 Task: Forward email with the signature Cameron White with the subject Follow-up on a complaint from softage.1@softage.net to softage.10@softage.net with the message I wanted to confirm the delivery schedule for the new equipment order., select last sentence, change the font of the message to Garamond and change the font typography to italics Send the email
Action: Mouse moved to (983, 87)
Screenshot: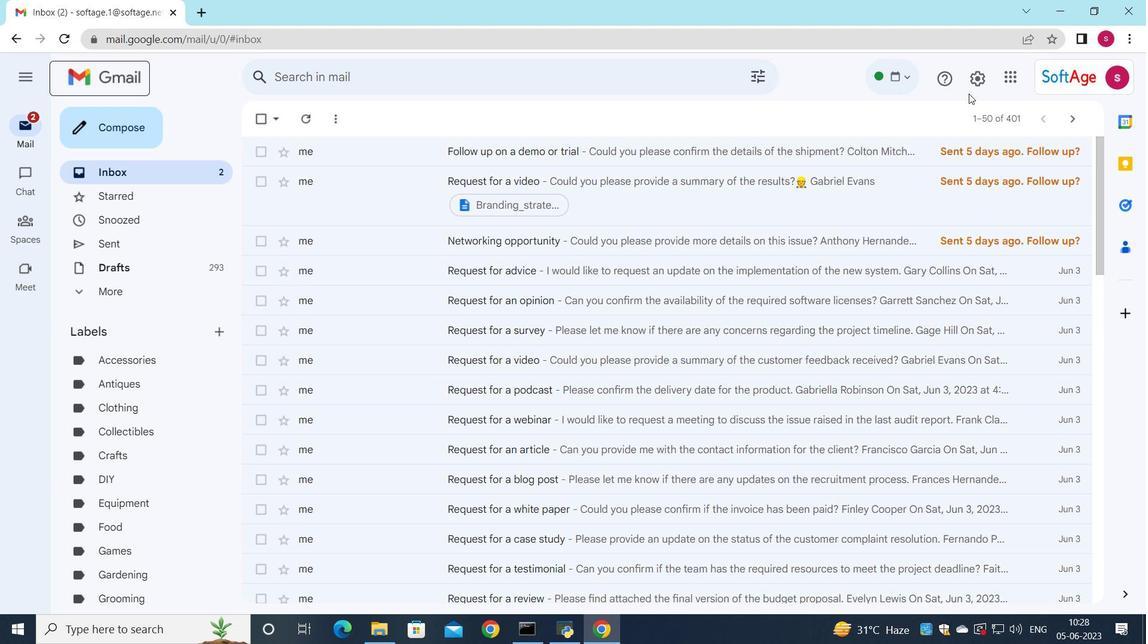 
Action: Mouse pressed left at (983, 87)
Screenshot: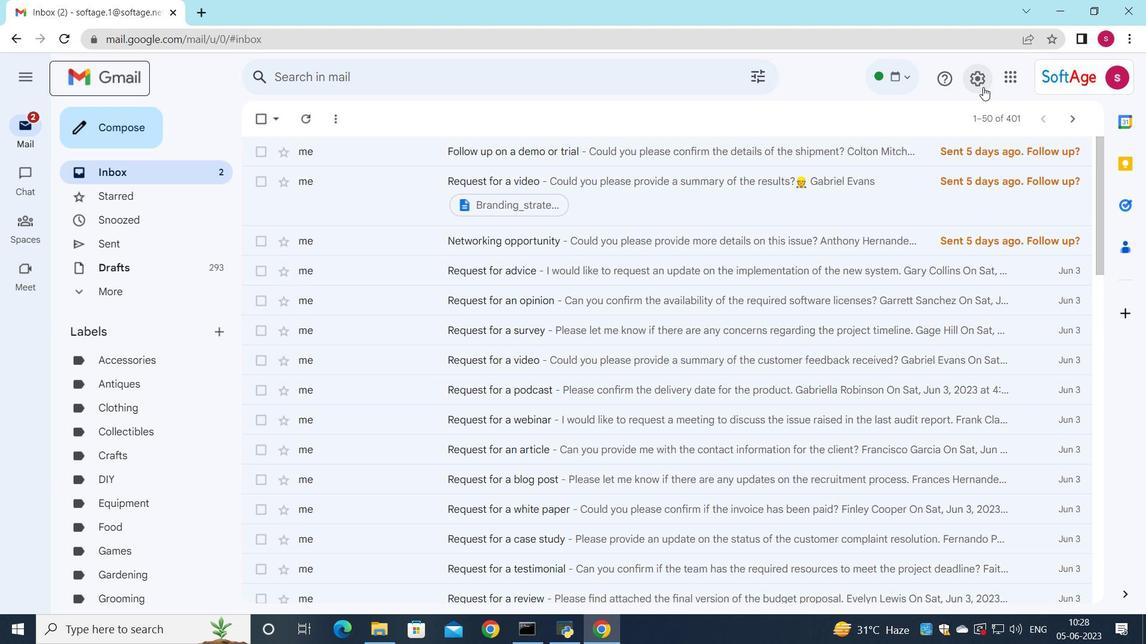 
Action: Mouse moved to (980, 145)
Screenshot: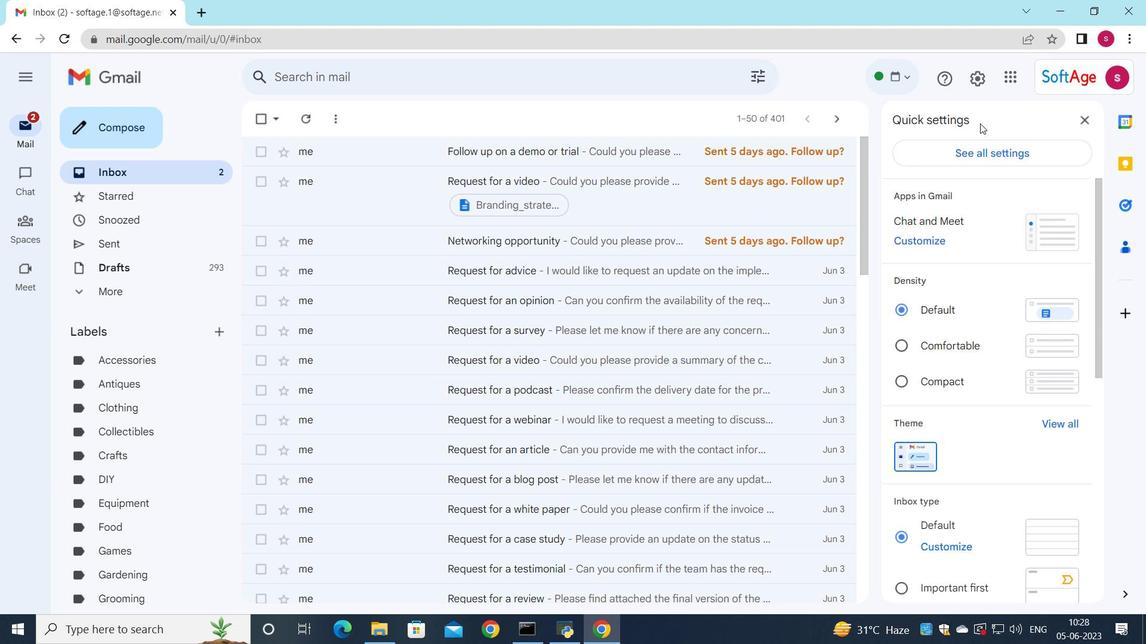 
Action: Mouse pressed left at (980, 145)
Screenshot: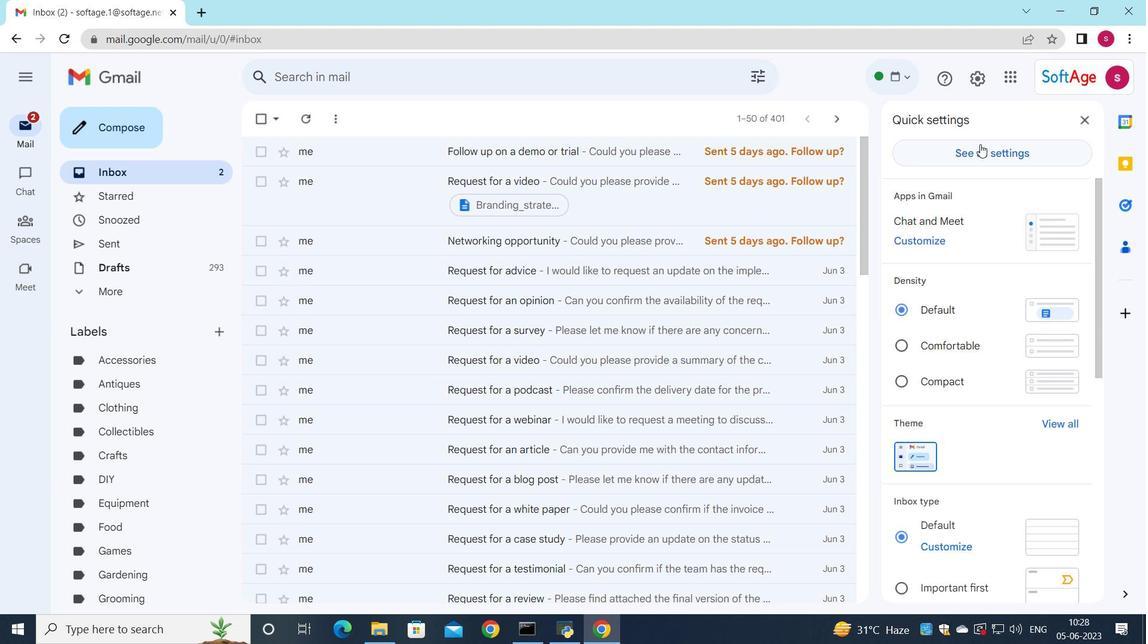 
Action: Mouse moved to (601, 238)
Screenshot: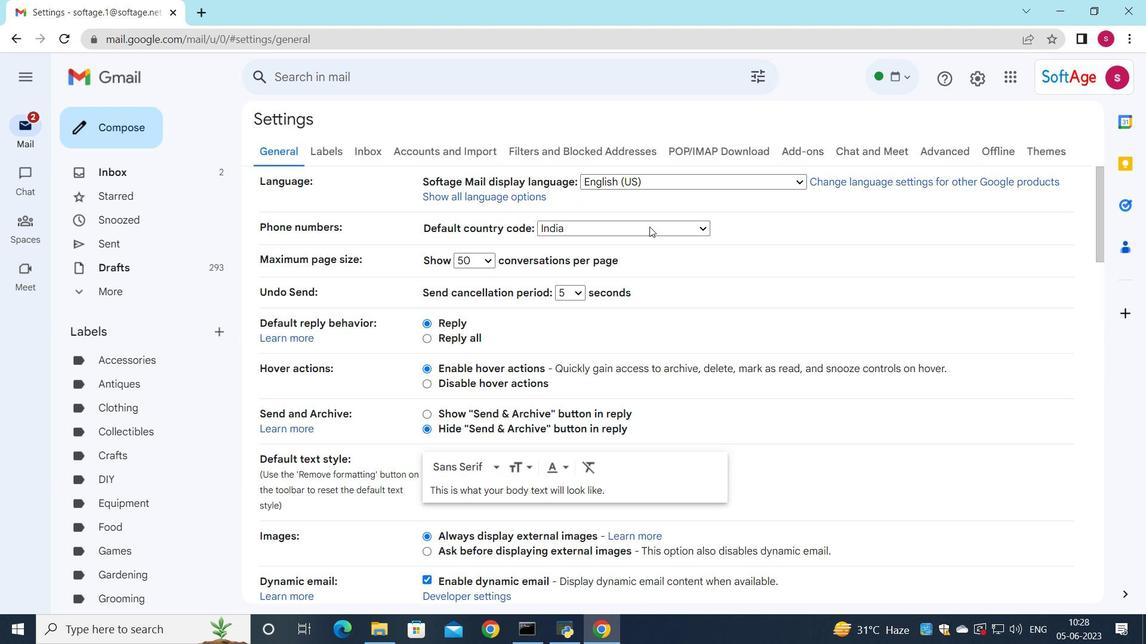 
Action: Mouse scrolled (601, 237) with delta (0, 0)
Screenshot: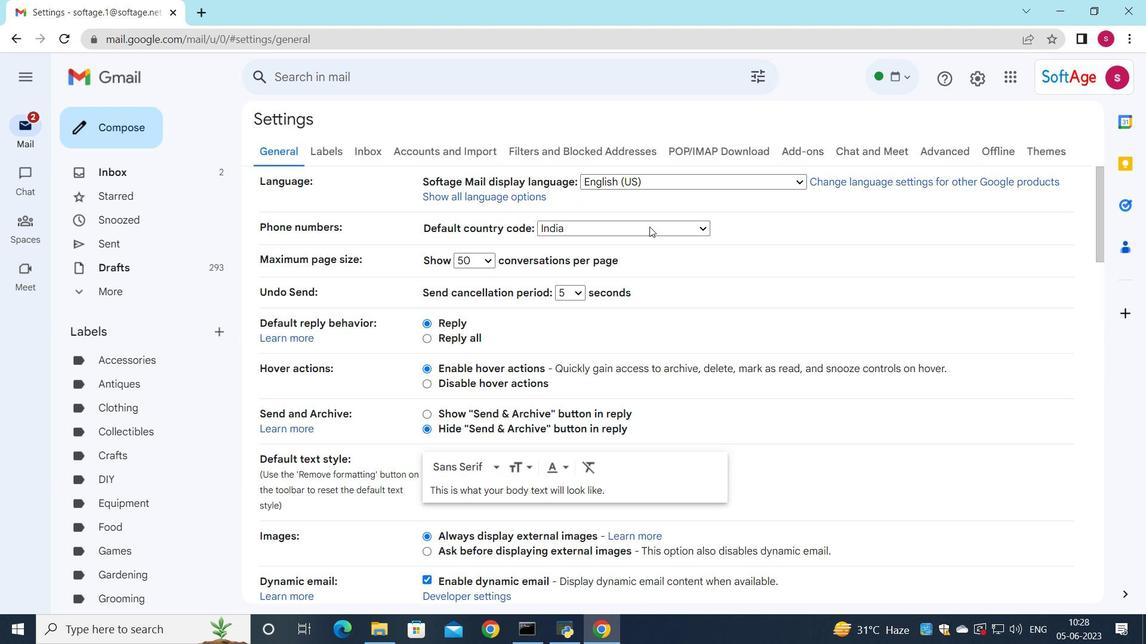 
Action: Mouse moved to (601, 238)
Screenshot: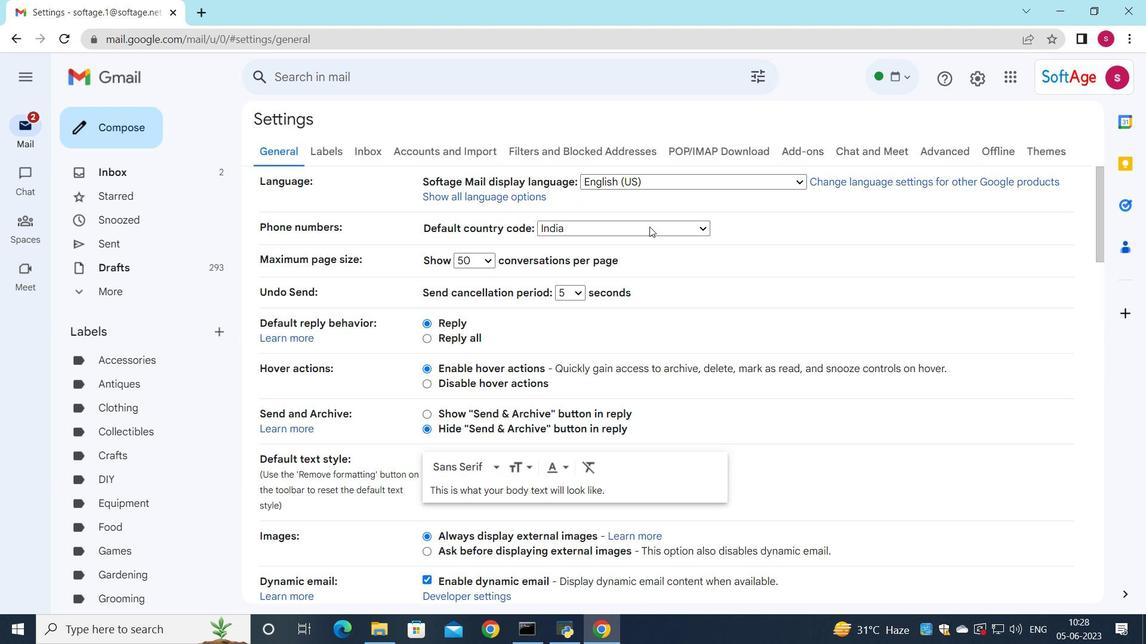 
Action: Mouse scrolled (601, 238) with delta (0, 0)
Screenshot: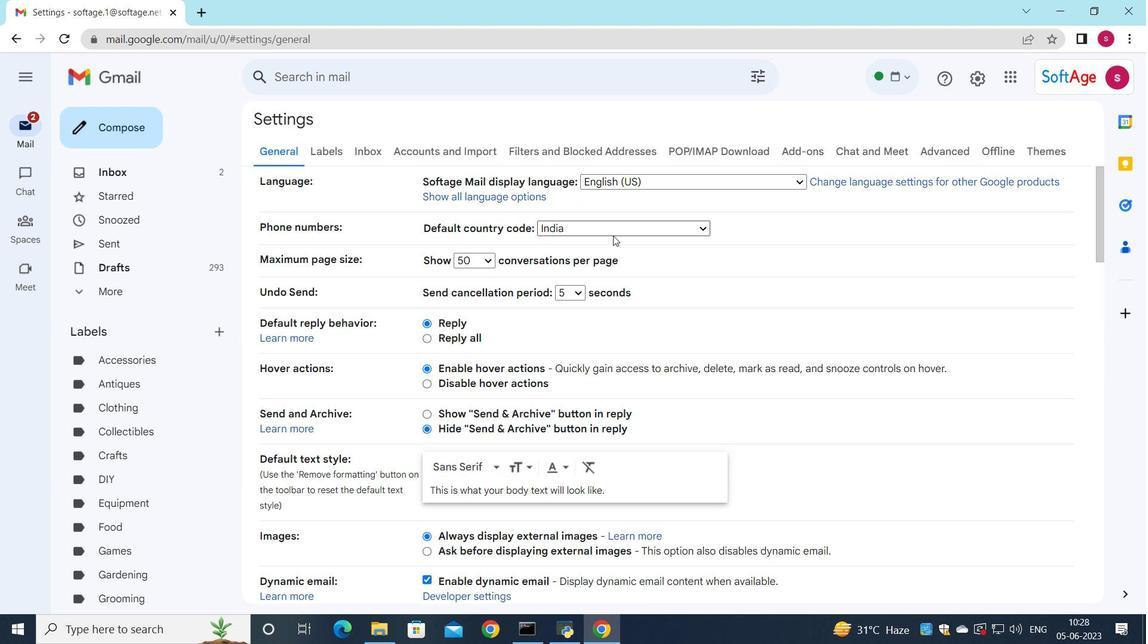 
Action: Mouse scrolled (601, 238) with delta (0, 0)
Screenshot: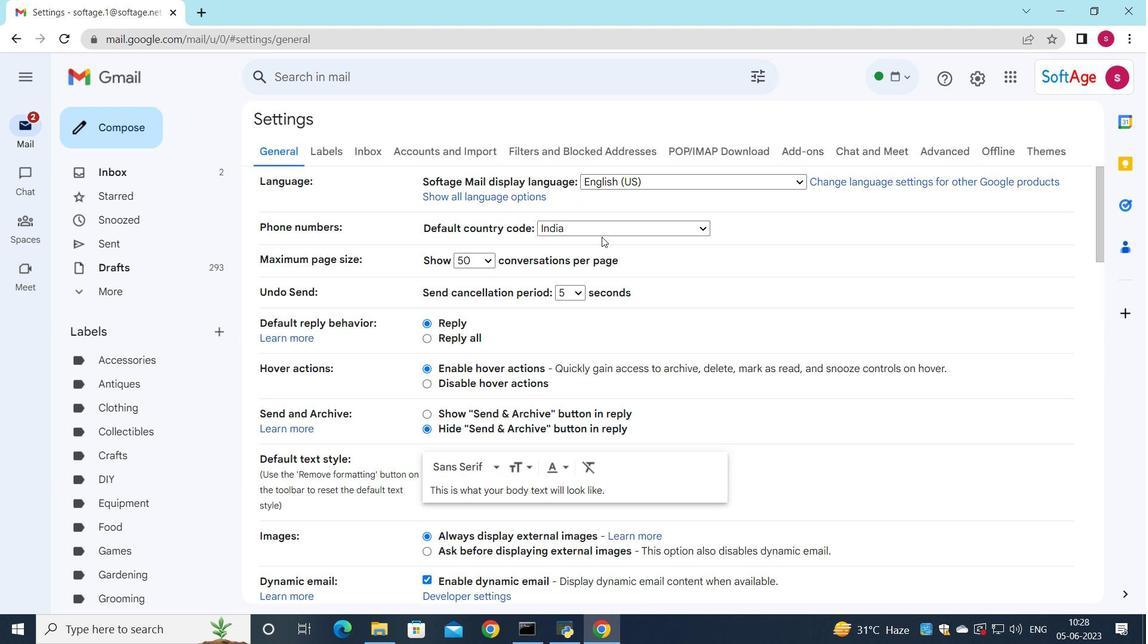 
Action: Mouse scrolled (601, 238) with delta (0, 0)
Screenshot: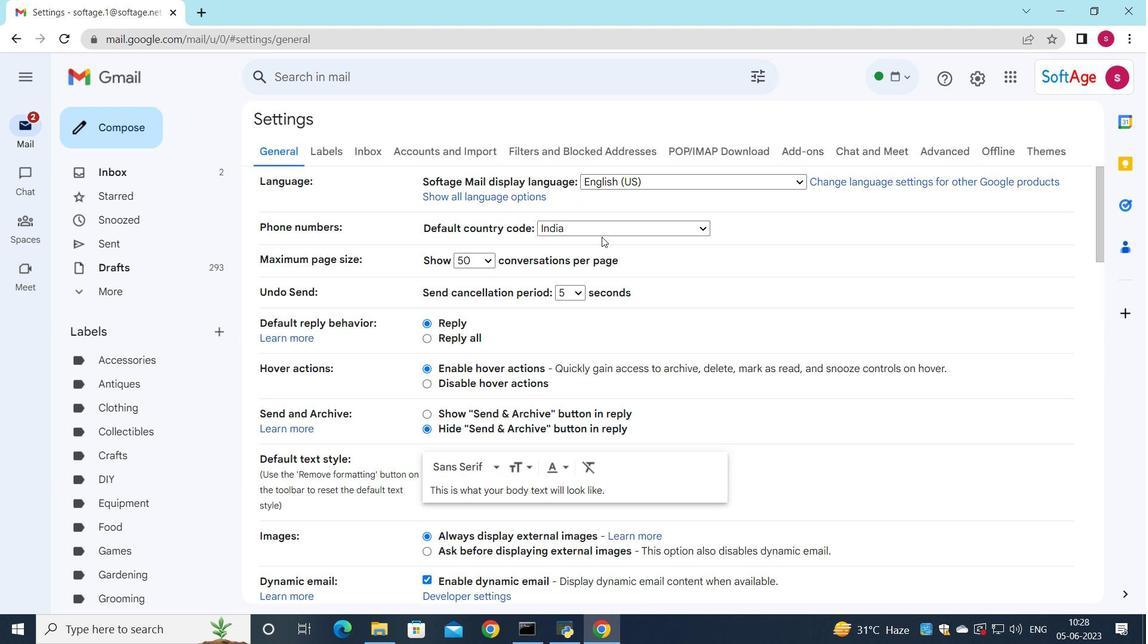 
Action: Mouse scrolled (601, 238) with delta (0, 0)
Screenshot: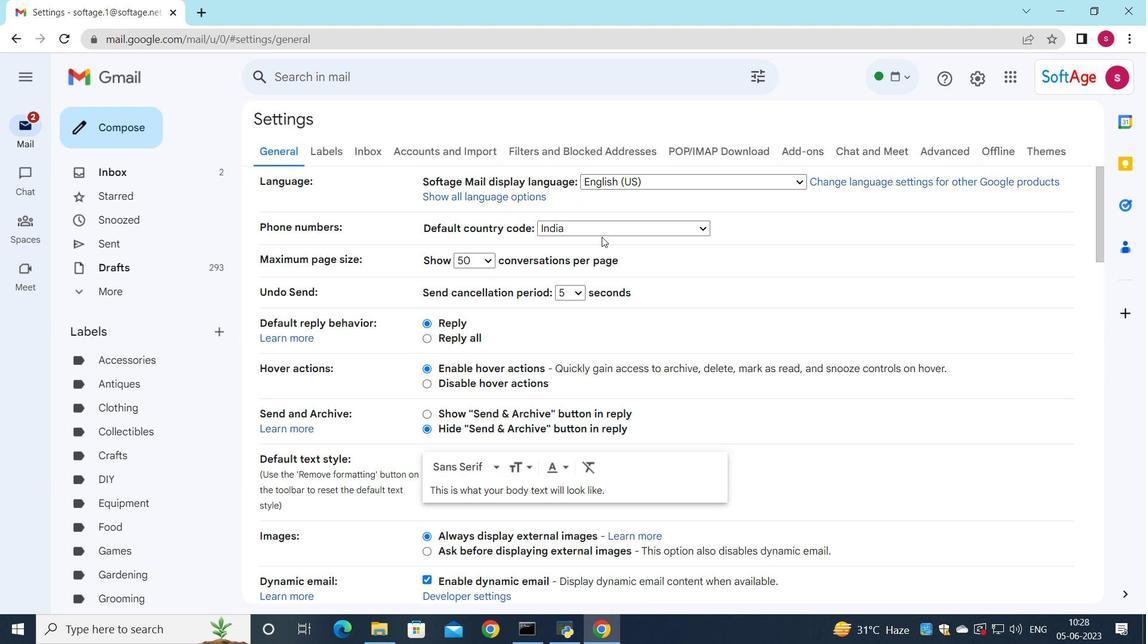 
Action: Mouse moved to (583, 239)
Screenshot: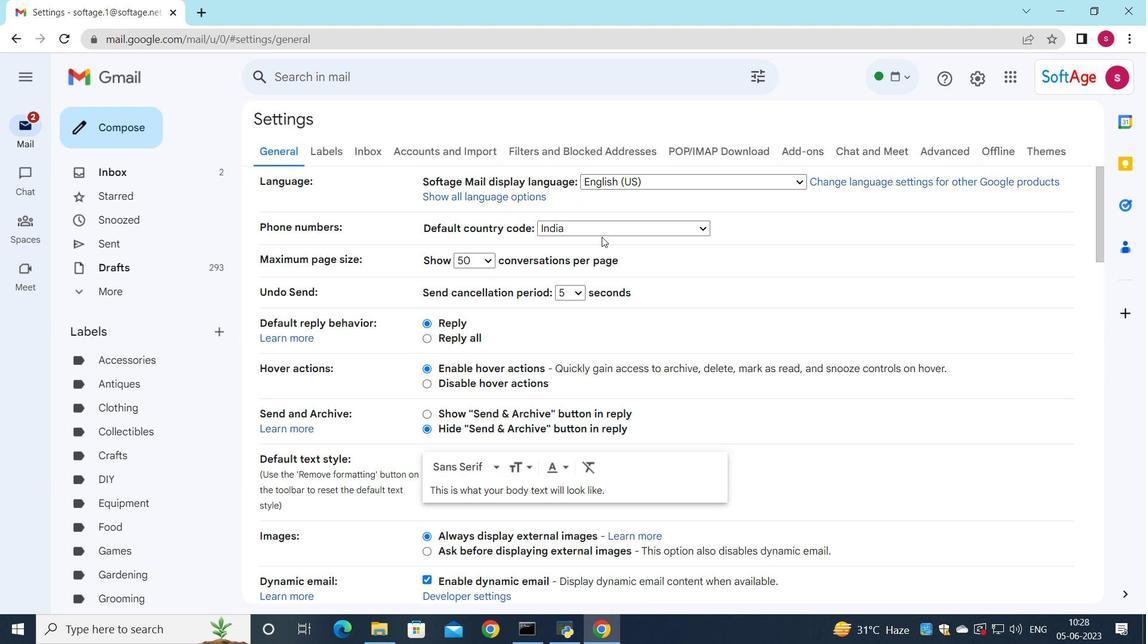 
Action: Mouse scrolled (591, 238) with delta (0, 0)
Screenshot: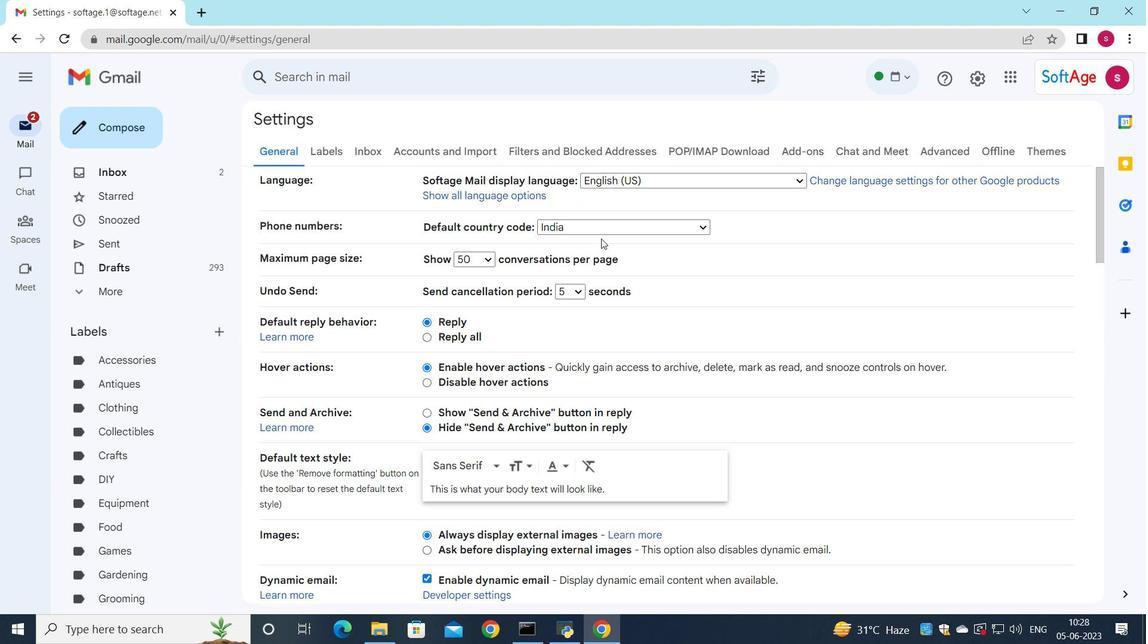 
Action: Mouse moved to (521, 239)
Screenshot: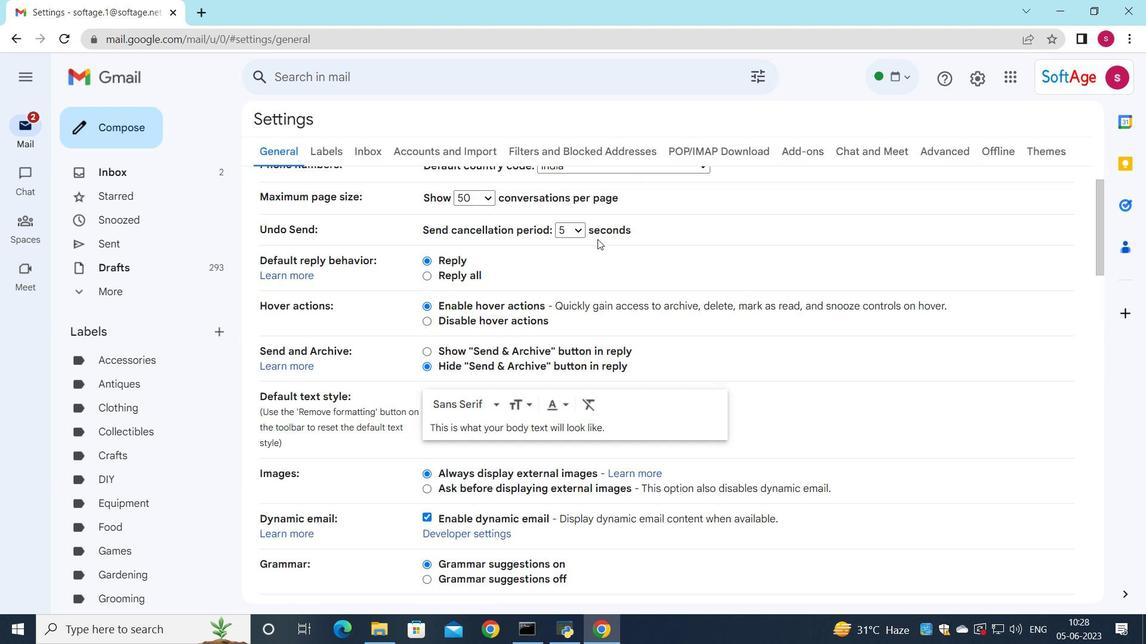 
Action: Mouse scrolled (521, 239) with delta (0, 0)
Screenshot: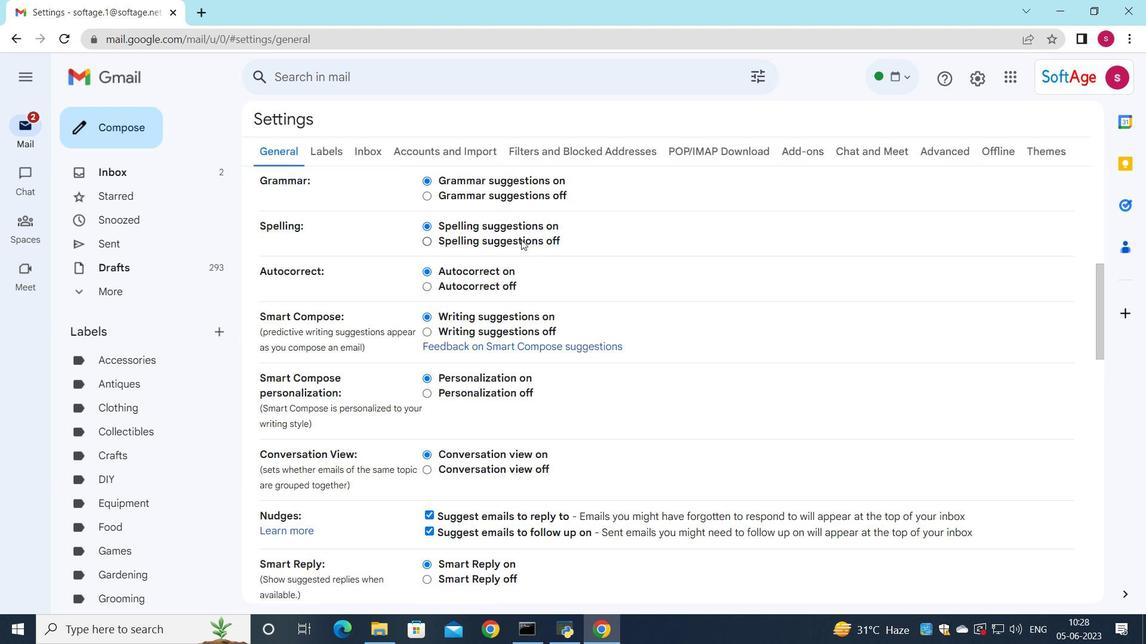 
Action: Mouse scrolled (521, 239) with delta (0, 0)
Screenshot: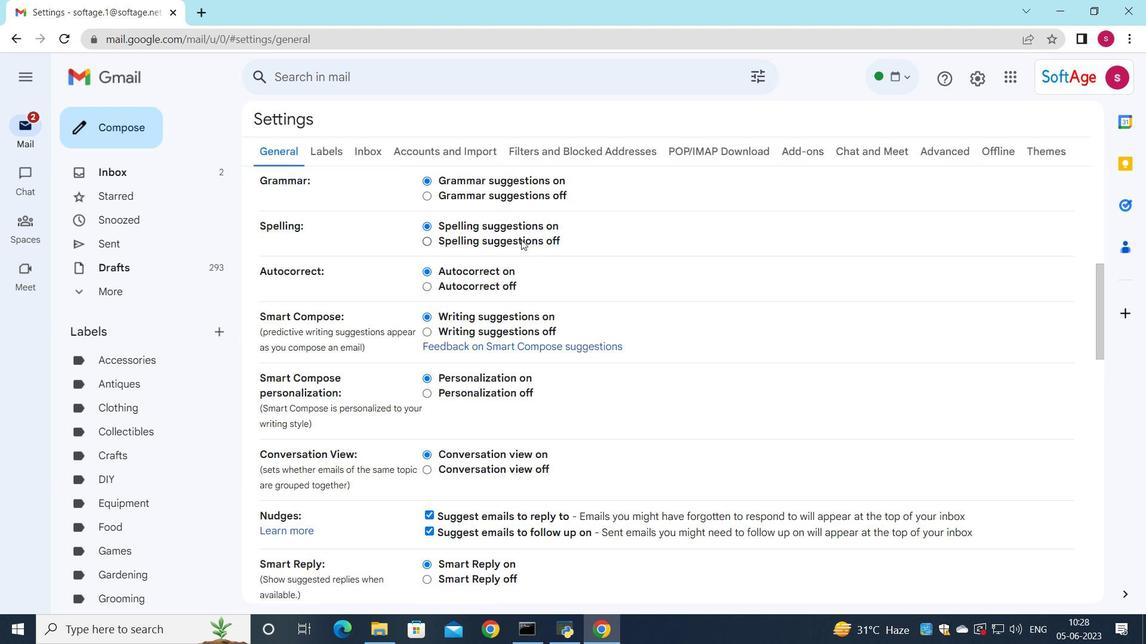 
Action: Mouse scrolled (521, 239) with delta (0, 0)
Screenshot: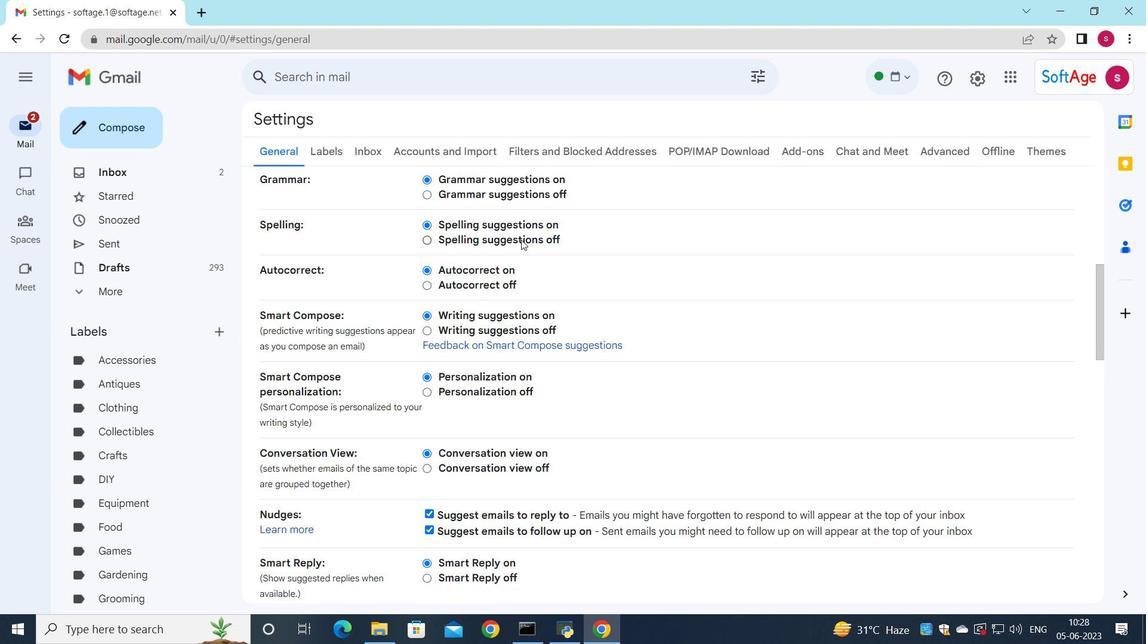 
Action: Mouse scrolled (521, 239) with delta (0, 0)
Screenshot: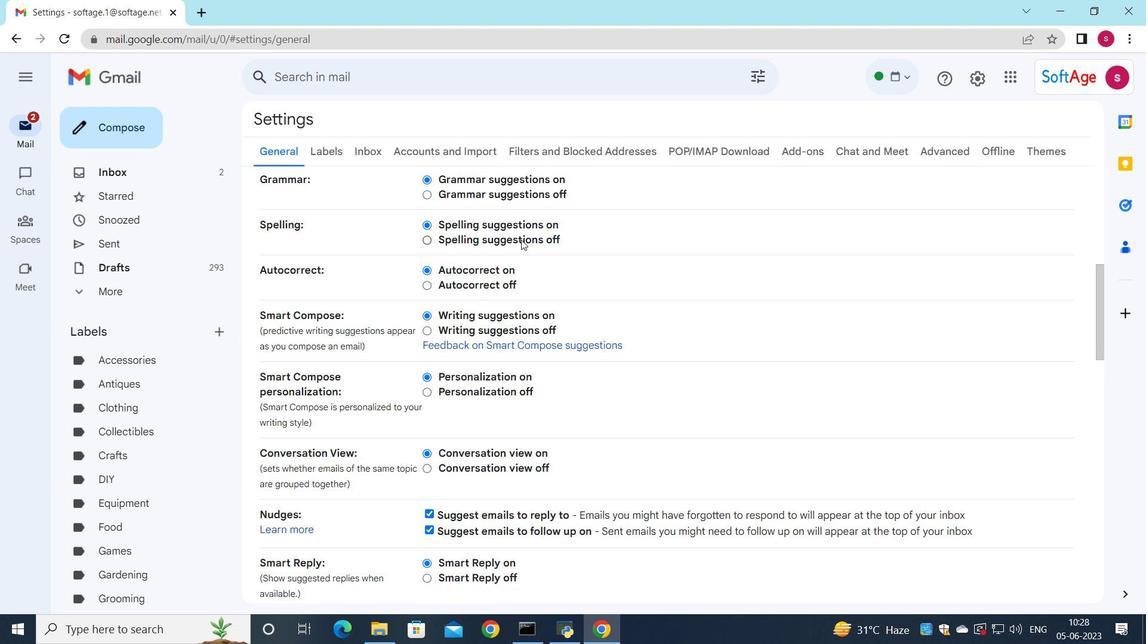 
Action: Mouse moved to (523, 238)
Screenshot: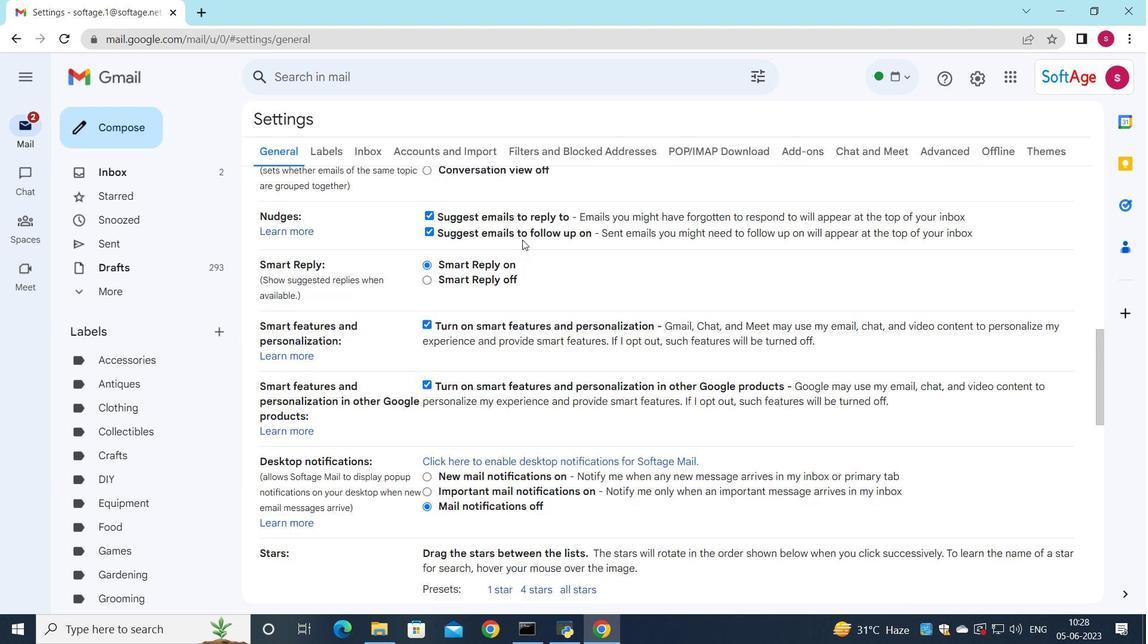 
Action: Mouse scrolled (523, 238) with delta (0, 0)
Screenshot: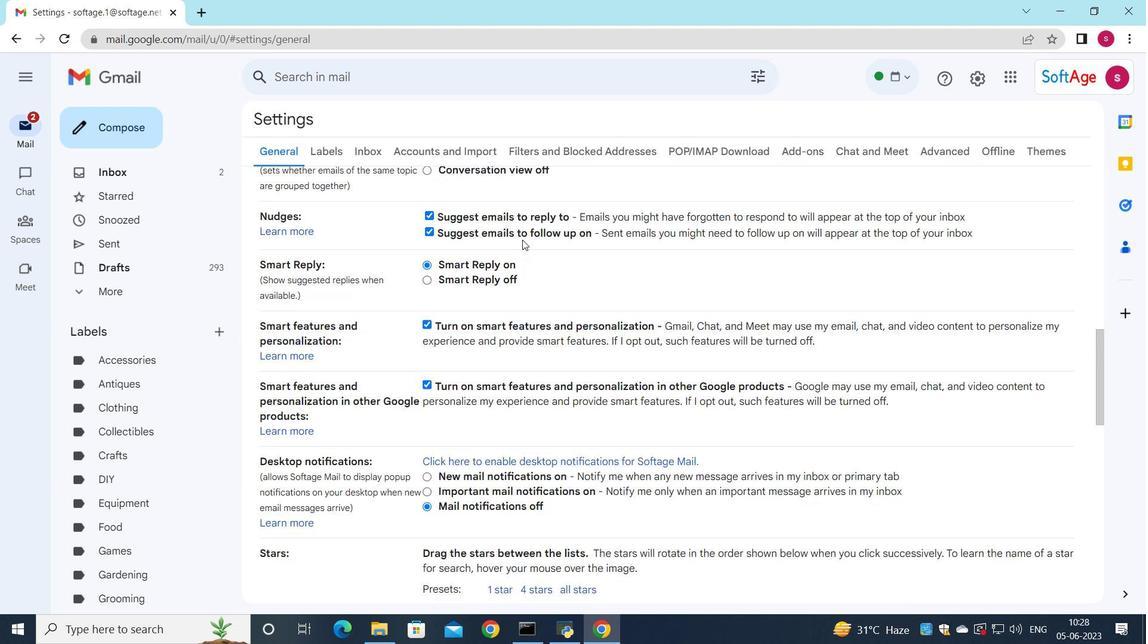 
Action: Mouse scrolled (523, 238) with delta (0, 0)
Screenshot: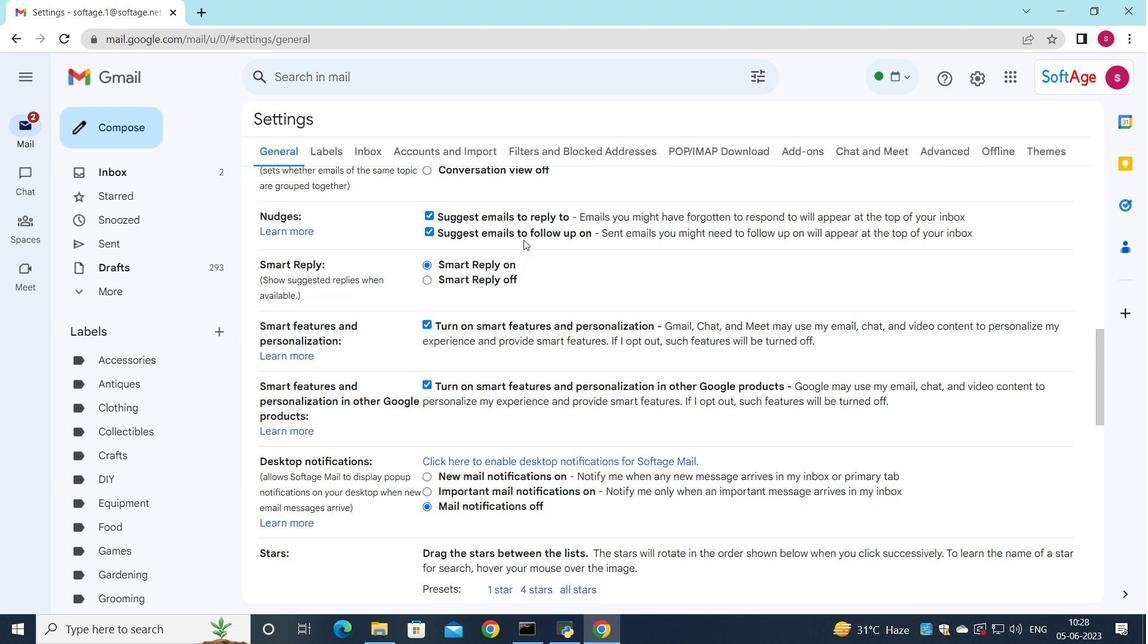 
Action: Mouse scrolled (523, 238) with delta (0, 0)
Screenshot: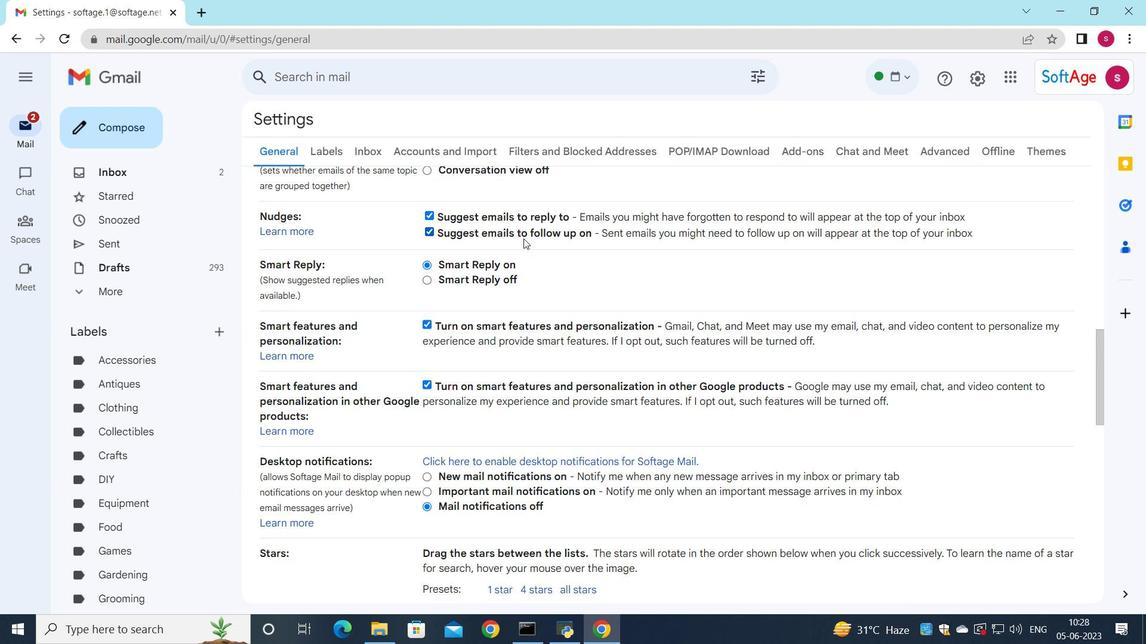 
Action: Mouse scrolled (523, 238) with delta (0, 0)
Screenshot: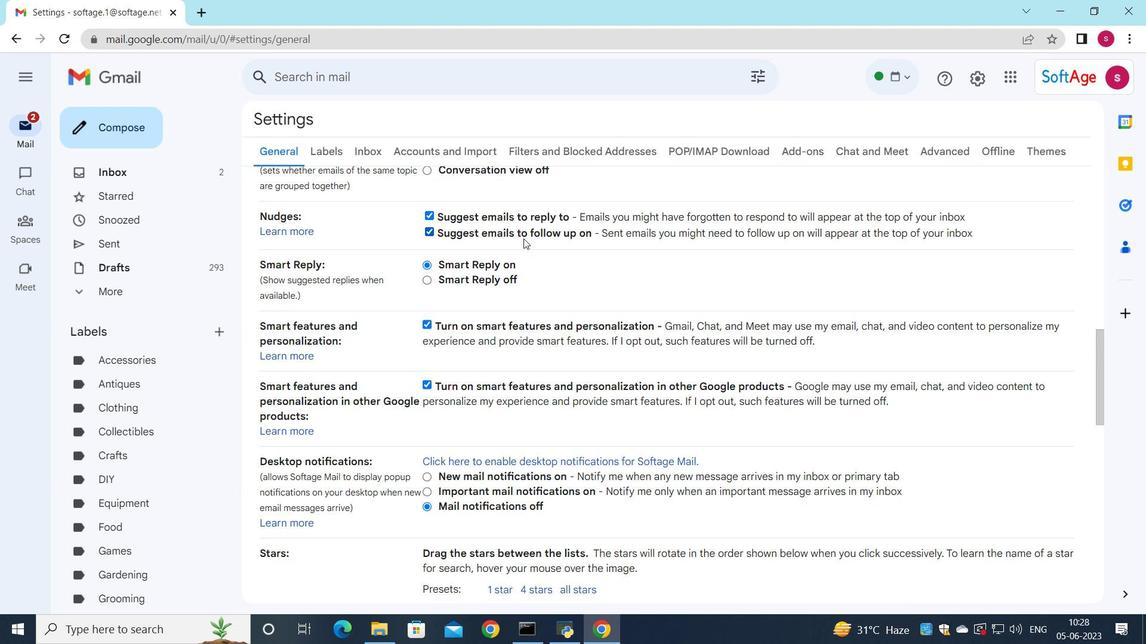 
Action: Mouse scrolled (523, 238) with delta (0, 0)
Screenshot: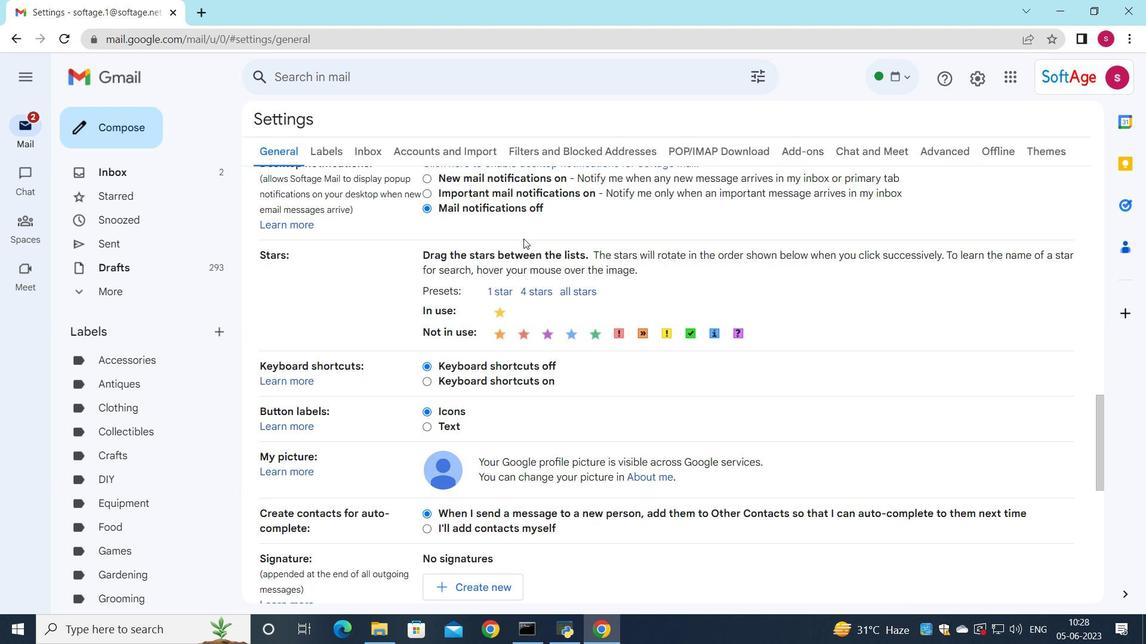 
Action: Mouse moved to (523, 241)
Screenshot: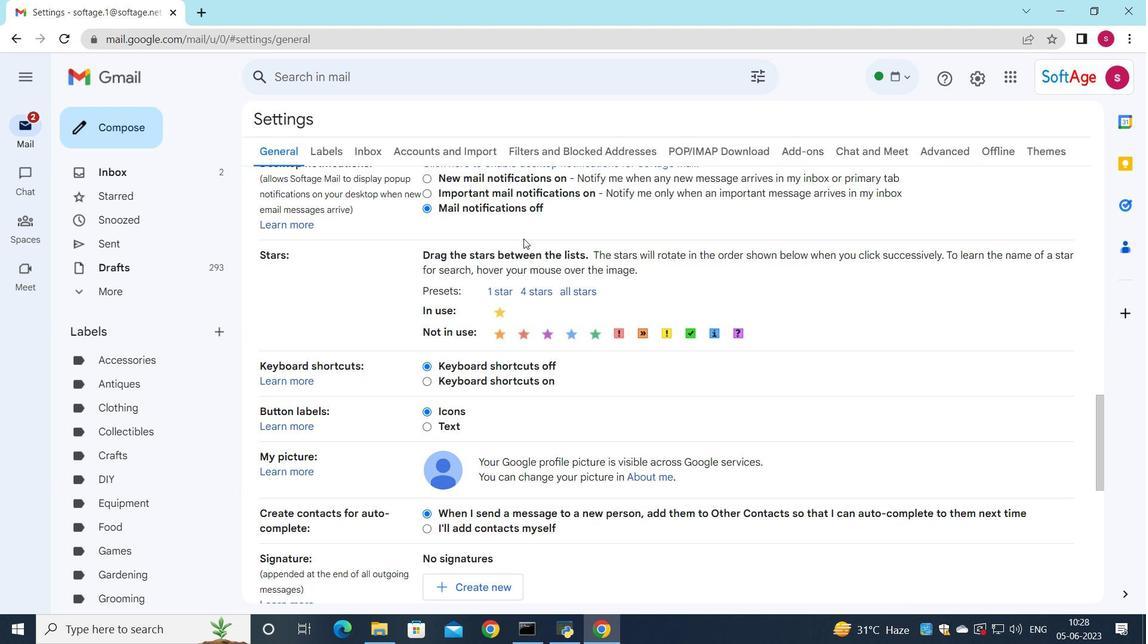 
Action: Mouse scrolled (523, 241) with delta (0, 0)
Screenshot: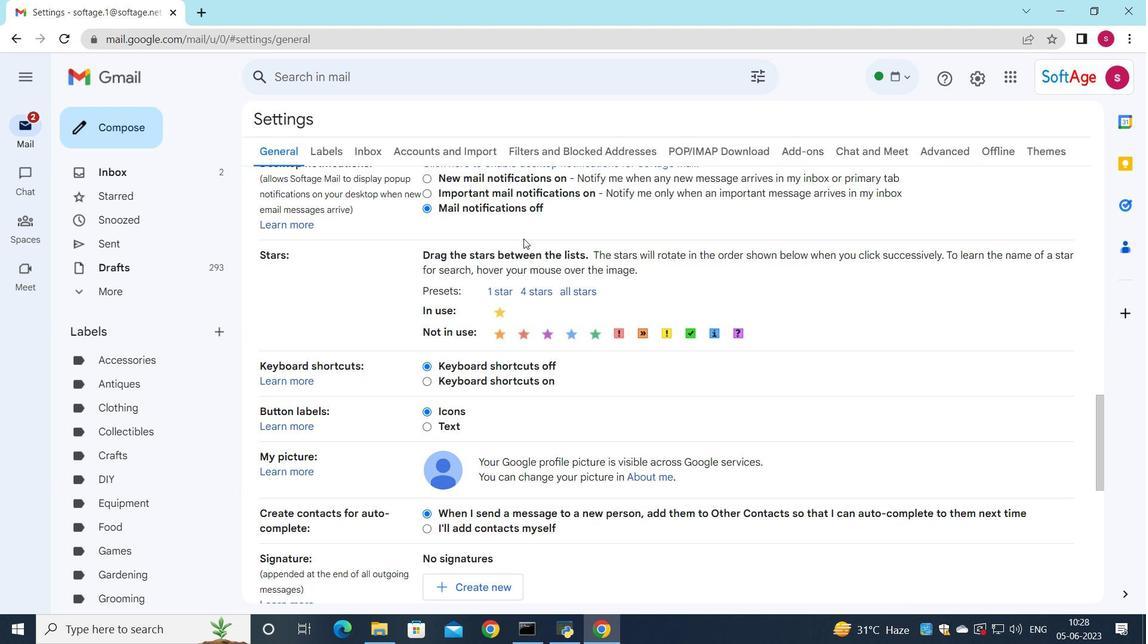 
Action: Mouse moved to (524, 245)
Screenshot: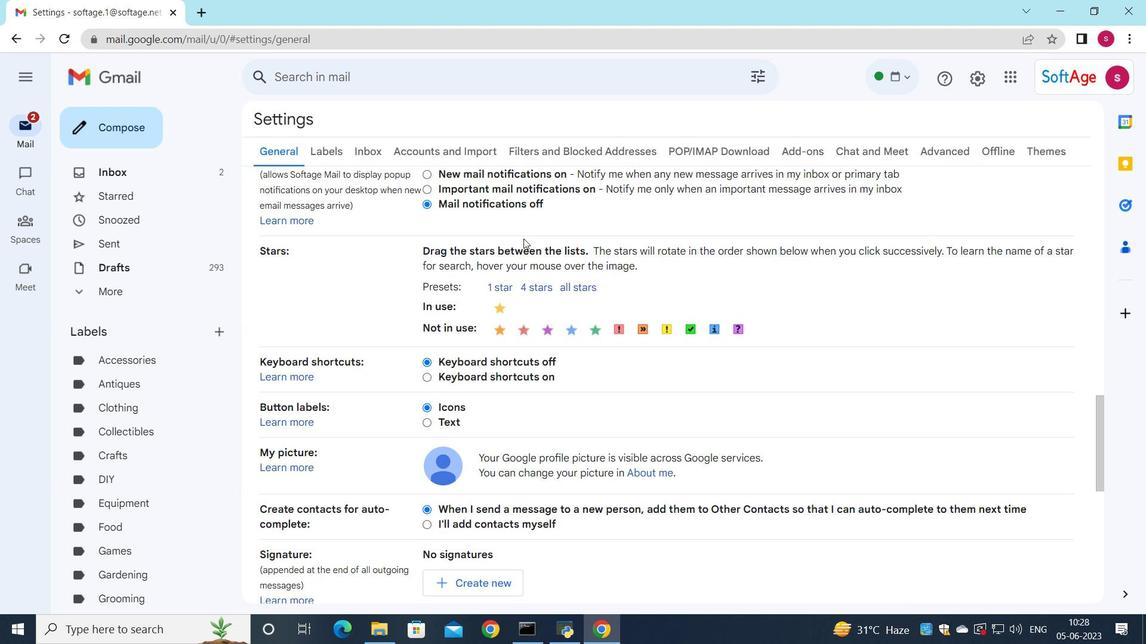 
Action: Mouse scrolled (524, 244) with delta (0, 0)
Screenshot: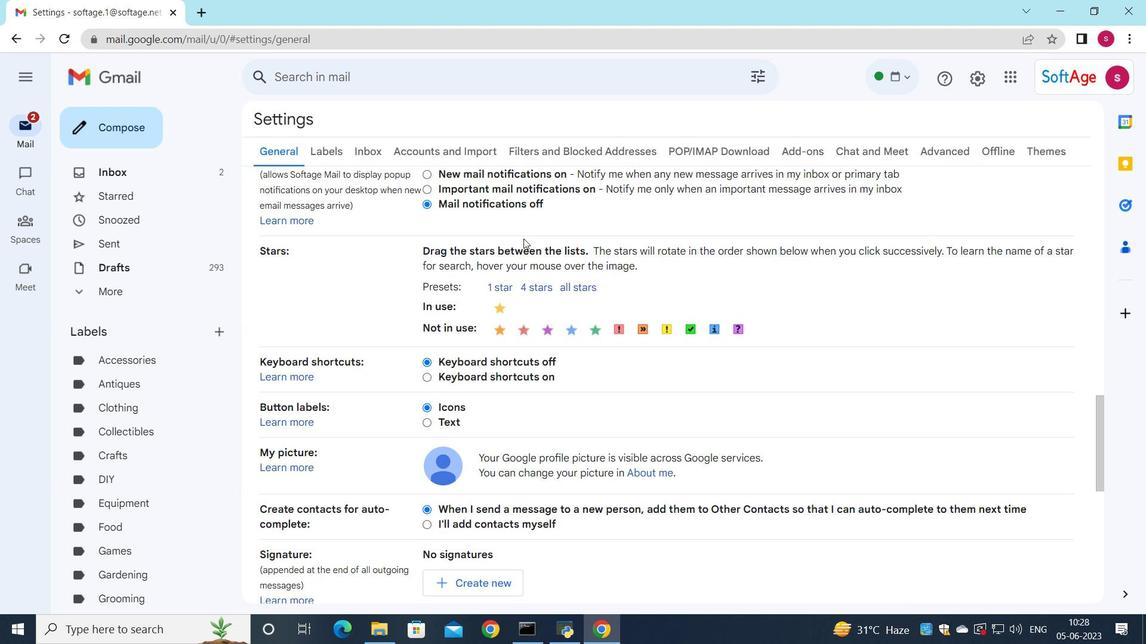 
Action: Mouse moved to (524, 248)
Screenshot: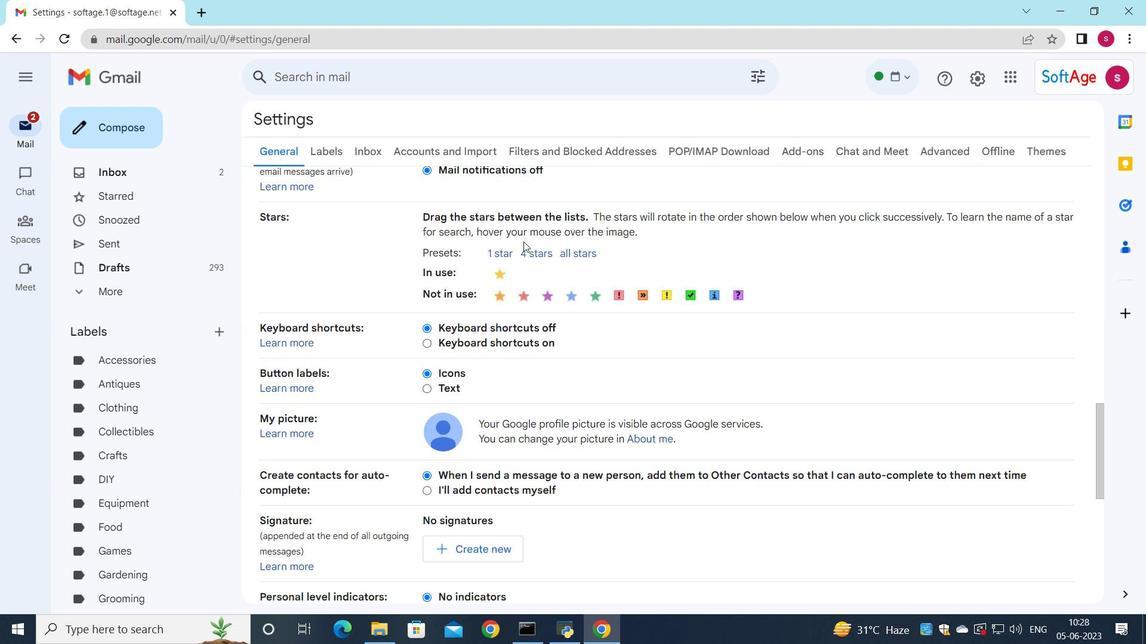 
Action: Mouse scrolled (524, 247) with delta (0, 0)
Screenshot: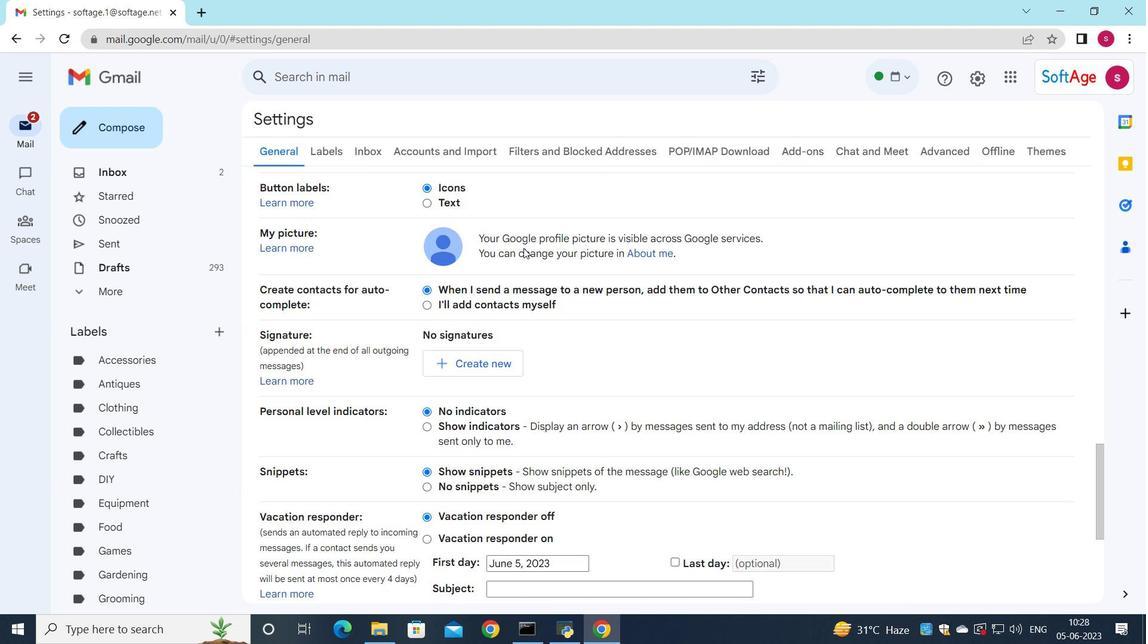 
Action: Mouse scrolled (524, 247) with delta (0, 0)
Screenshot: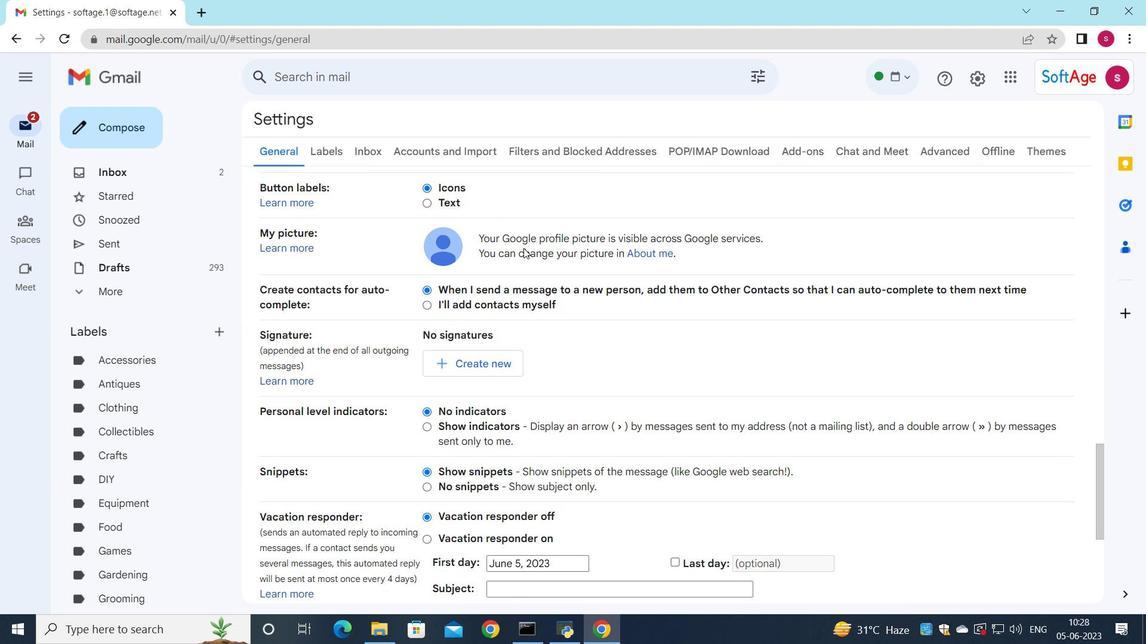 
Action: Mouse moved to (475, 212)
Screenshot: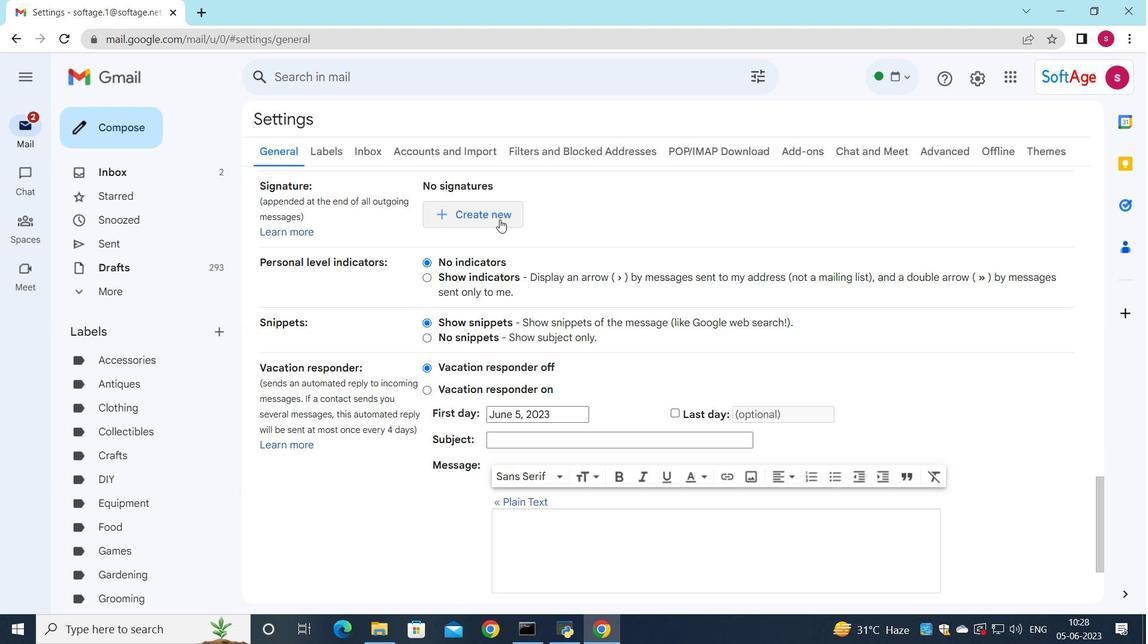
Action: Mouse pressed left at (475, 212)
Screenshot: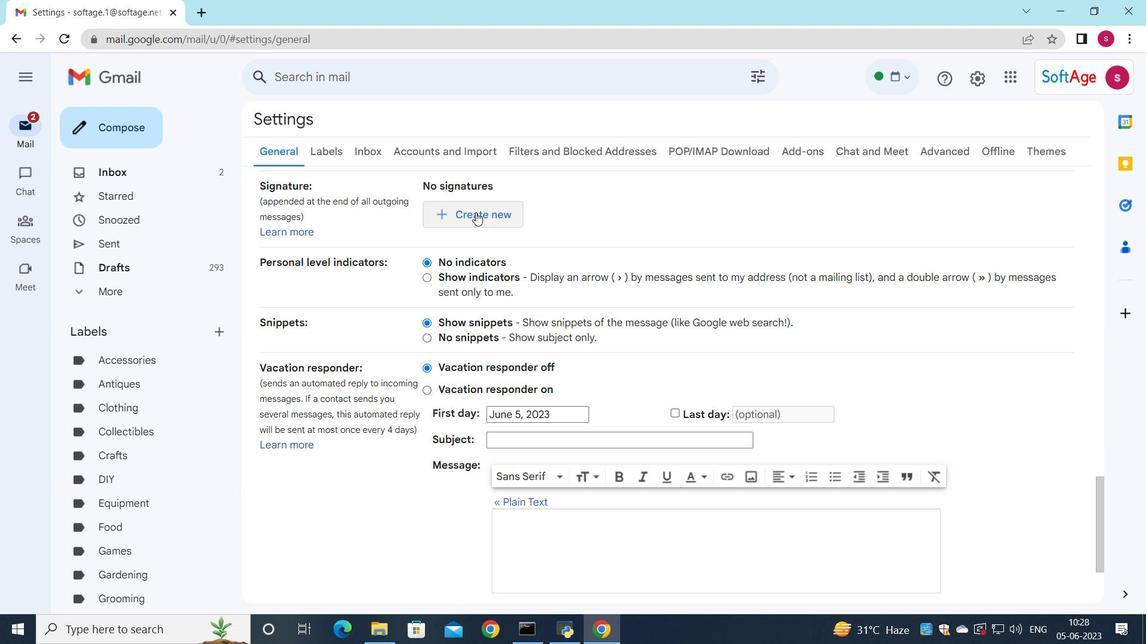 
Action: Mouse moved to (610, 253)
Screenshot: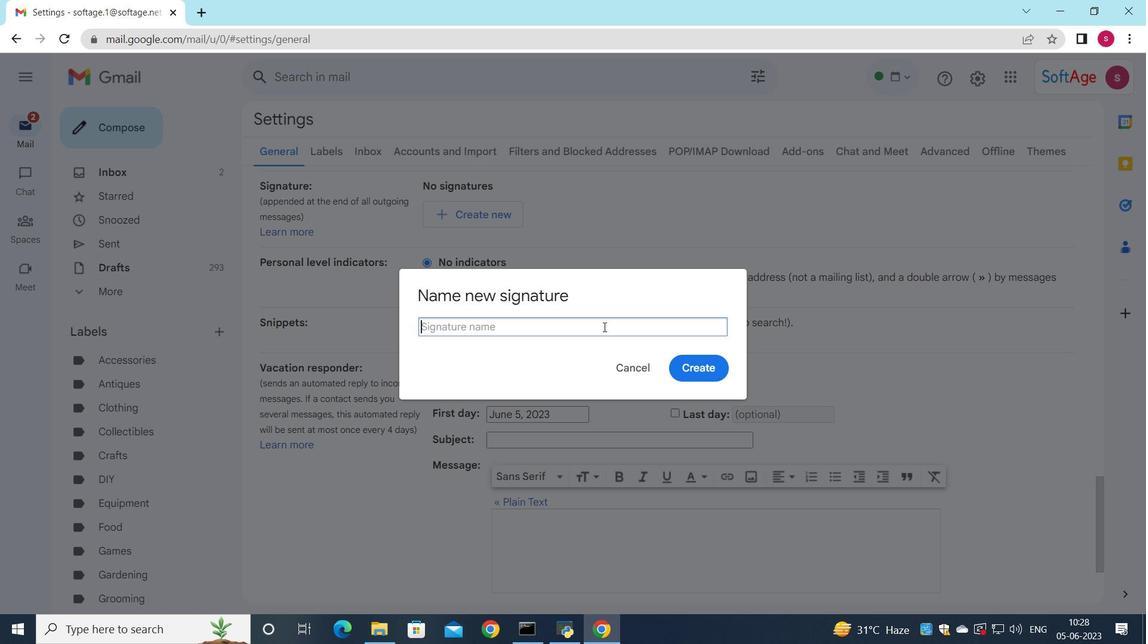 
Action: Key pressed <Key.shift>Cameron<Key.space><Key.shift>White
Screenshot: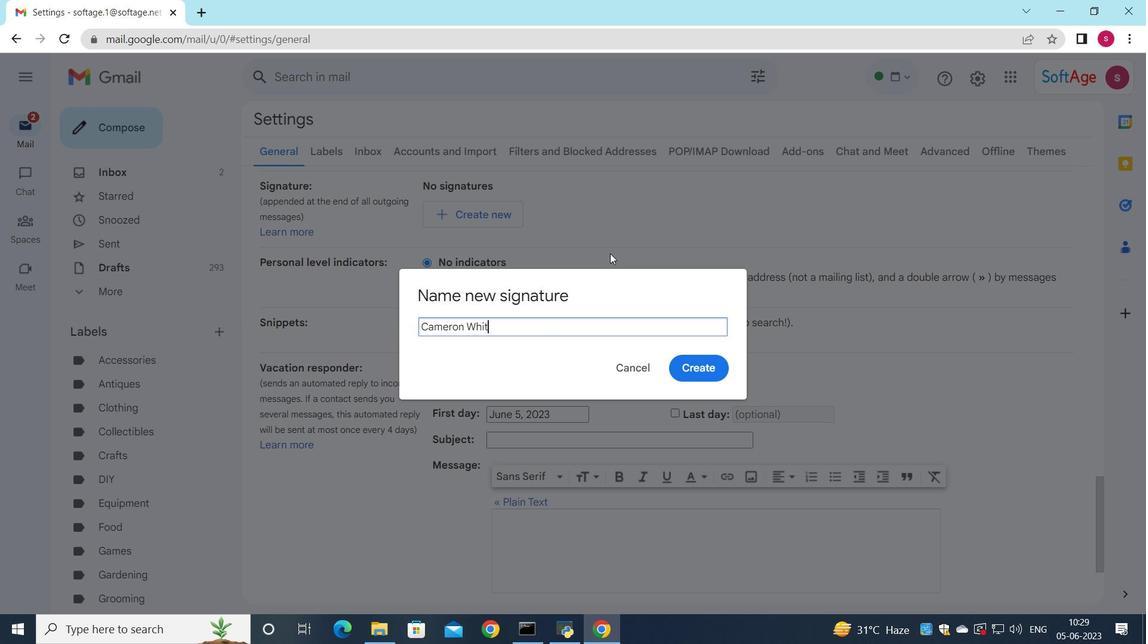 
Action: Mouse moved to (704, 372)
Screenshot: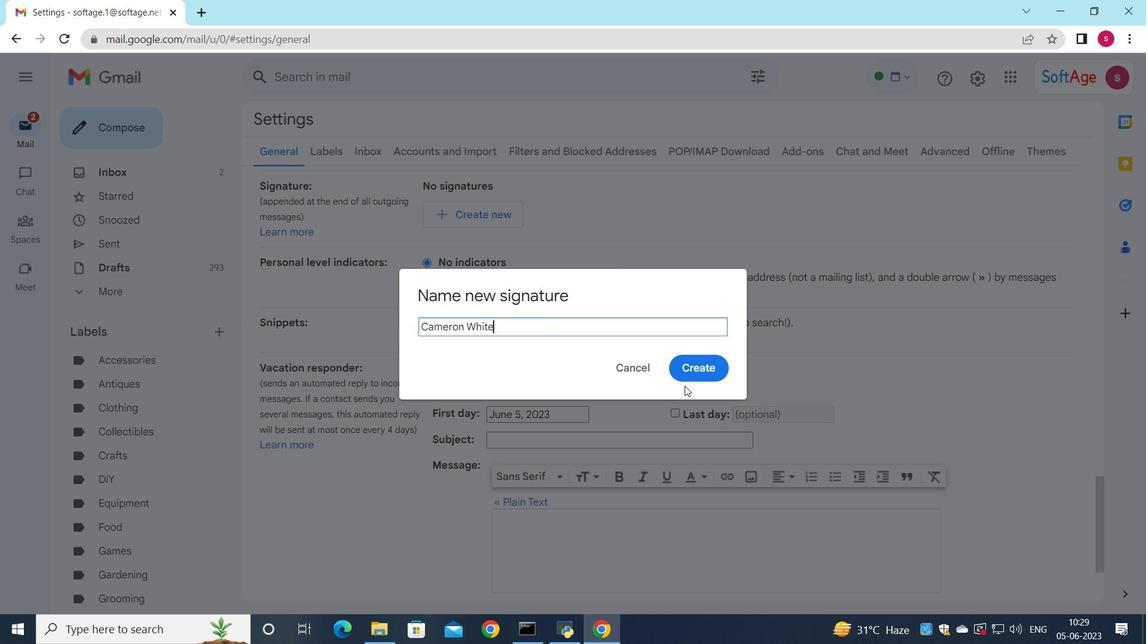 
Action: Mouse pressed left at (704, 372)
Screenshot: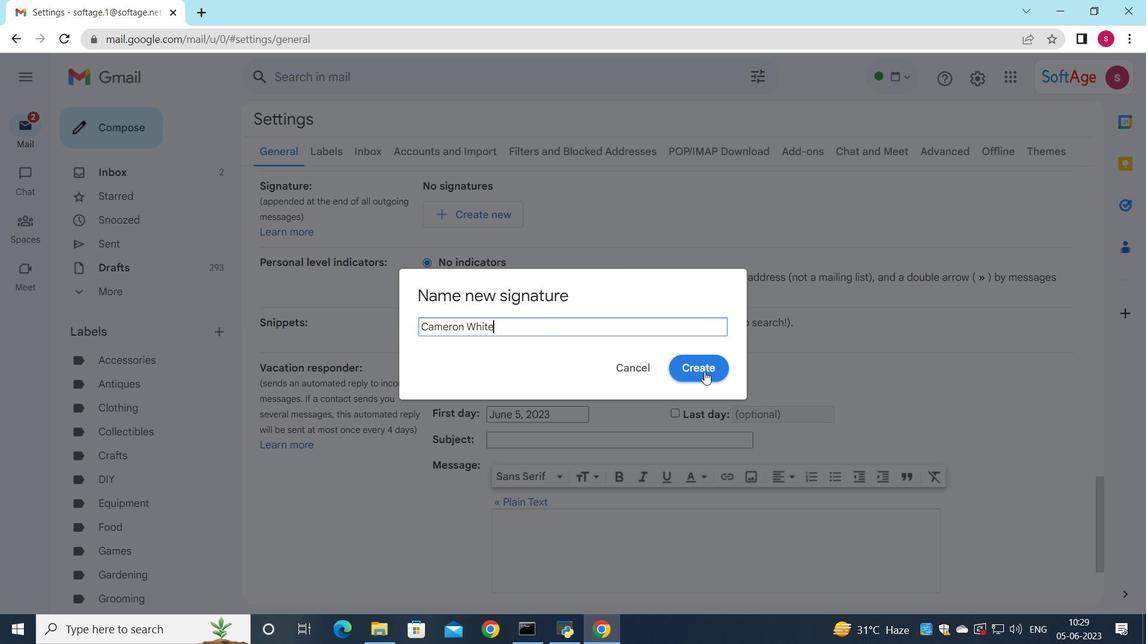 
Action: Mouse moved to (712, 266)
Screenshot: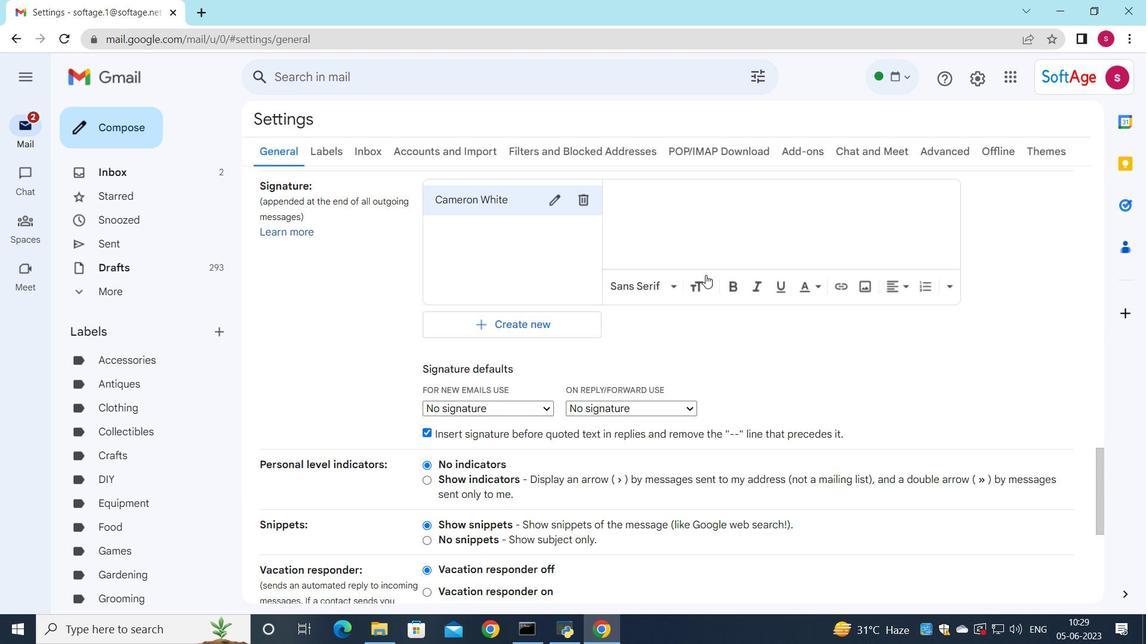 
Action: Mouse pressed left at (712, 266)
Screenshot: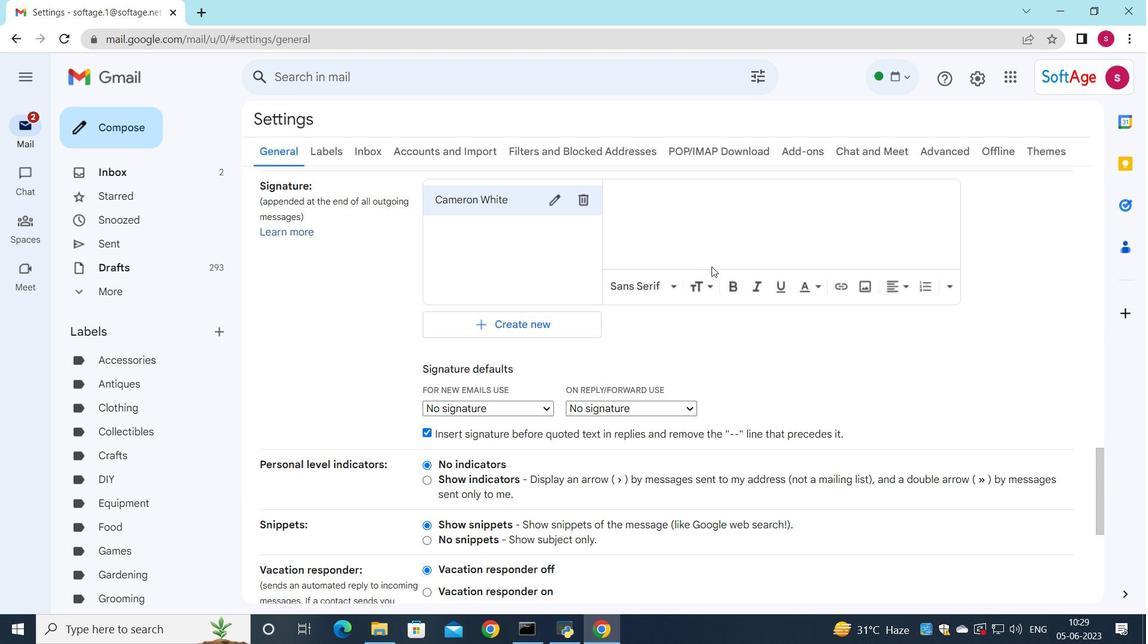 
Action: Mouse moved to (711, 258)
Screenshot: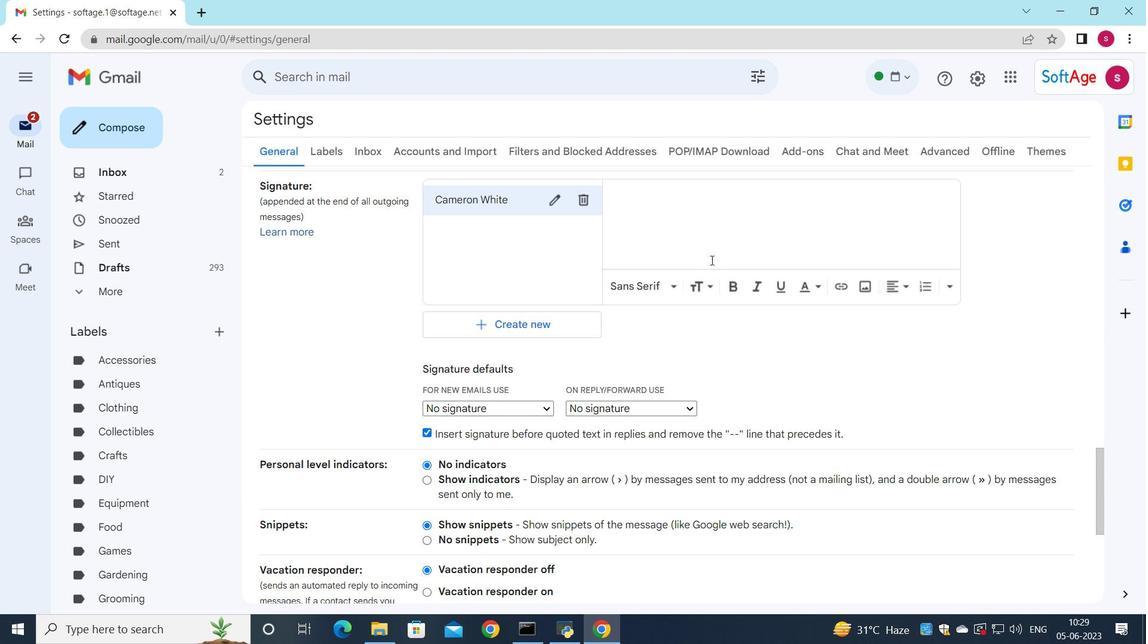 
Action: Mouse pressed left at (711, 258)
Screenshot: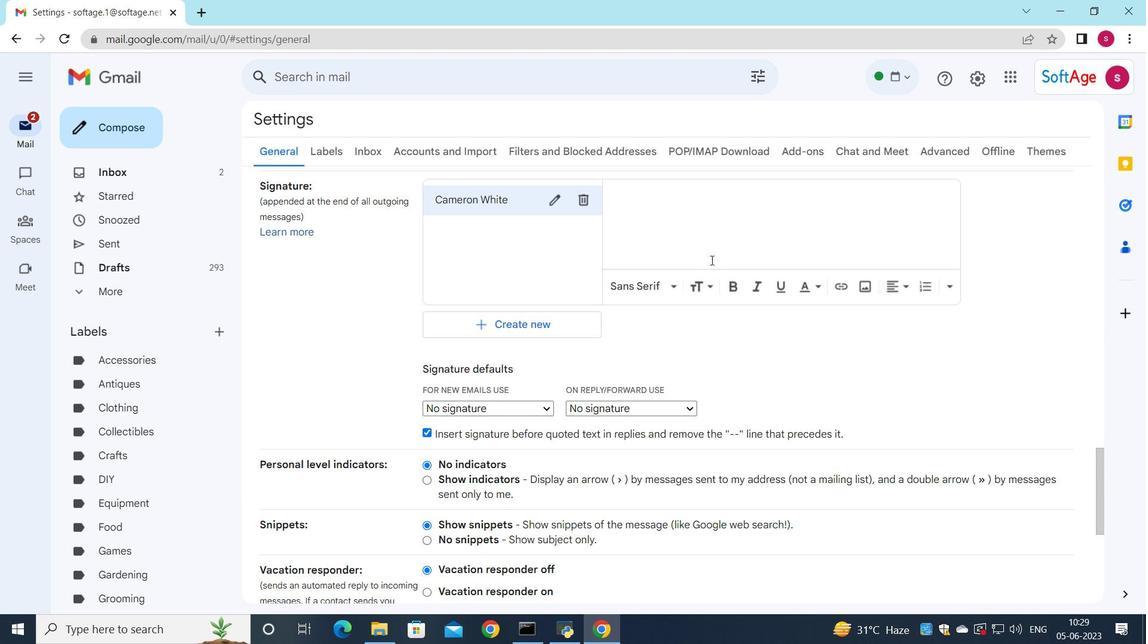 
Action: Mouse moved to (709, 258)
Screenshot: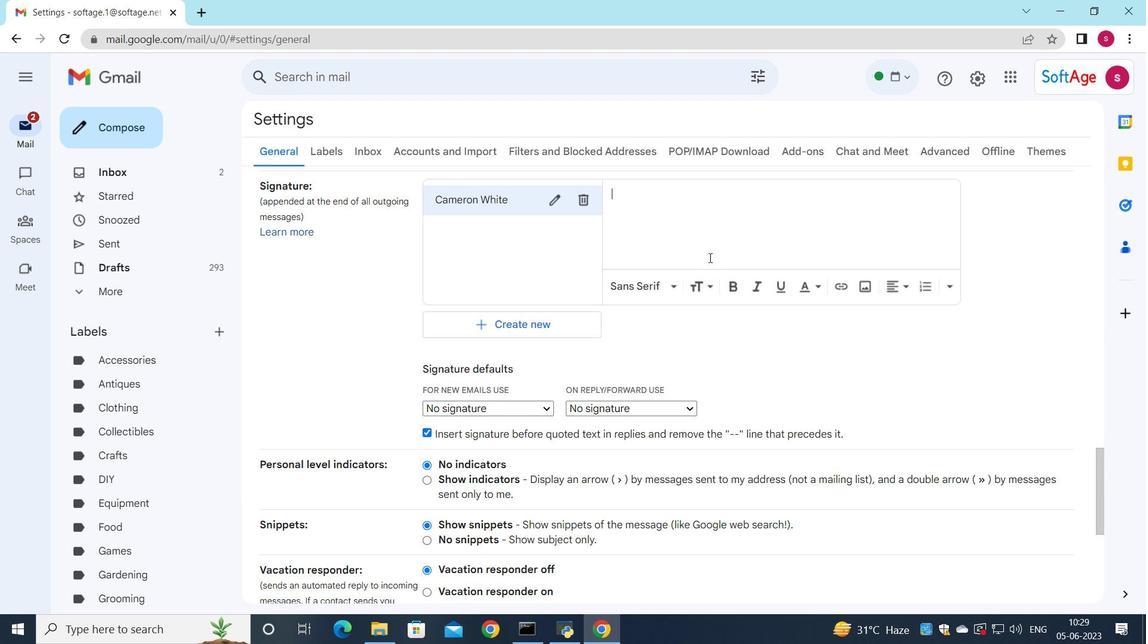 
Action: Key pressed <Key.shift>Cameron<Key.space><Key.shift>White
Screenshot: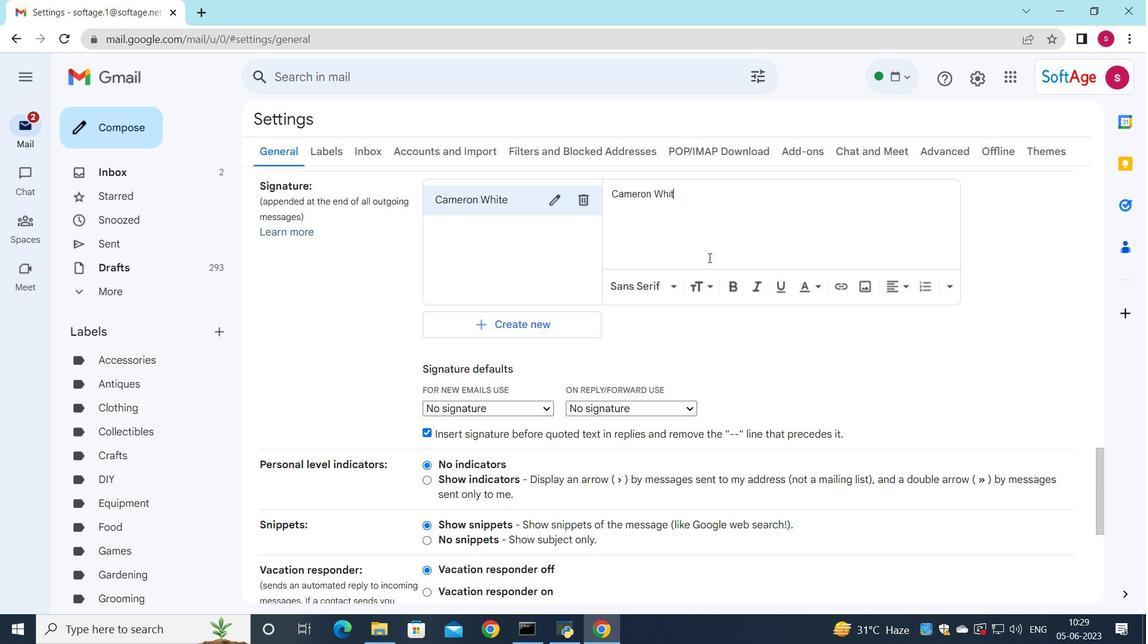 
Action: Mouse moved to (631, 277)
Screenshot: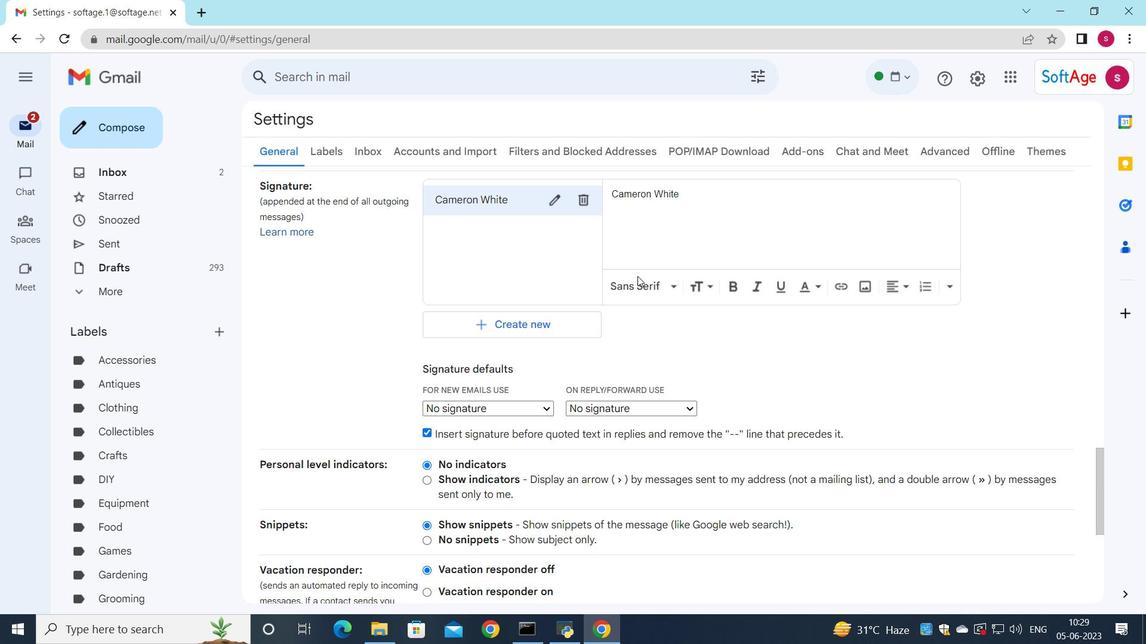 
Action: Mouse scrolled (631, 277) with delta (0, 0)
Screenshot: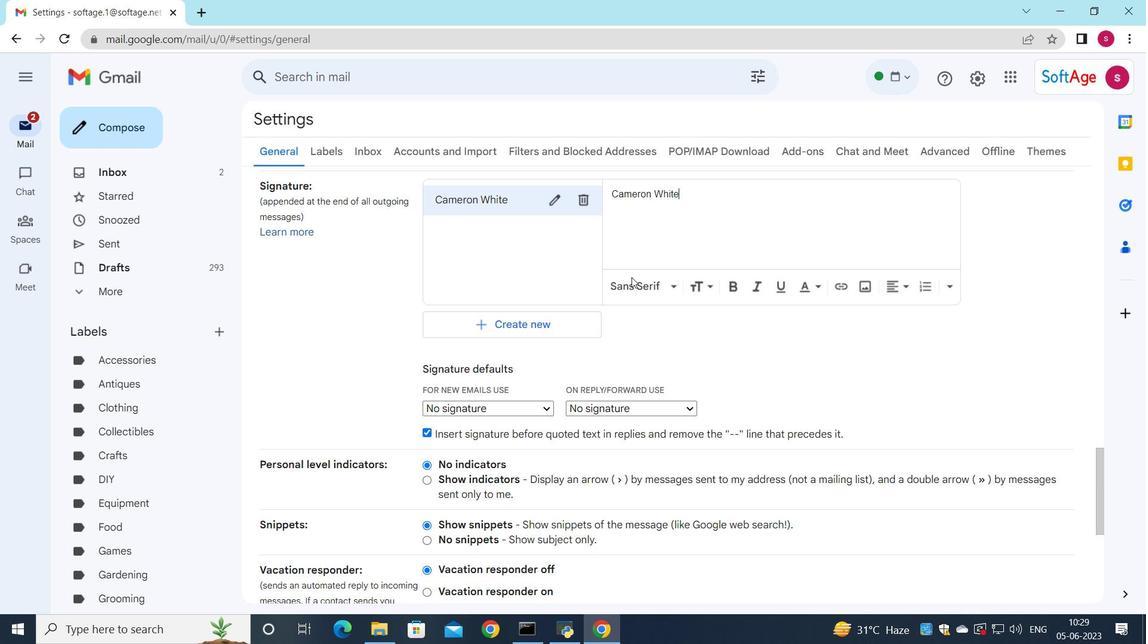 
Action: Mouse scrolled (631, 277) with delta (0, 0)
Screenshot: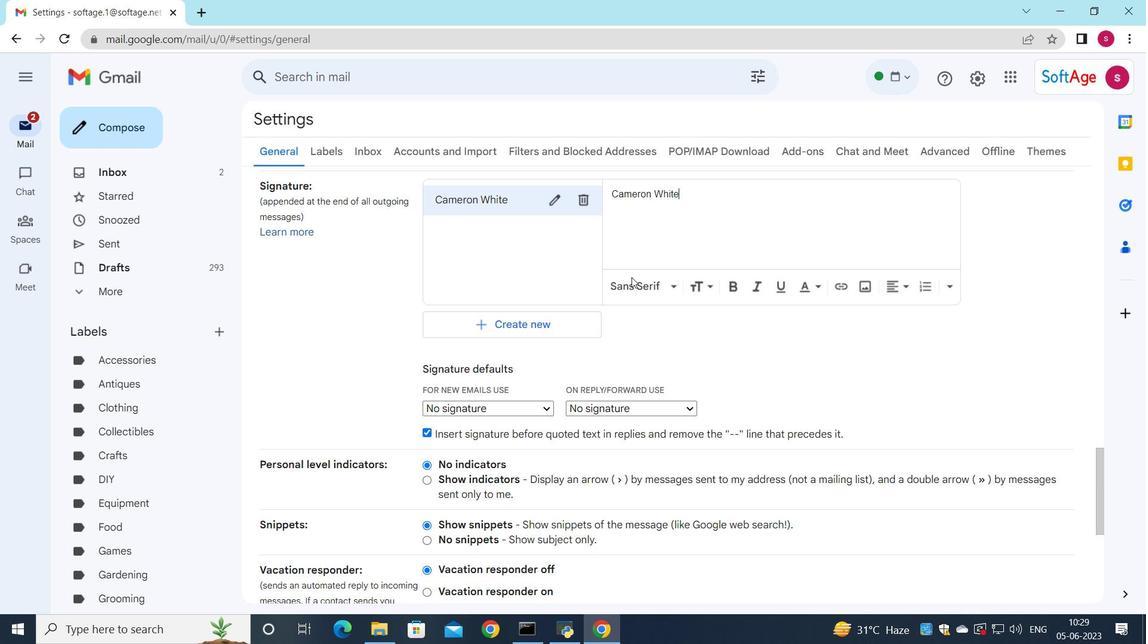 
Action: Mouse scrolled (631, 277) with delta (0, 0)
Screenshot: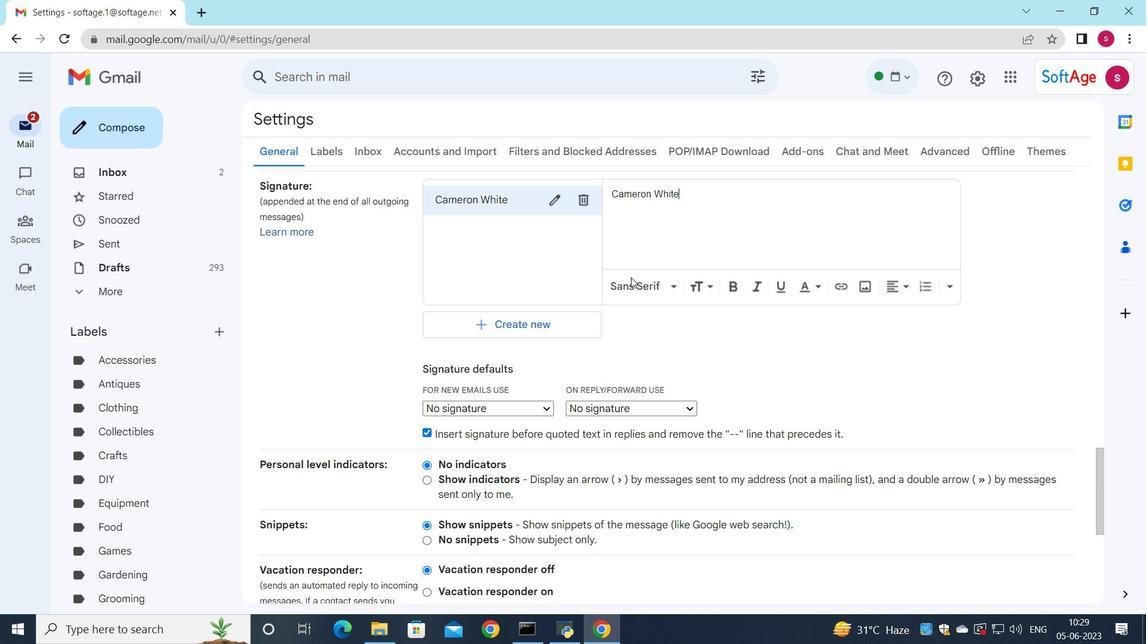 
Action: Mouse scrolled (631, 277) with delta (0, 0)
Screenshot: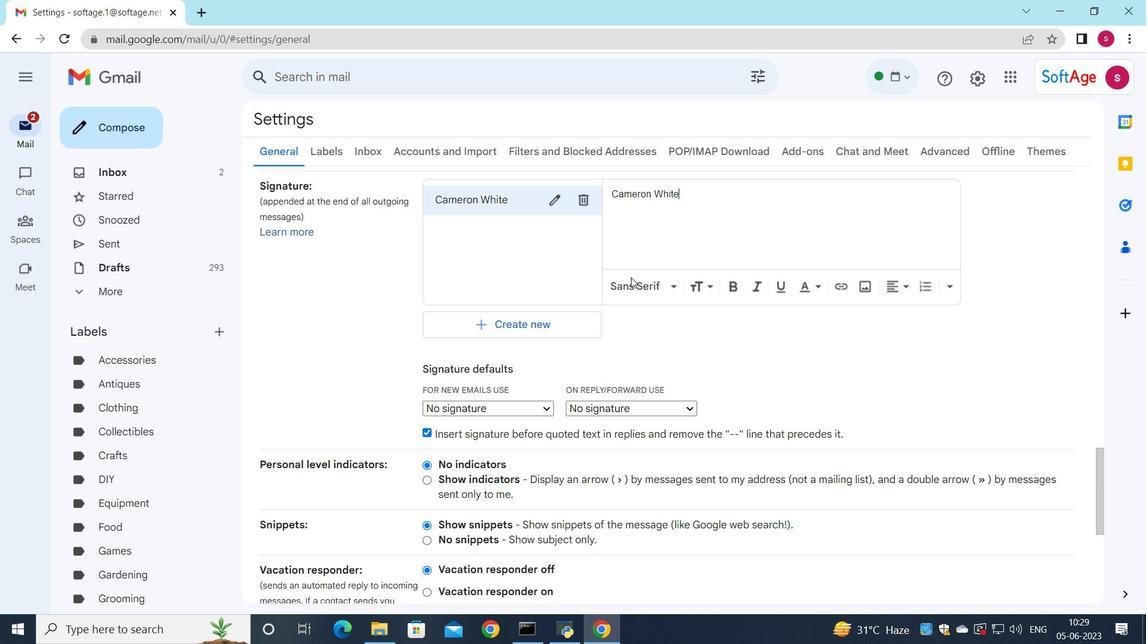 
Action: Mouse moved to (588, 285)
Screenshot: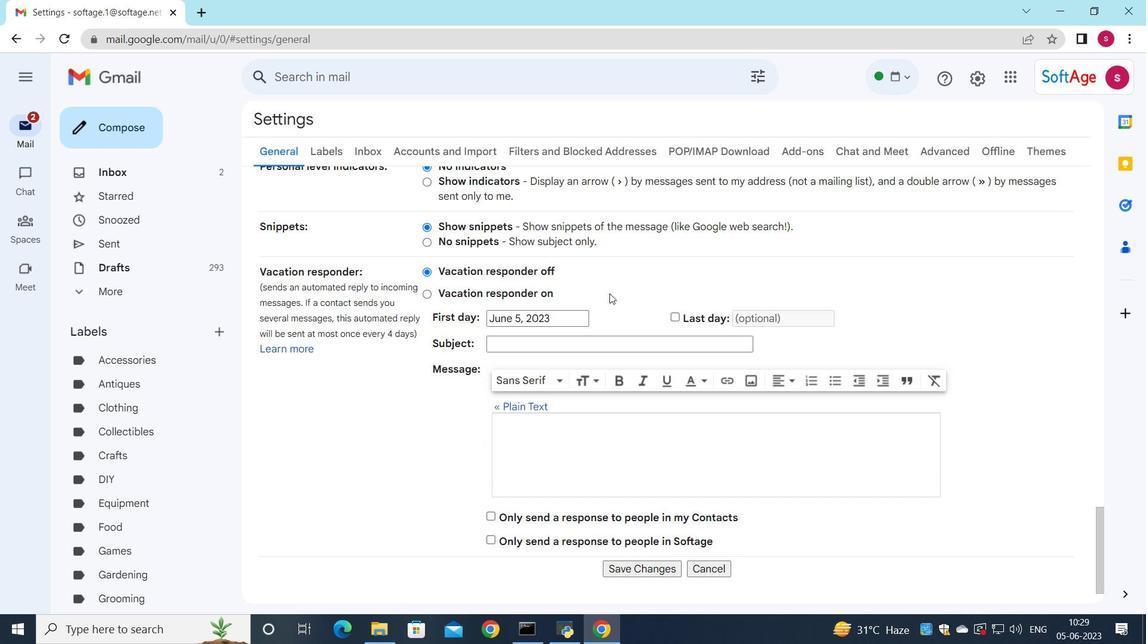 
Action: Mouse scrolled (588, 286) with delta (0, 0)
Screenshot: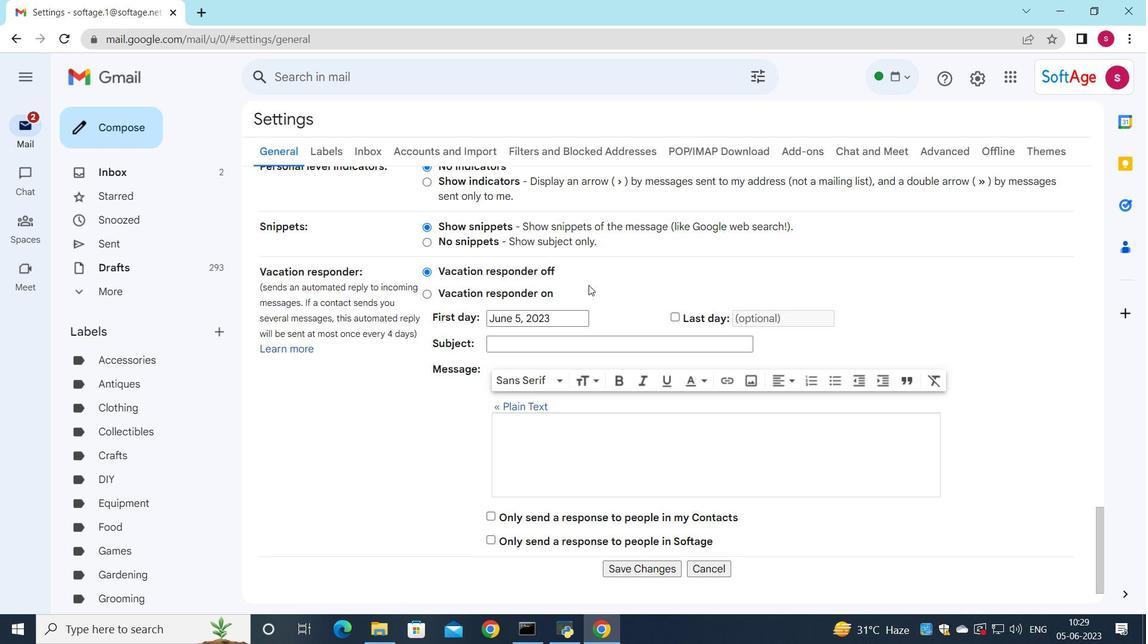 
Action: Mouse scrolled (588, 286) with delta (0, 0)
Screenshot: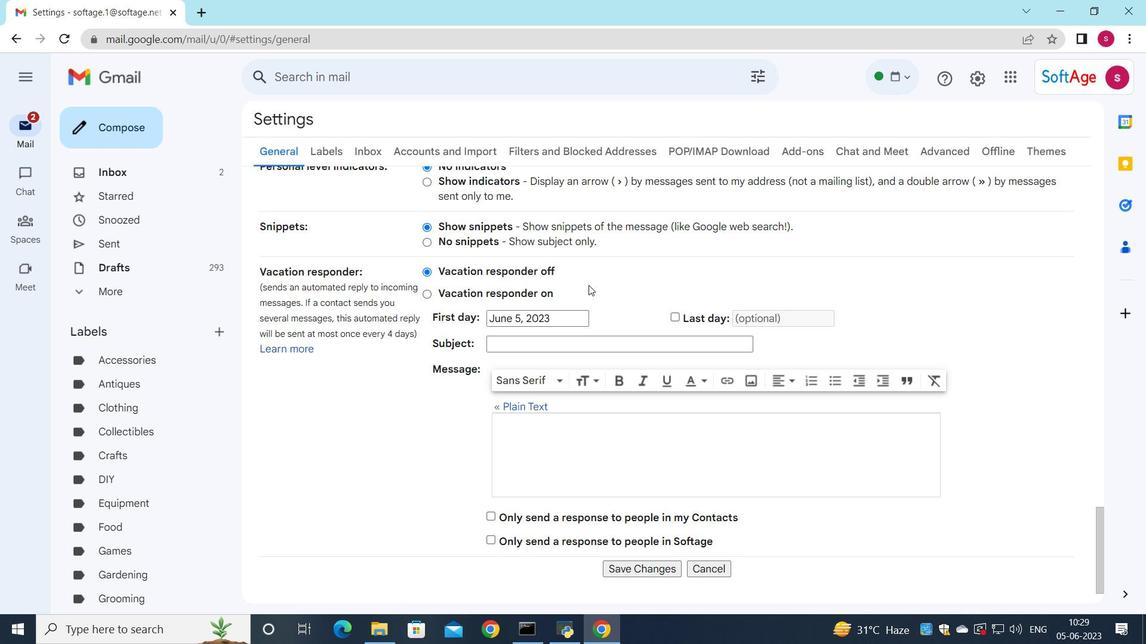 
Action: Mouse moved to (537, 258)
Screenshot: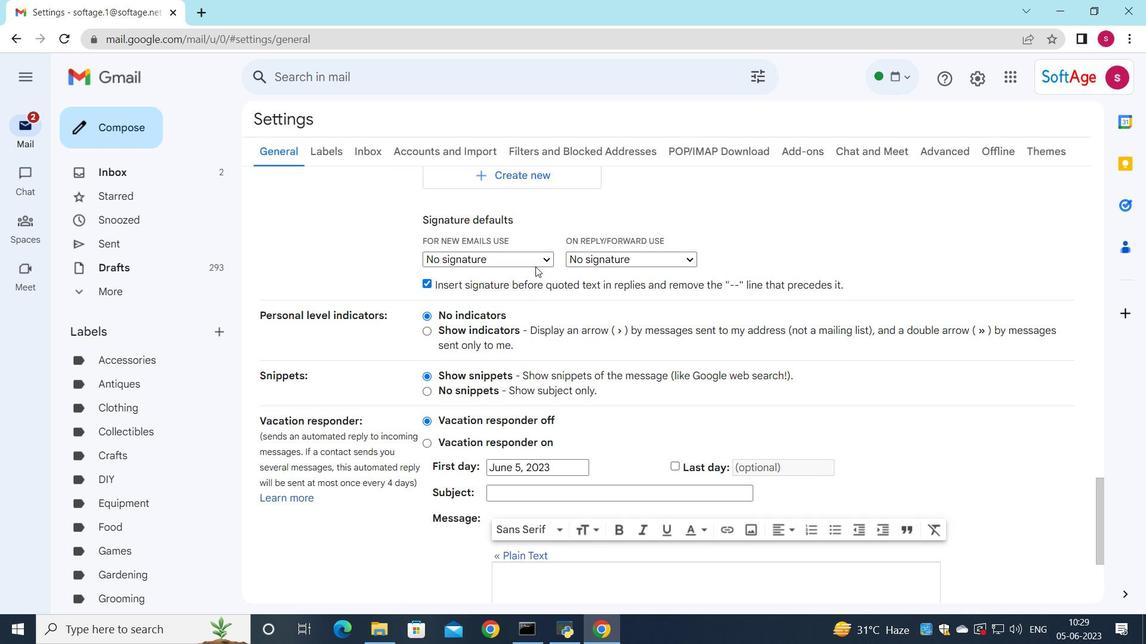 
Action: Mouse pressed left at (537, 258)
Screenshot: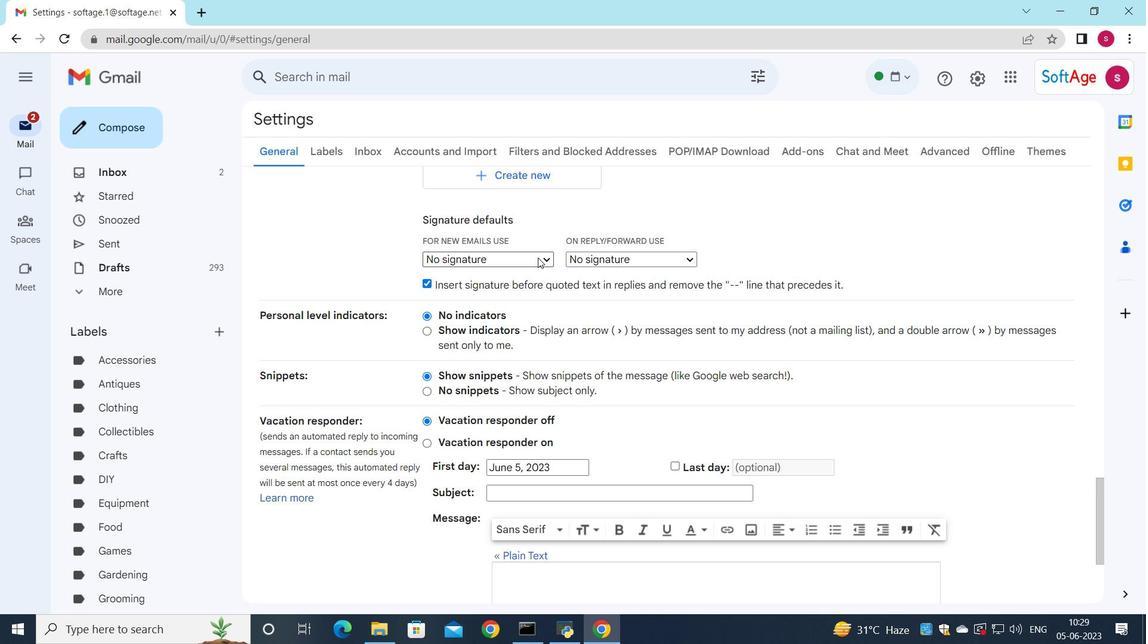 
Action: Mouse moved to (537, 285)
Screenshot: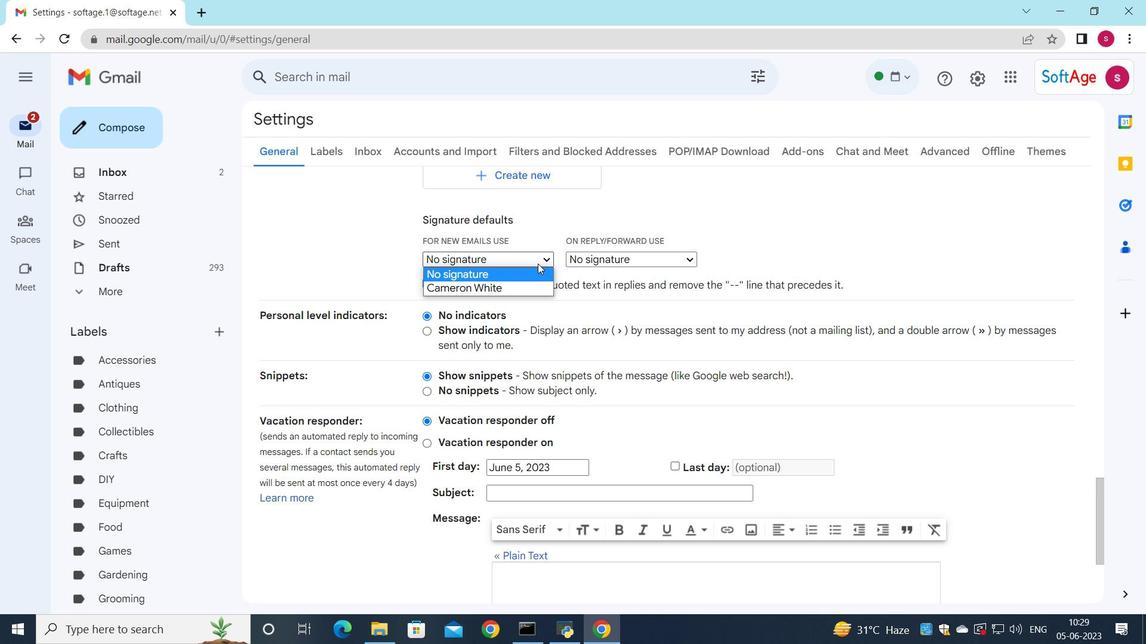 
Action: Mouse pressed left at (537, 285)
Screenshot: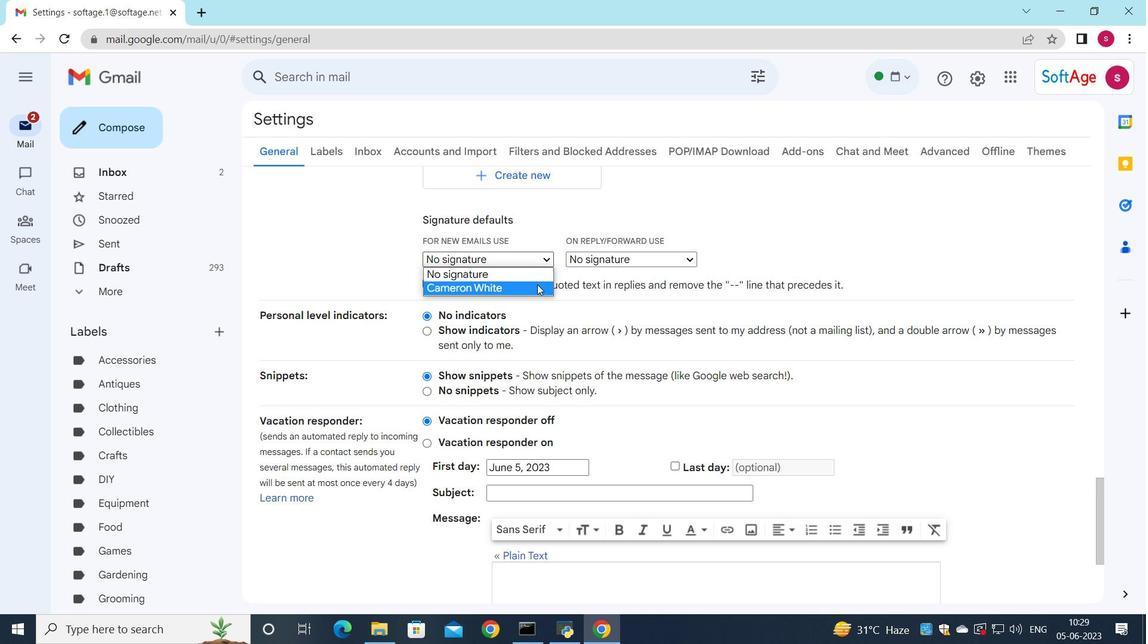
Action: Mouse moved to (616, 259)
Screenshot: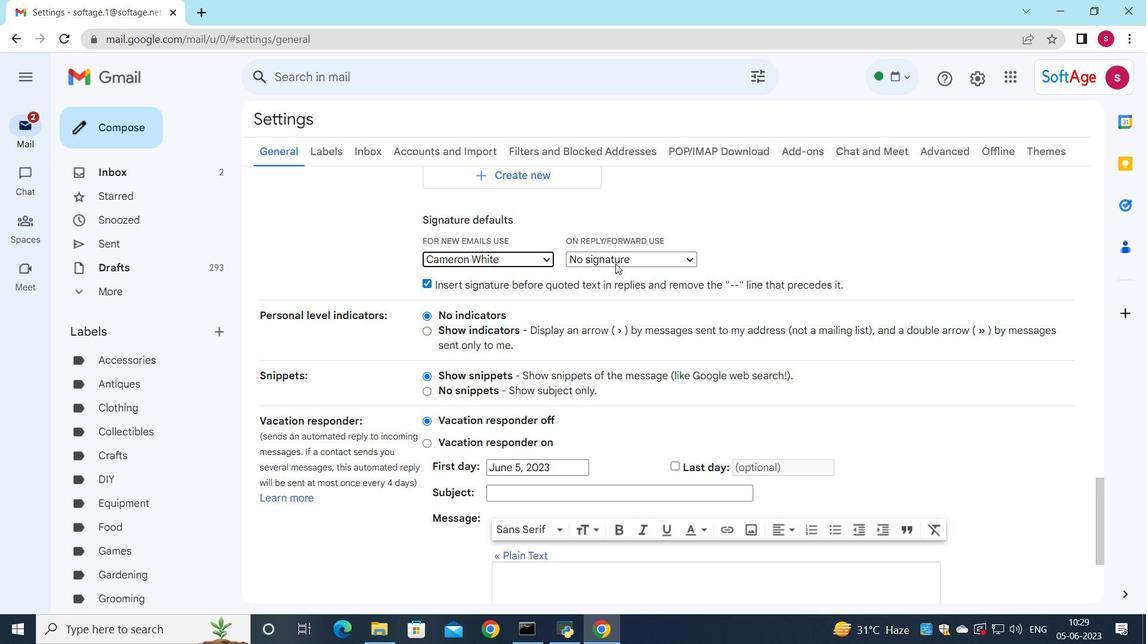 
Action: Mouse pressed left at (616, 259)
Screenshot: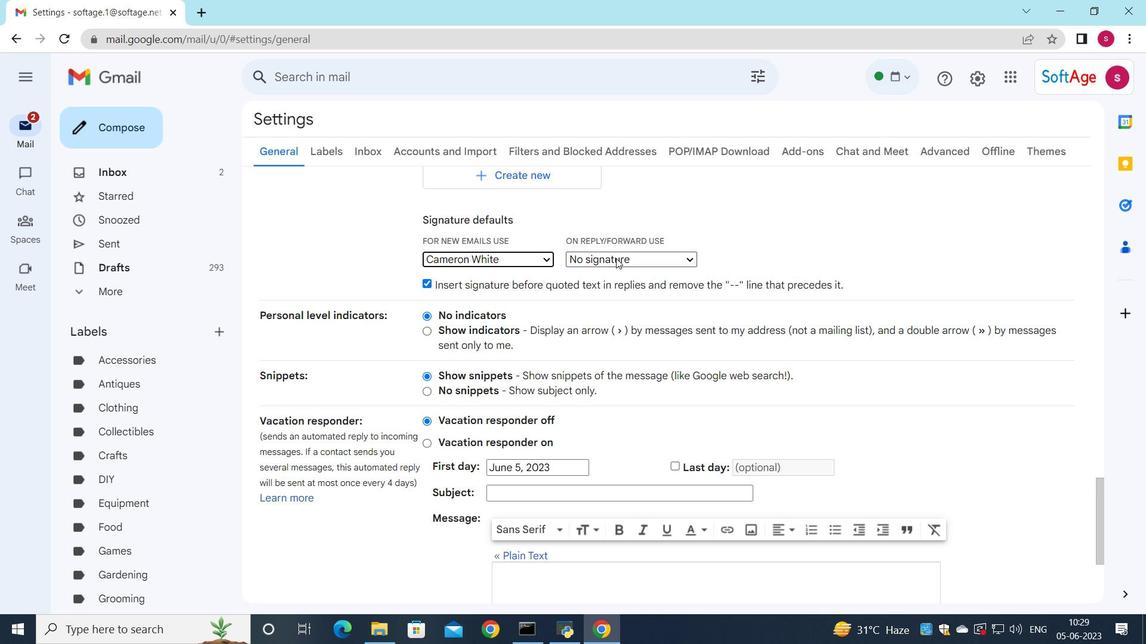 
Action: Mouse moved to (613, 283)
Screenshot: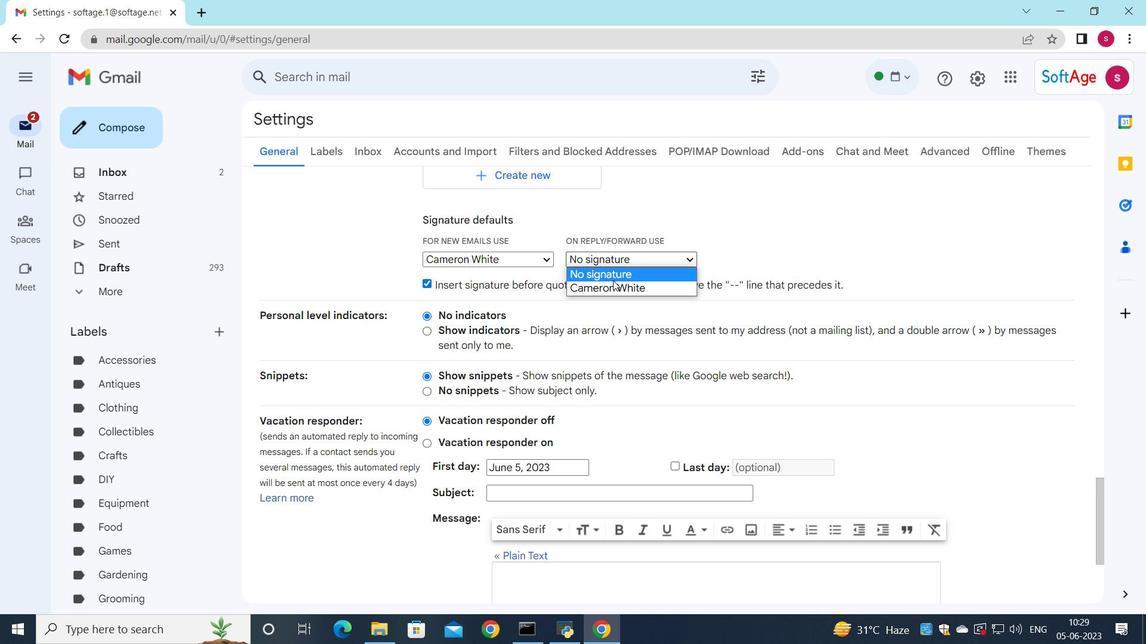 
Action: Mouse pressed left at (613, 283)
Screenshot: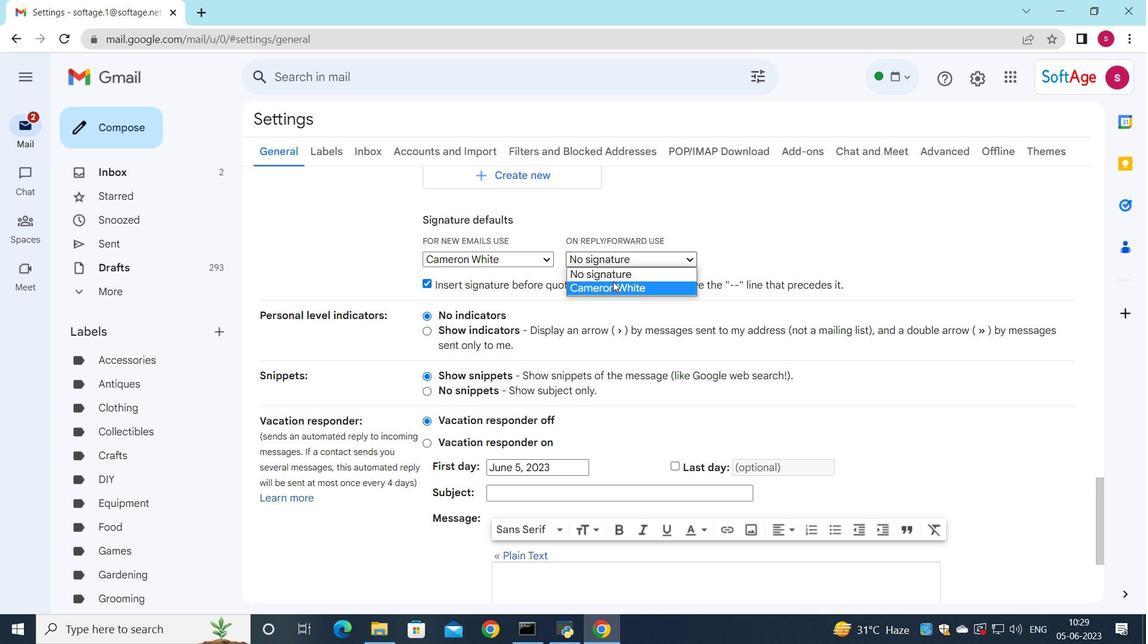 
Action: Mouse moved to (552, 275)
Screenshot: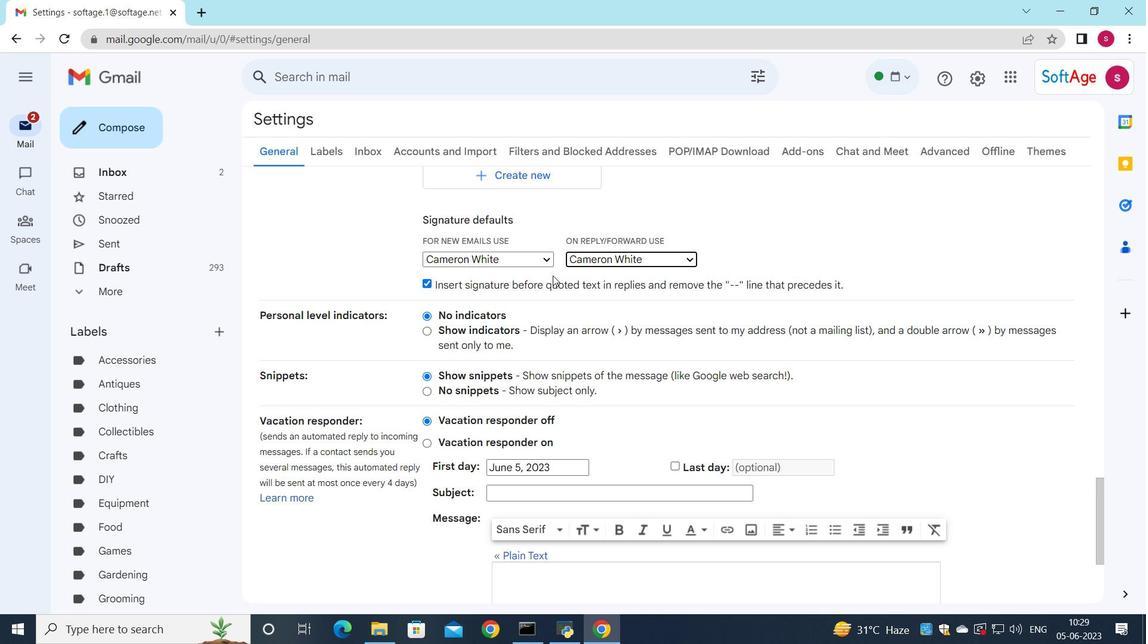 
Action: Mouse scrolled (552, 274) with delta (0, 0)
Screenshot: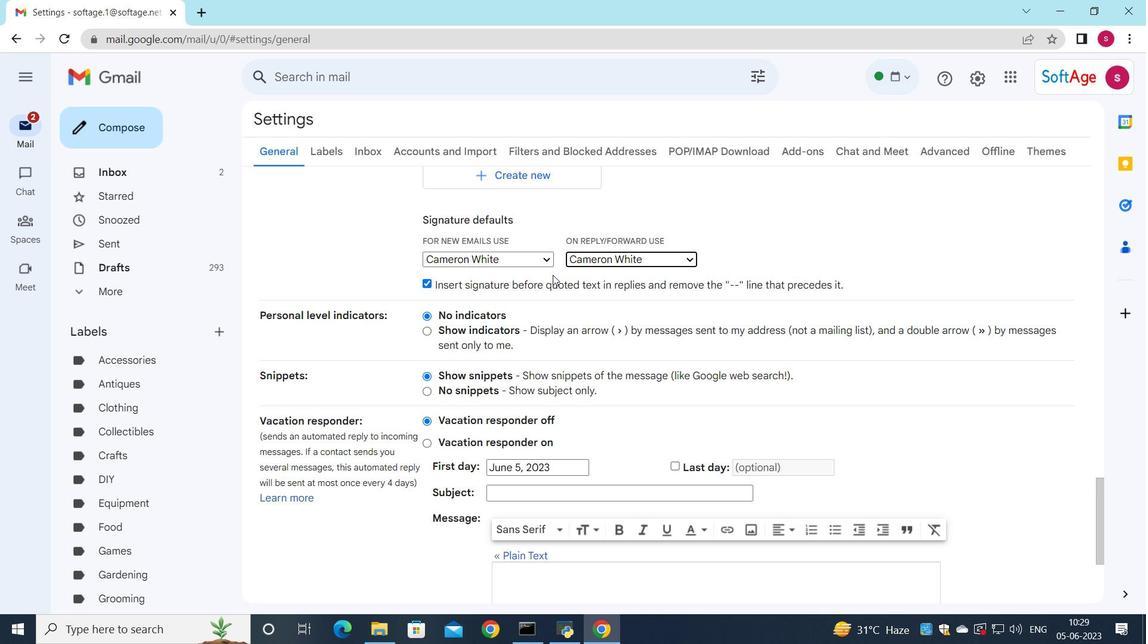 
Action: Mouse scrolled (552, 274) with delta (0, 0)
Screenshot: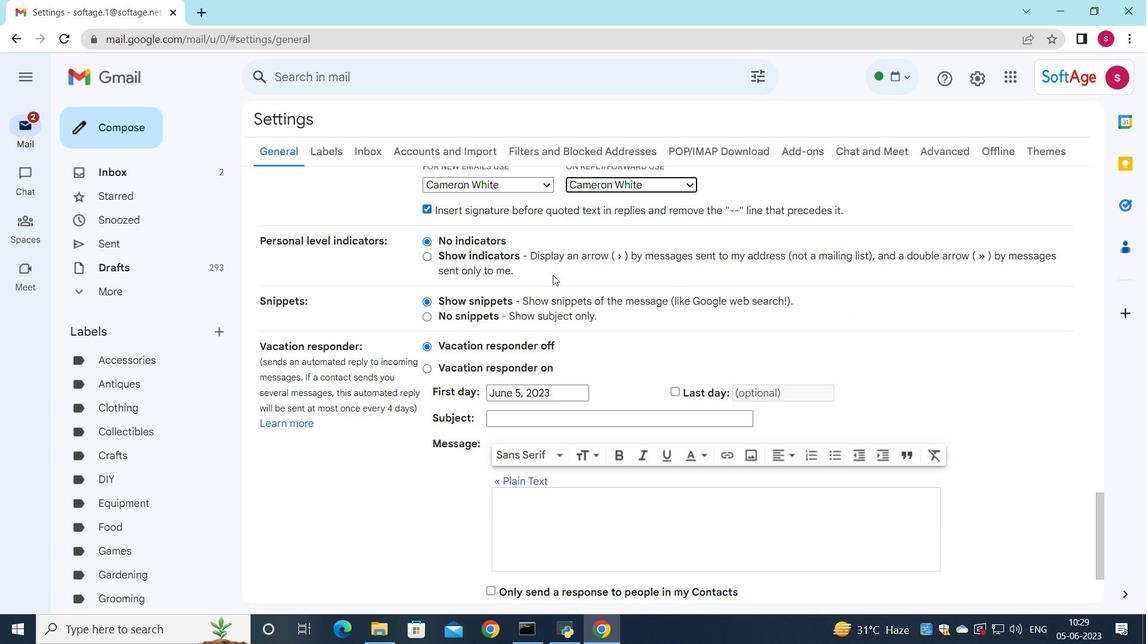 
Action: Mouse moved to (554, 276)
Screenshot: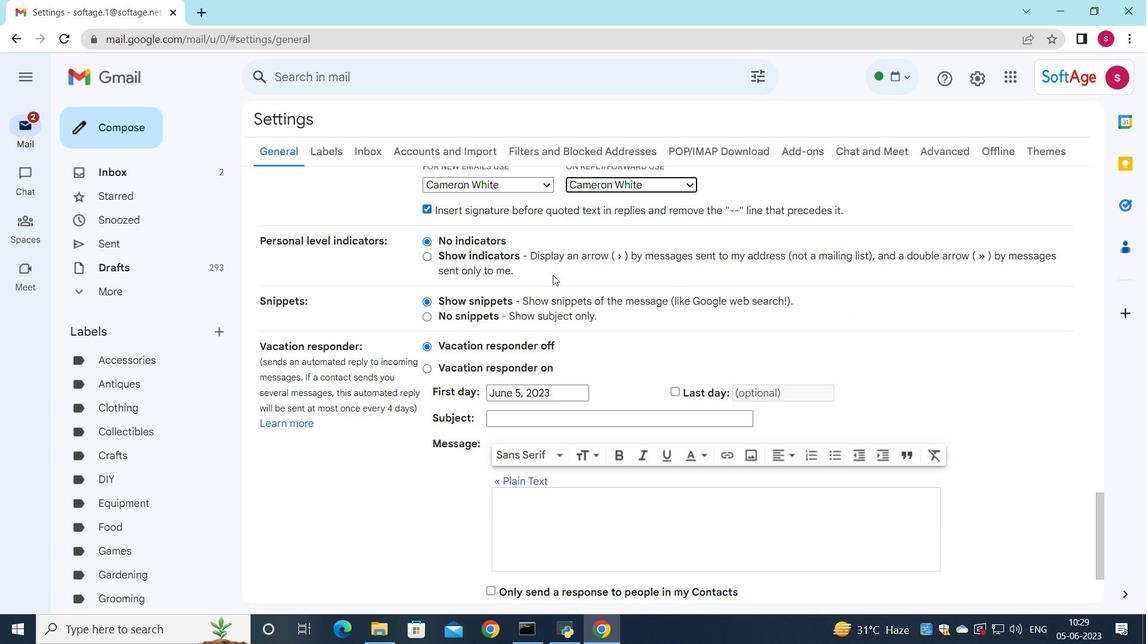 
Action: Mouse scrolled (554, 275) with delta (0, 0)
Screenshot: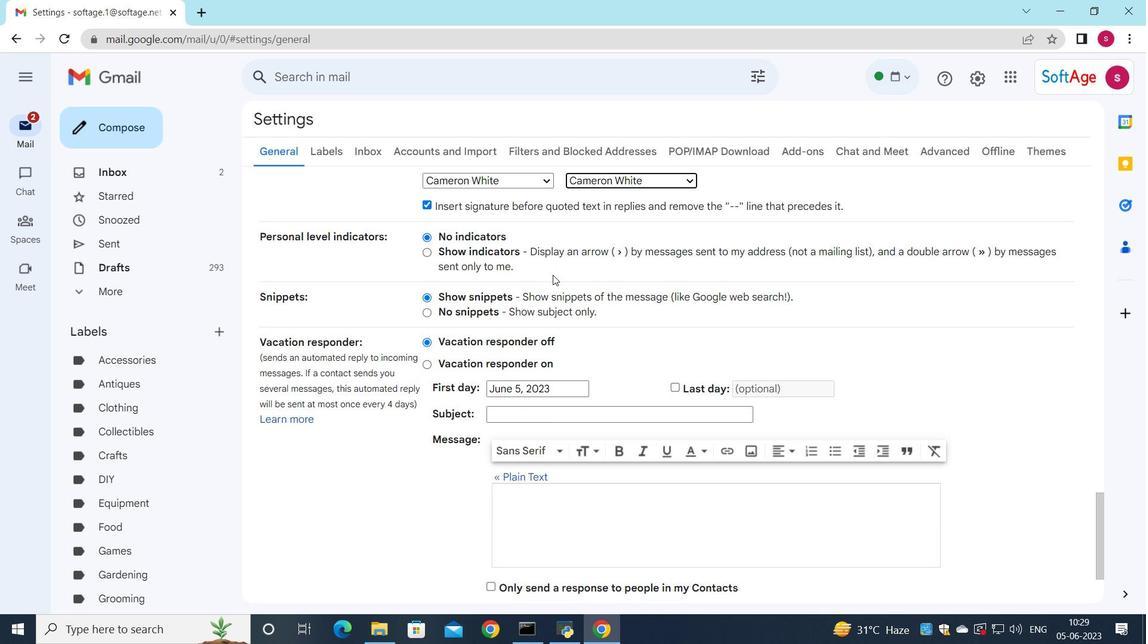 
Action: Mouse moved to (555, 281)
Screenshot: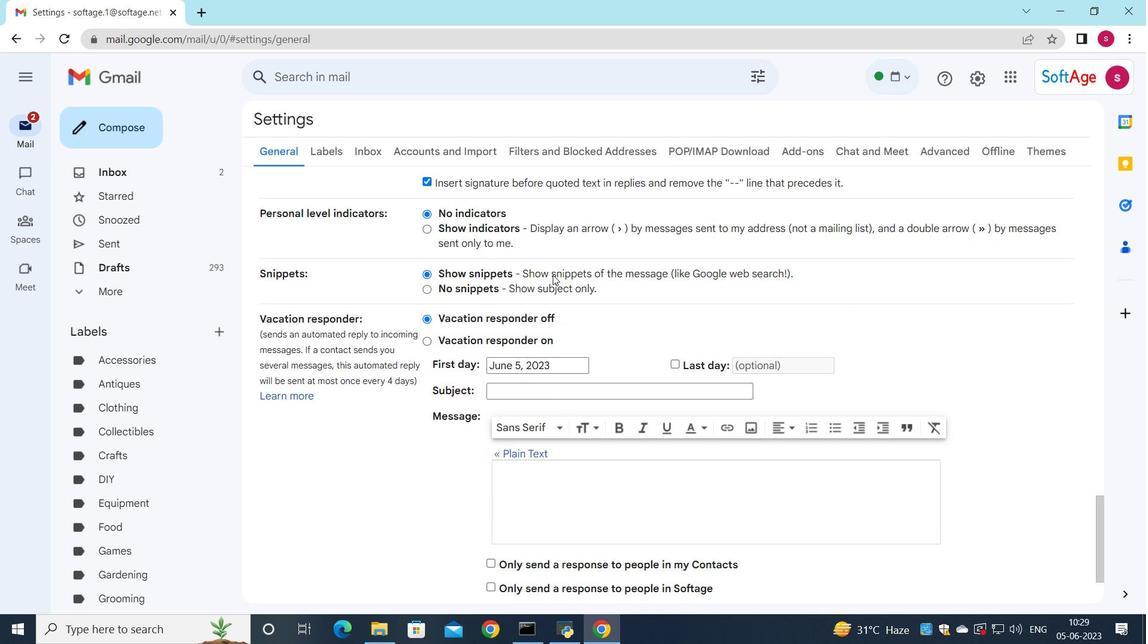 
Action: Mouse scrolled (555, 280) with delta (0, 0)
Screenshot: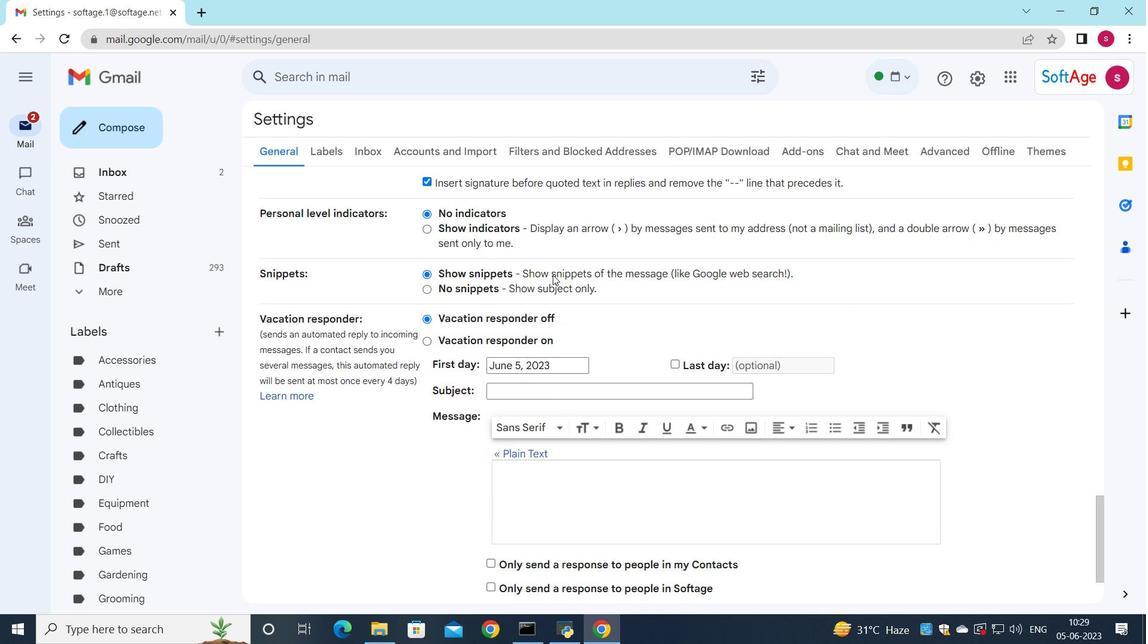 
Action: Mouse moved to (652, 522)
Screenshot: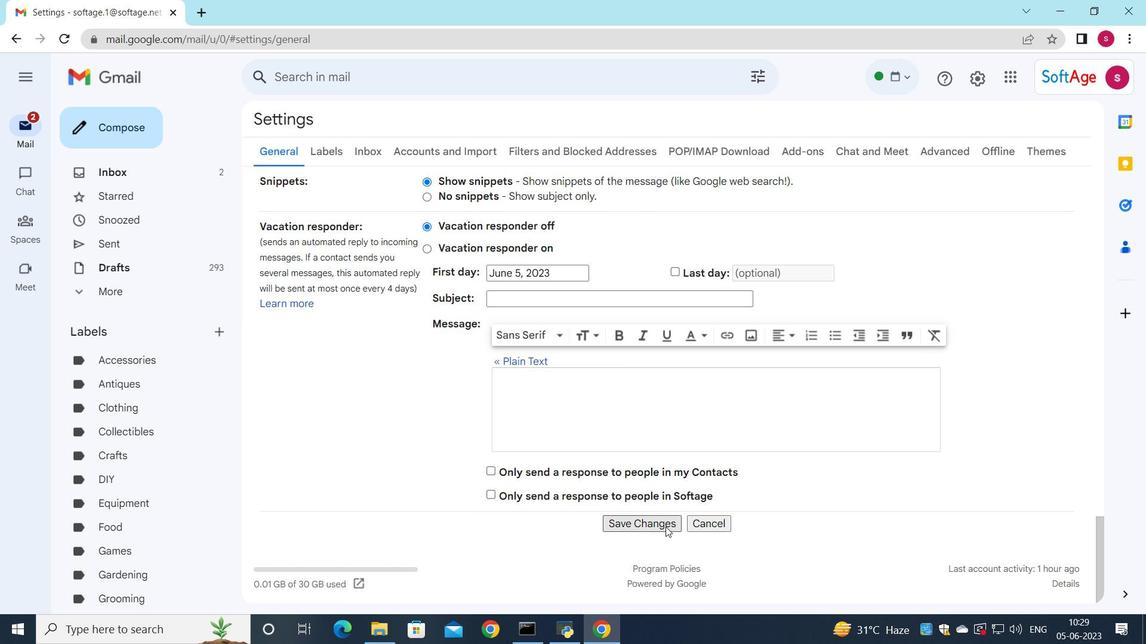 
Action: Mouse pressed left at (652, 522)
Screenshot: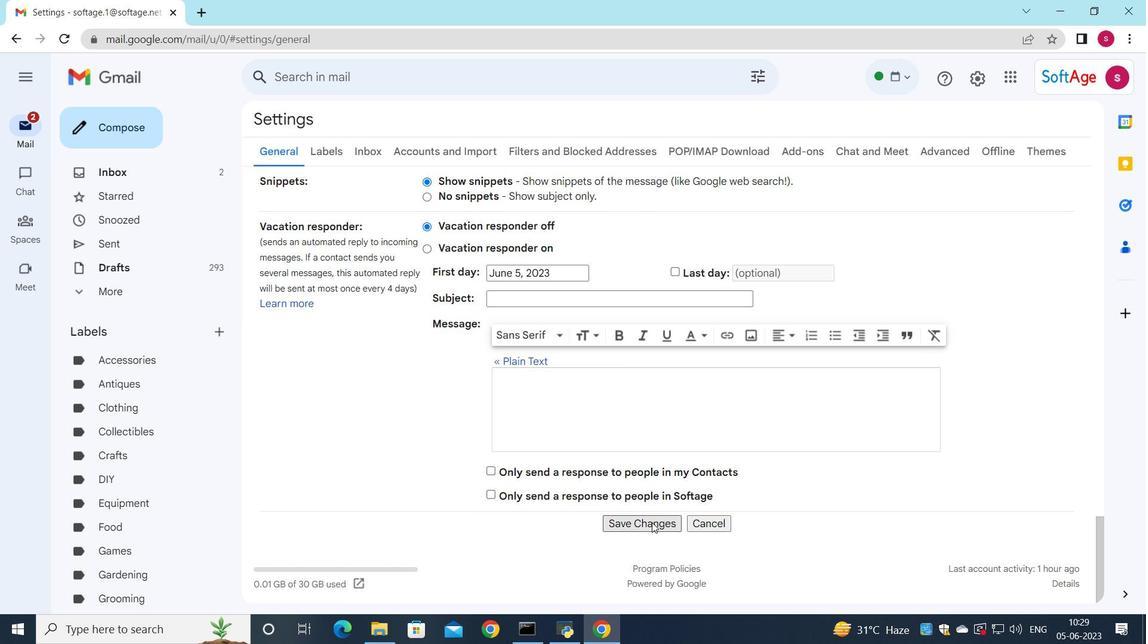 
Action: Mouse moved to (522, 158)
Screenshot: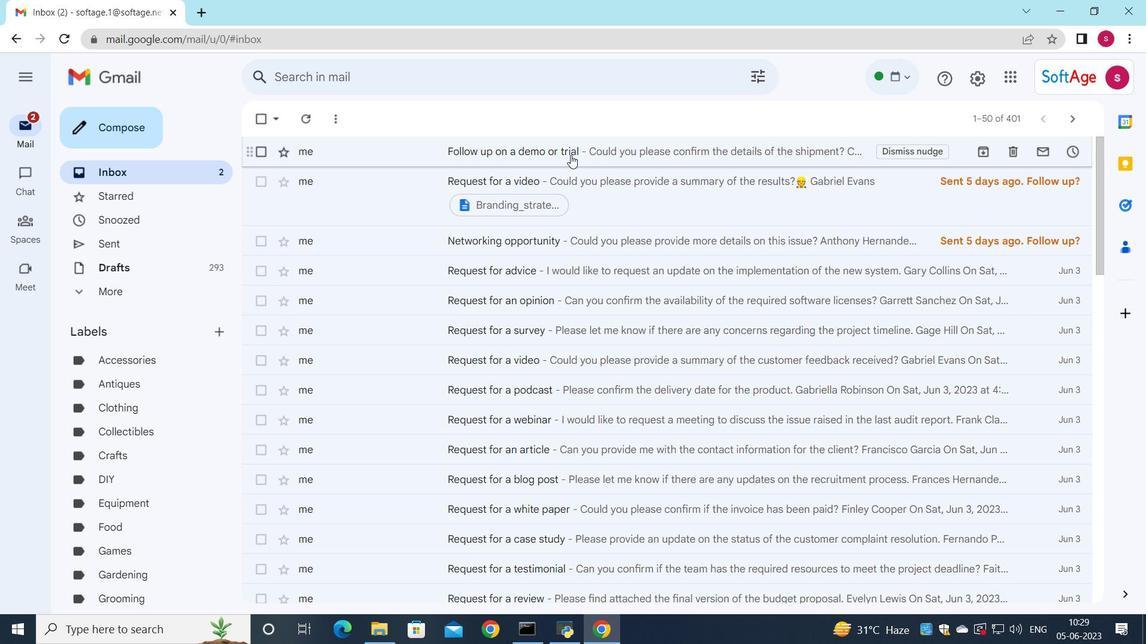 
Action: Mouse pressed left at (522, 158)
Screenshot: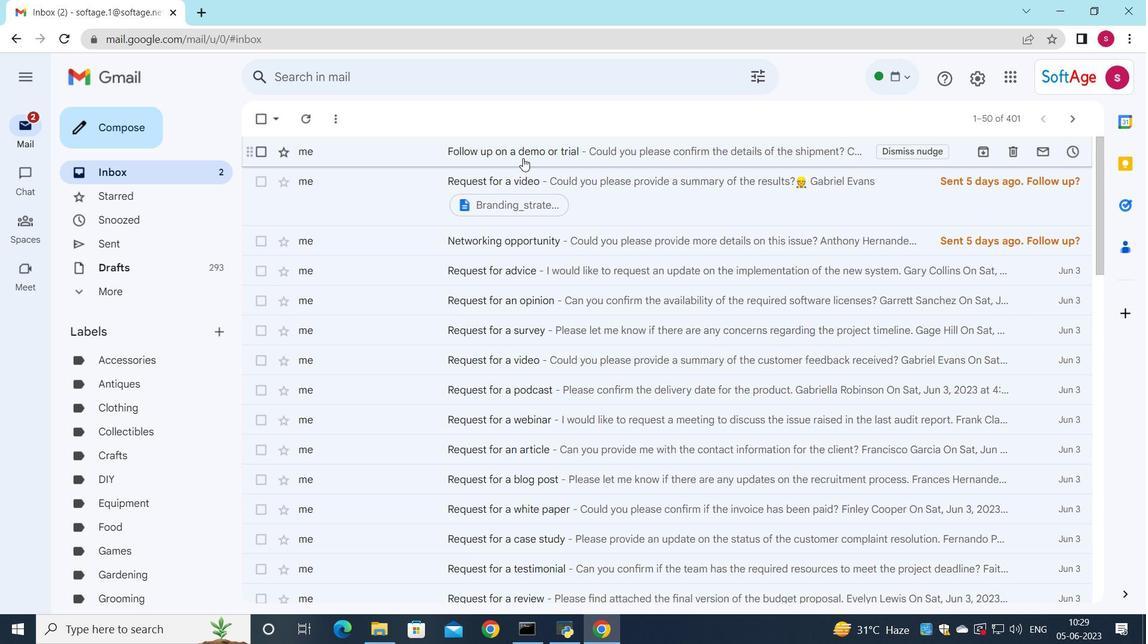 
Action: Mouse moved to (514, 409)
Screenshot: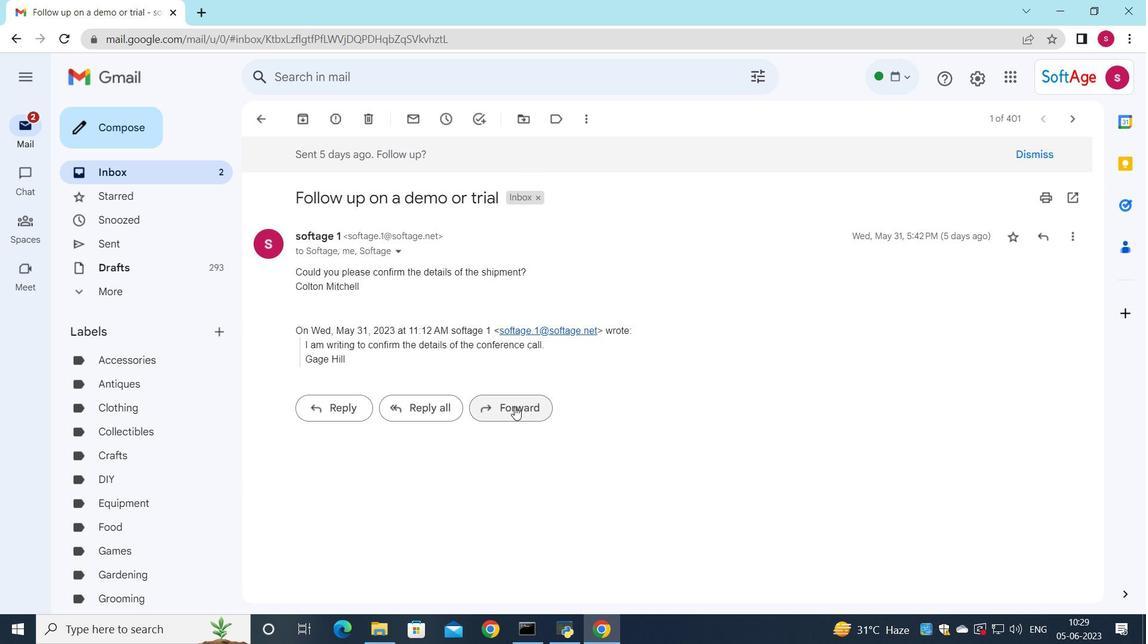 
Action: Mouse pressed left at (514, 409)
Screenshot: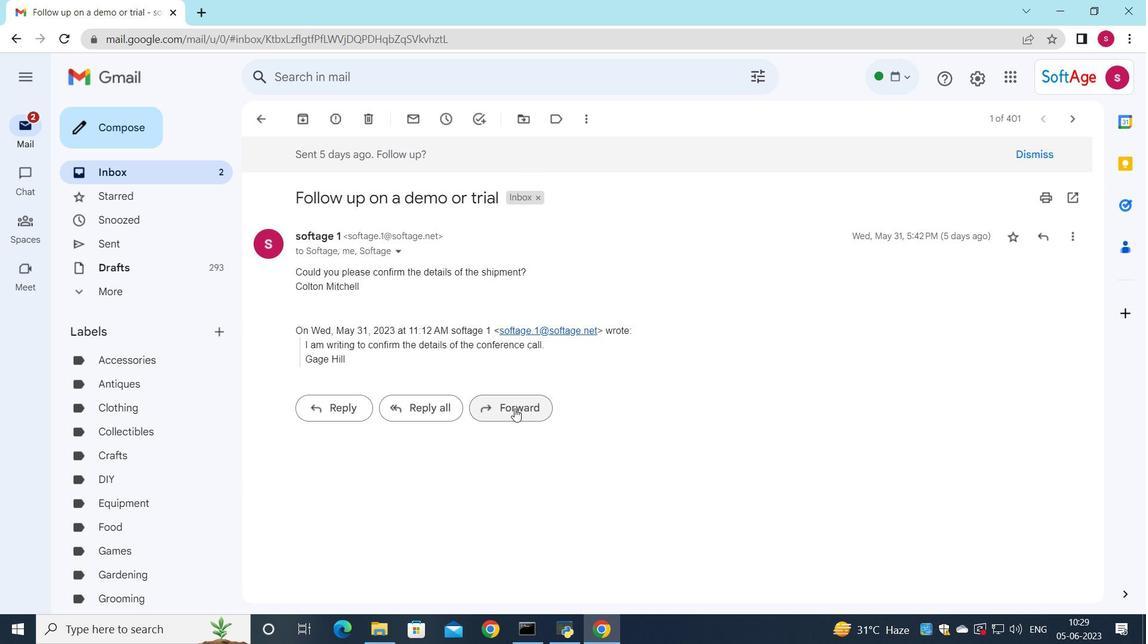 
Action: Mouse moved to (325, 380)
Screenshot: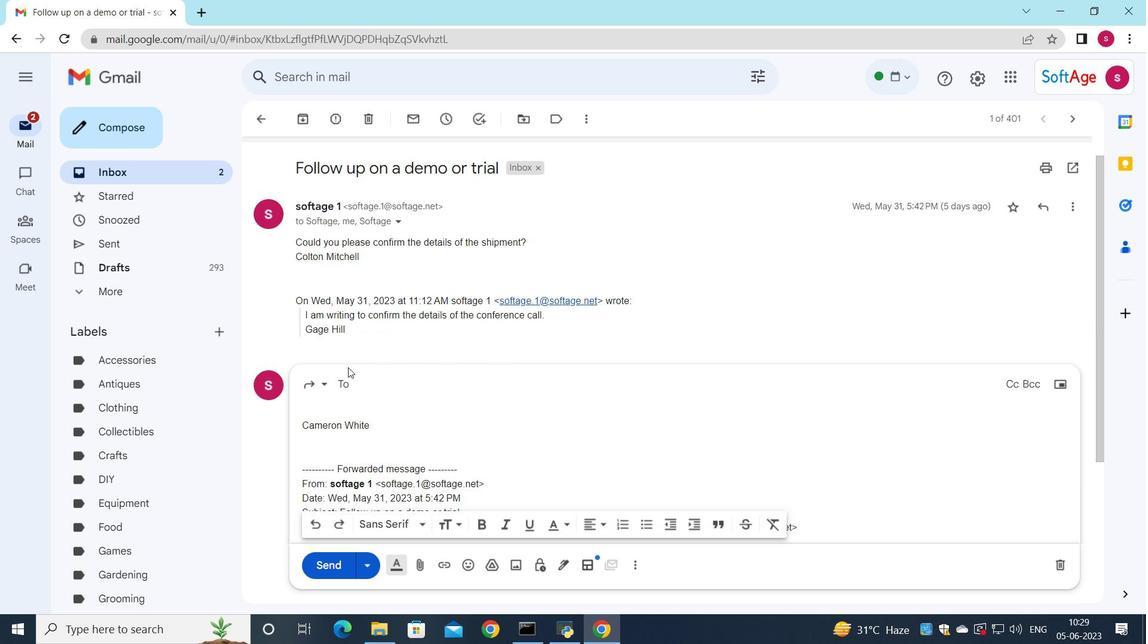 
Action: Mouse pressed left at (325, 380)
Screenshot: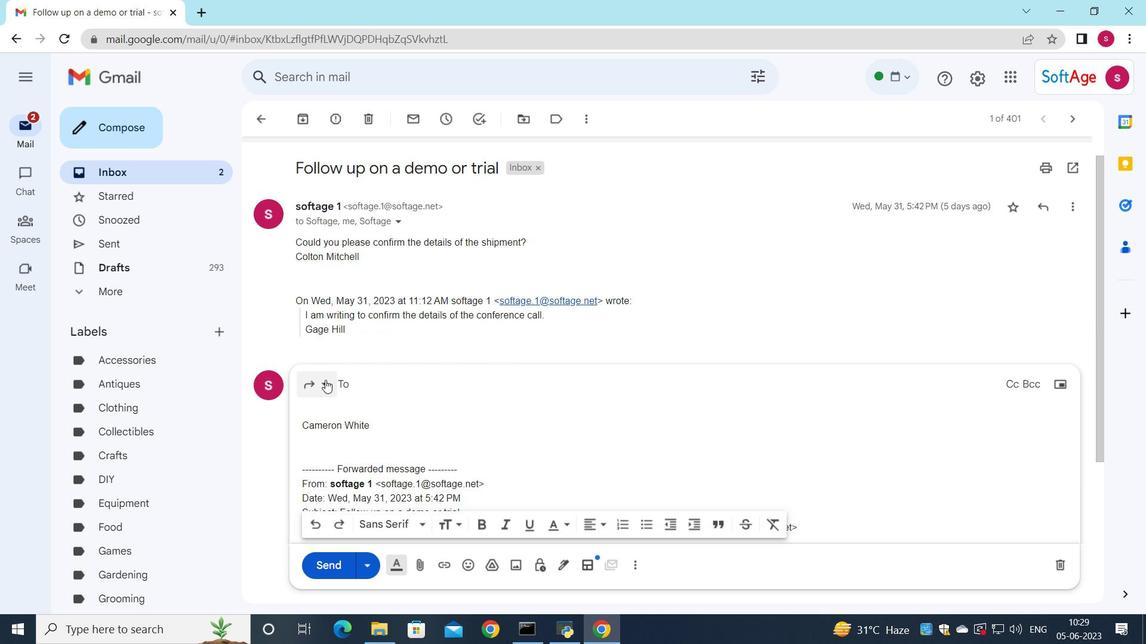 
Action: Mouse moved to (337, 487)
Screenshot: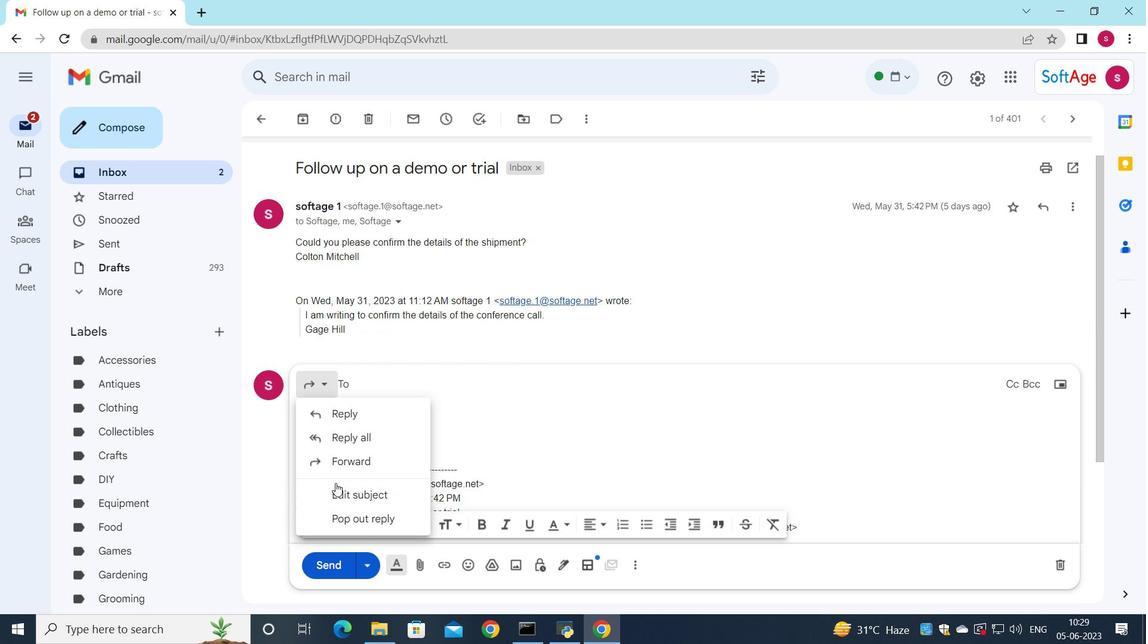 
Action: Mouse pressed left at (337, 487)
Screenshot: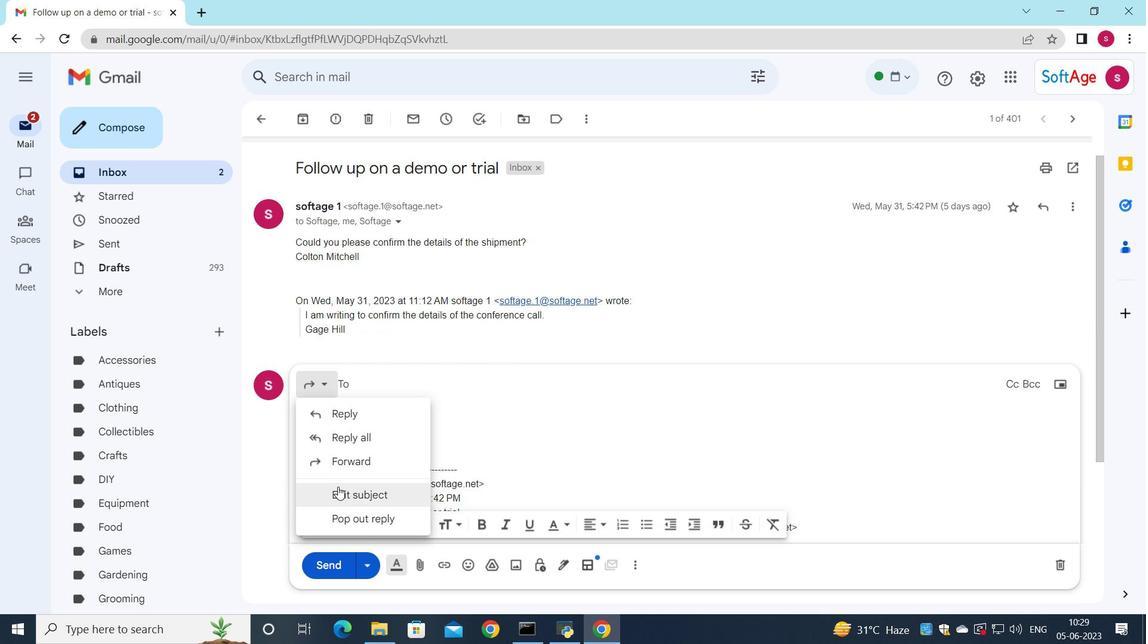 
Action: Mouse moved to (832, 244)
Screenshot: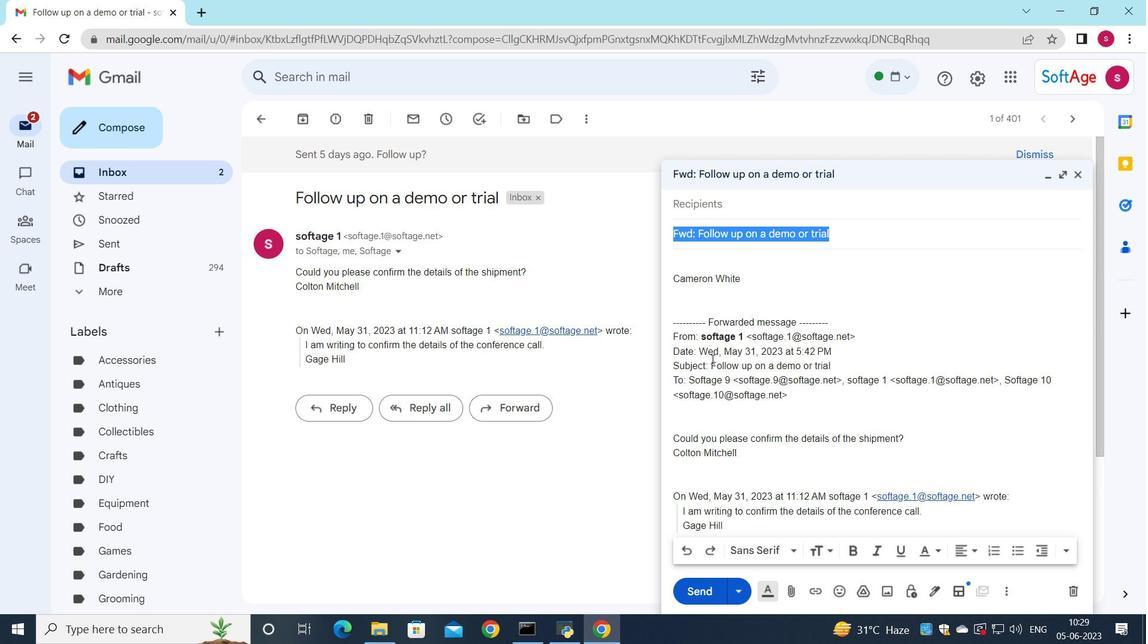 
Action: Mouse scrolled (794, 304) with delta (0, 0)
Screenshot: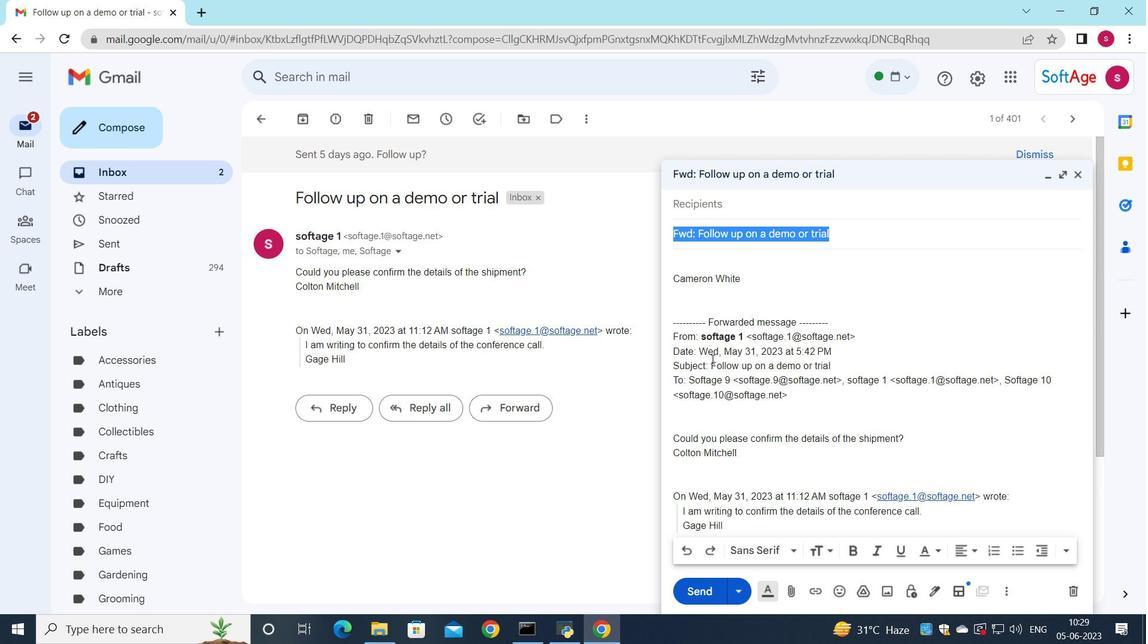 
Action: Mouse moved to (832, 244)
Screenshot: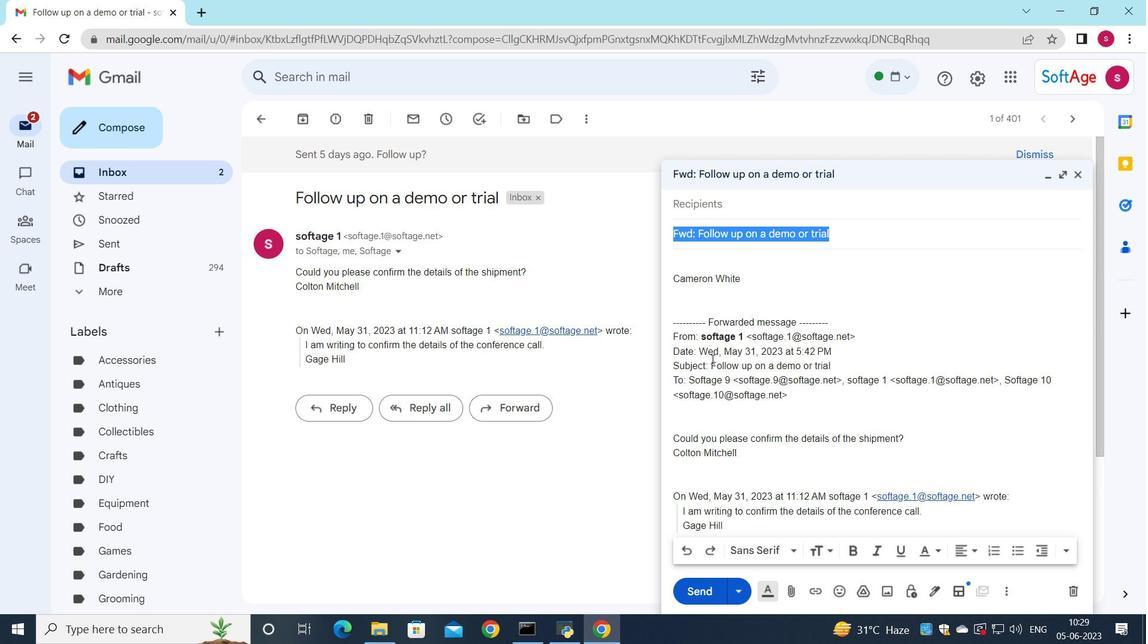 
Action: Key pressed <Key.shift><Key.shift><Key.shift><Key.shift><Key.shift><Key.shift>Follow-up<Key.space>on<Key.space>a<Key.space>complaint
Screenshot: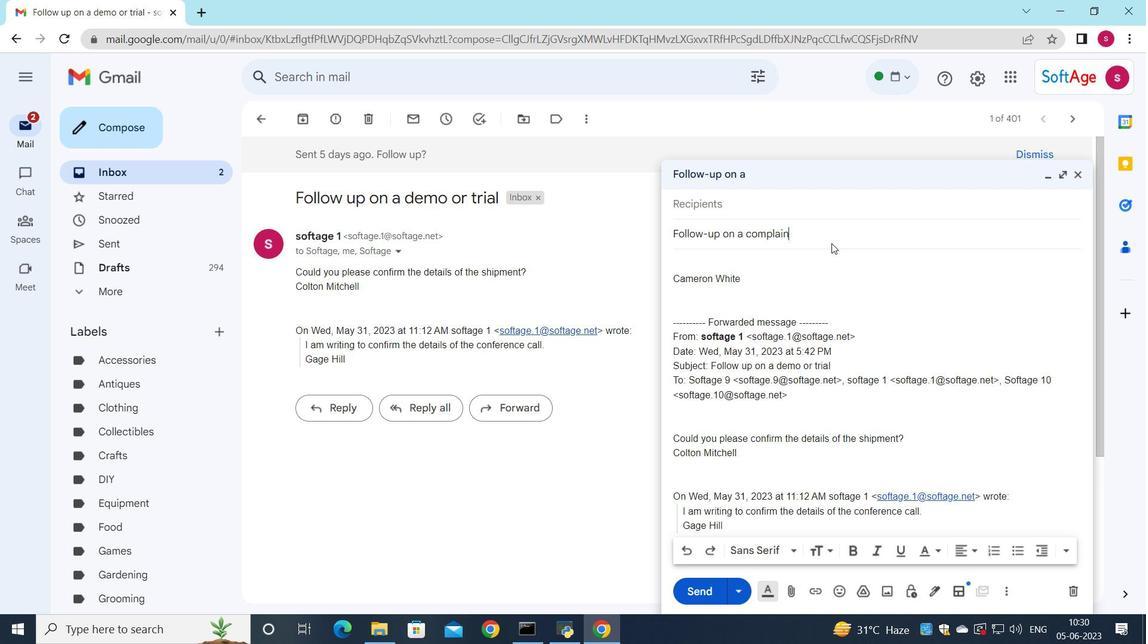 
Action: Mouse moved to (728, 204)
Screenshot: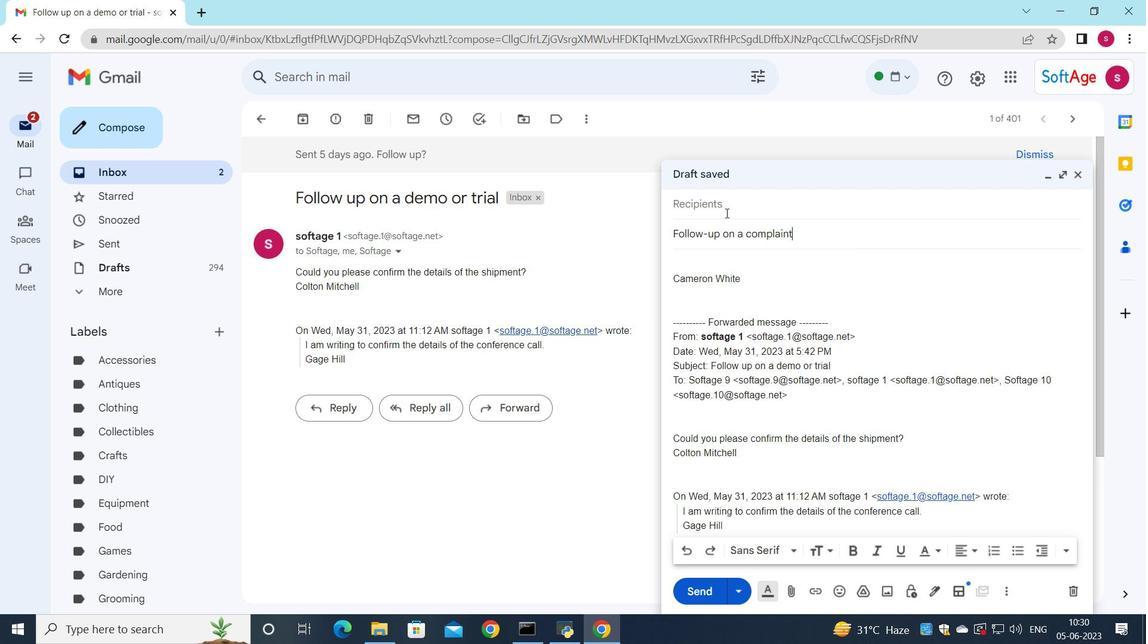
Action: Mouse pressed left at (728, 204)
Screenshot: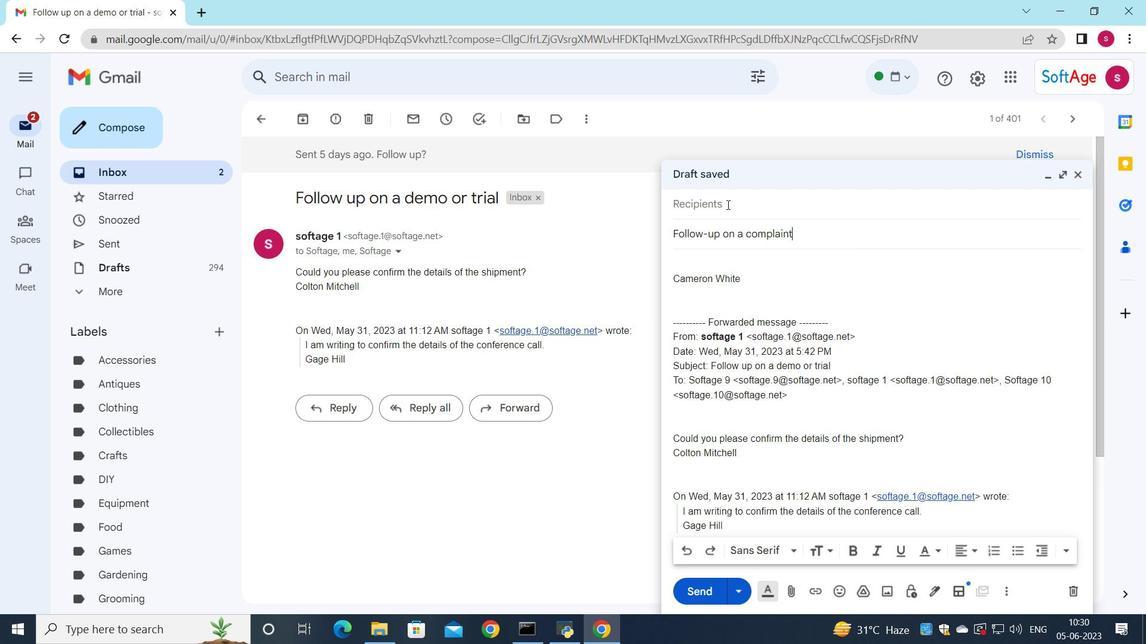 
Action: Key pressed soft
Screenshot: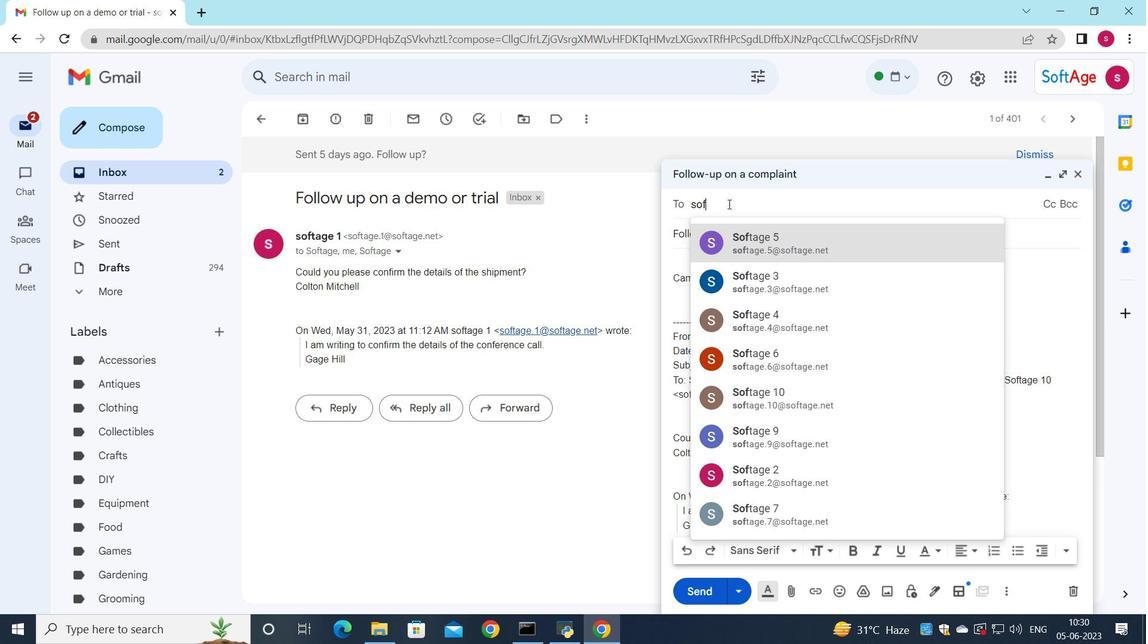 
Action: Mouse moved to (817, 401)
Screenshot: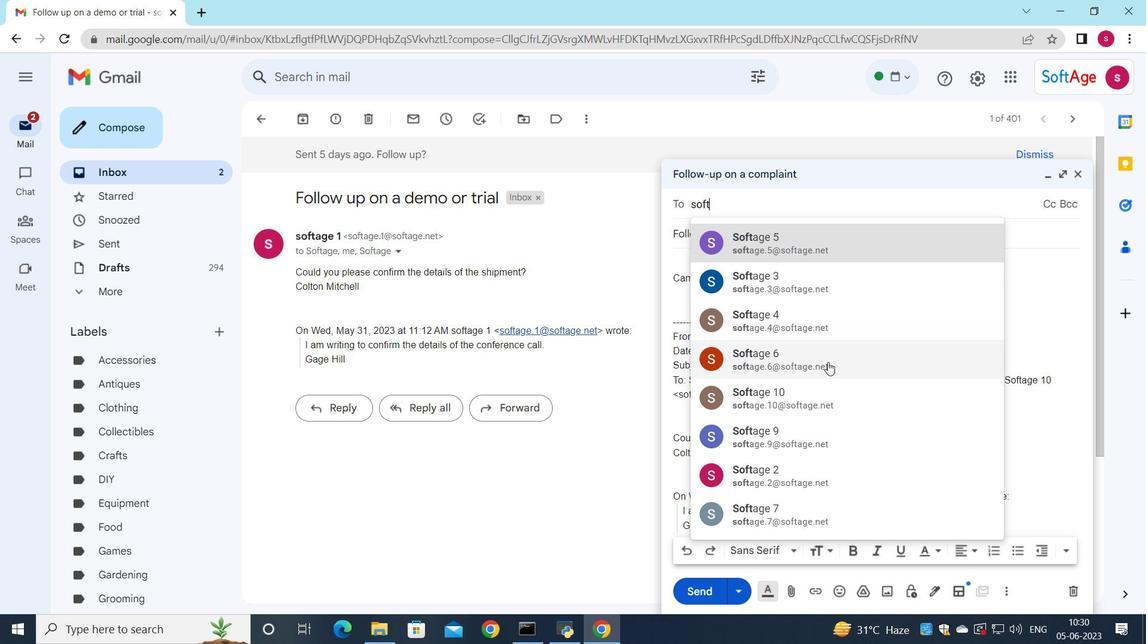 
Action: Mouse pressed left at (817, 401)
Screenshot: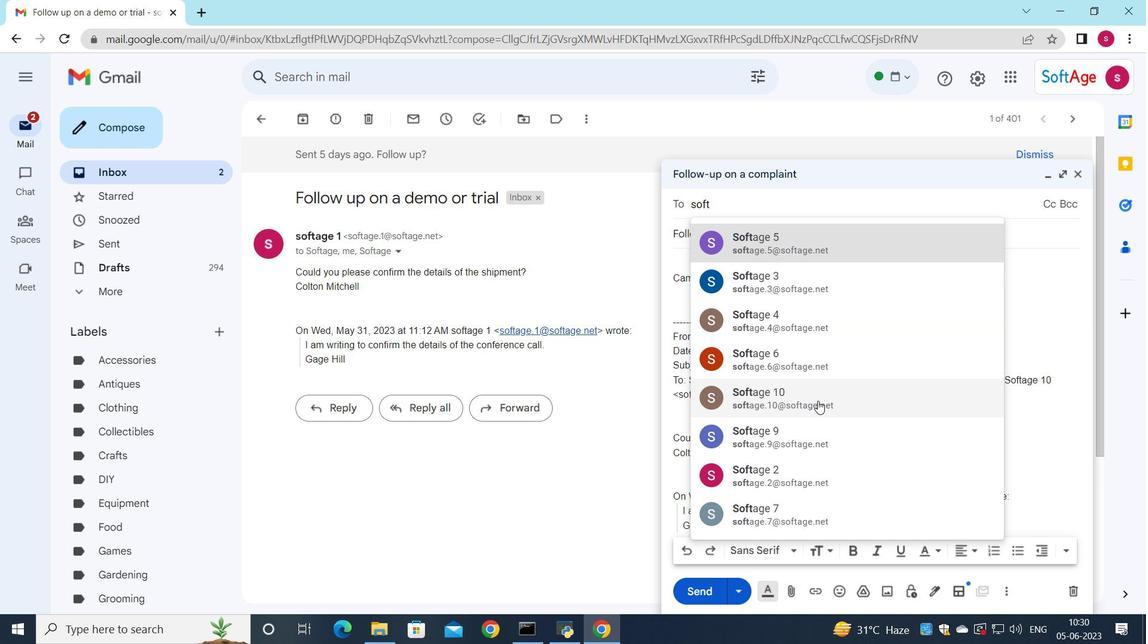 
Action: Mouse moved to (714, 277)
Screenshot: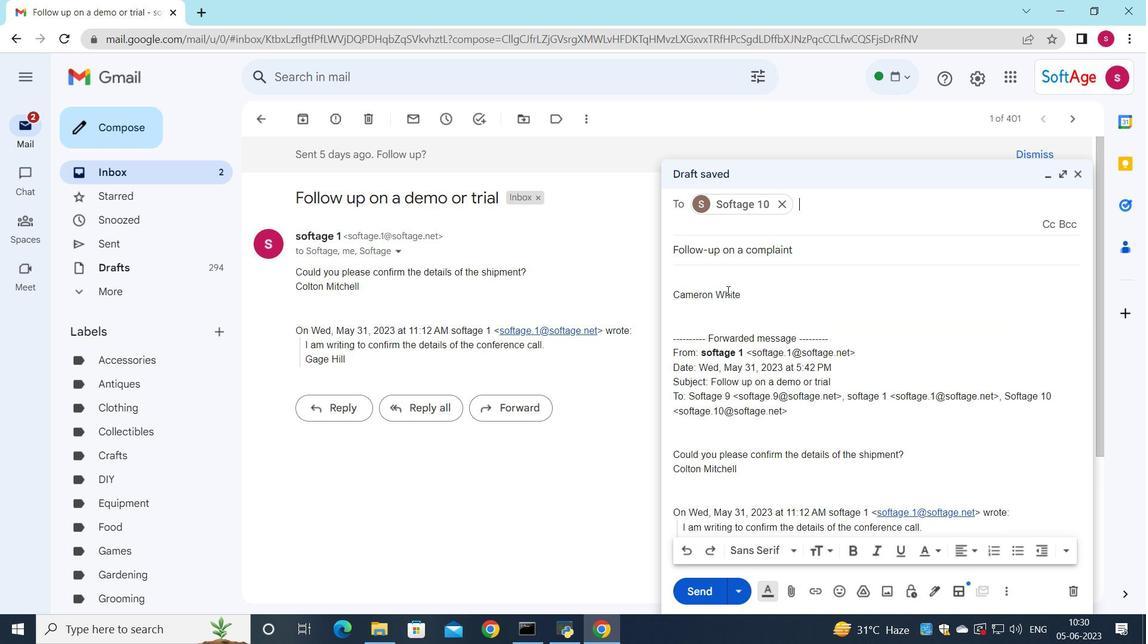 
Action: Mouse pressed left at (714, 277)
Screenshot: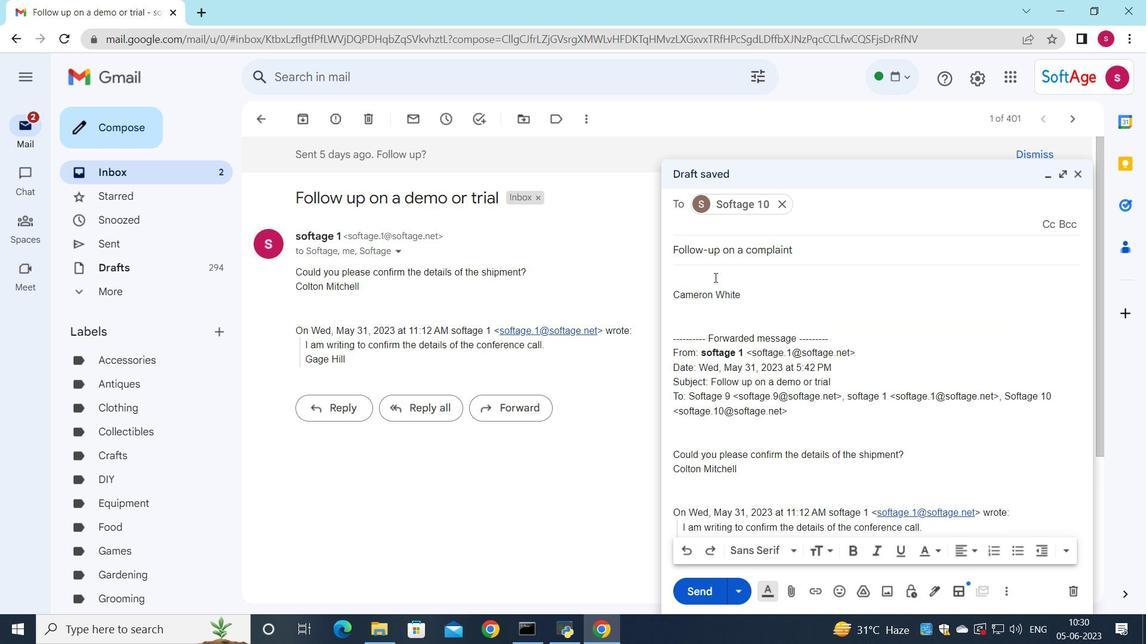 
Action: Mouse moved to (734, 257)
Screenshot: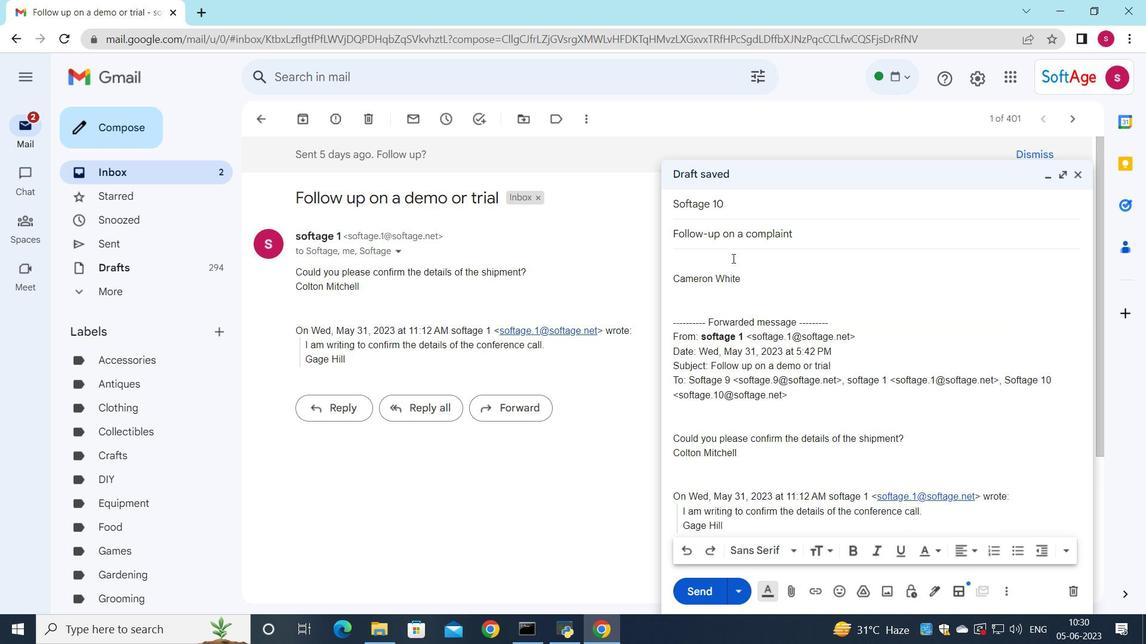 
Action: Key pressed <Key.shift_r><Key.shift_r>I<Key.space>wanted<Key.space>to<Key.space>confirm<Key.space>the<Key.space>delivery<Key.space>schedule<Key.space>for<Key.space>the<Key.space>new<Key.space>equipment<Key.space>order.
Screenshot: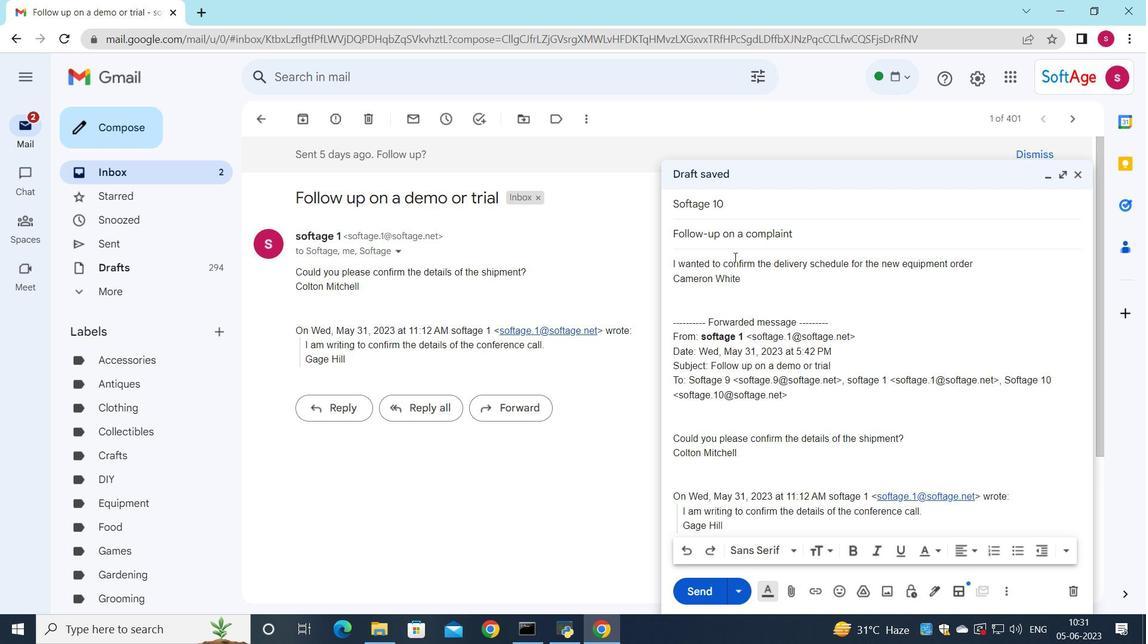
Action: Mouse moved to (981, 259)
Screenshot: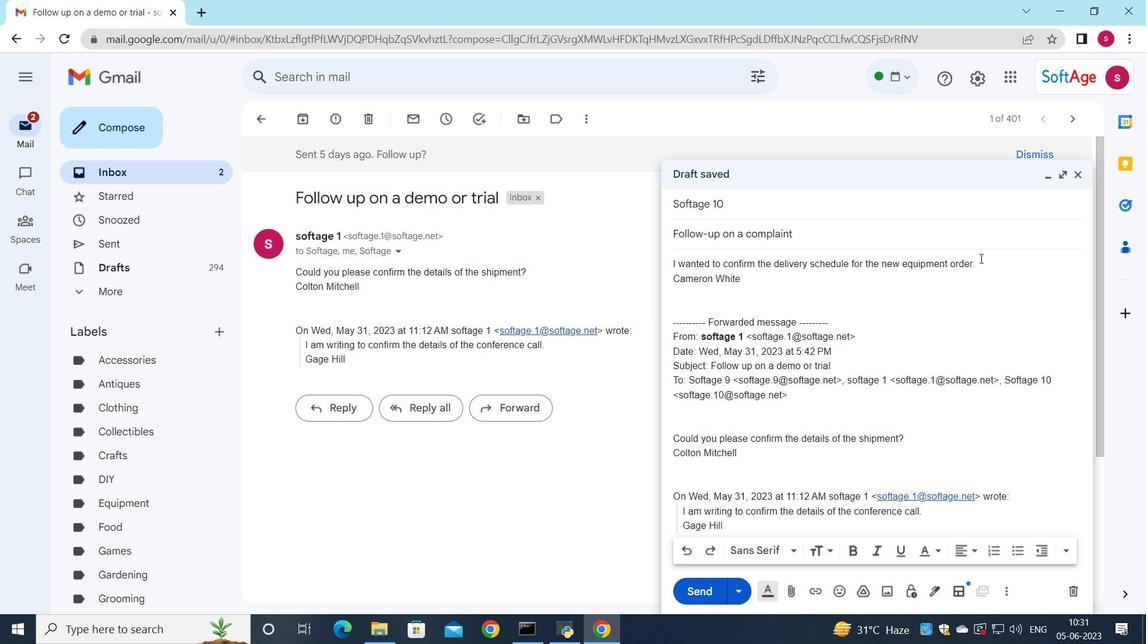 
Action: Mouse pressed left at (981, 259)
Screenshot: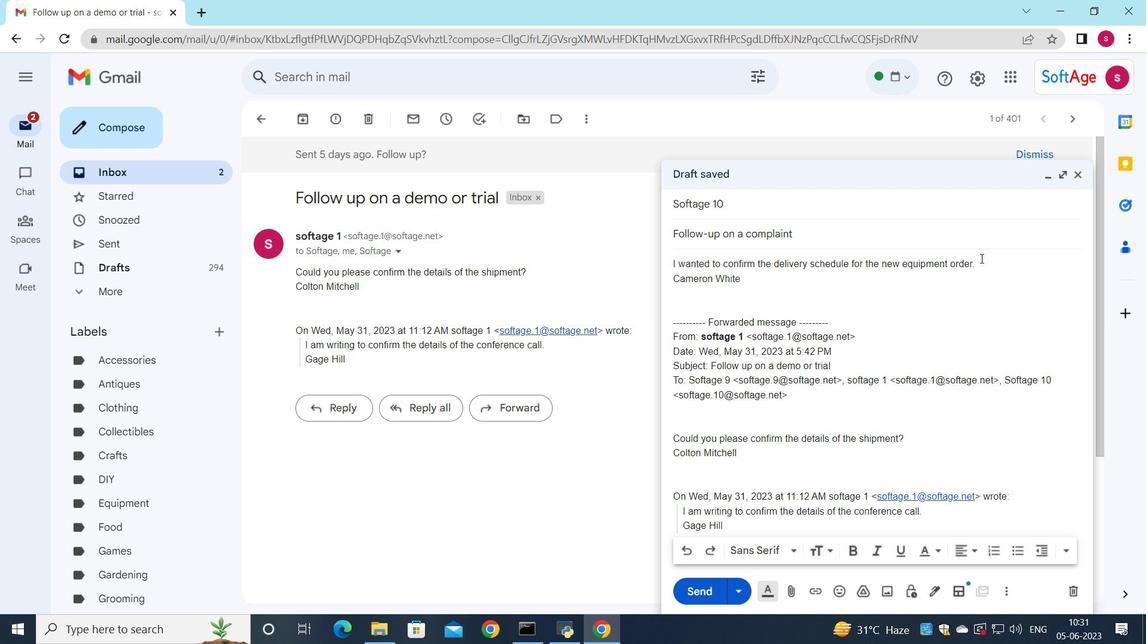 
Action: Mouse moved to (795, 553)
Screenshot: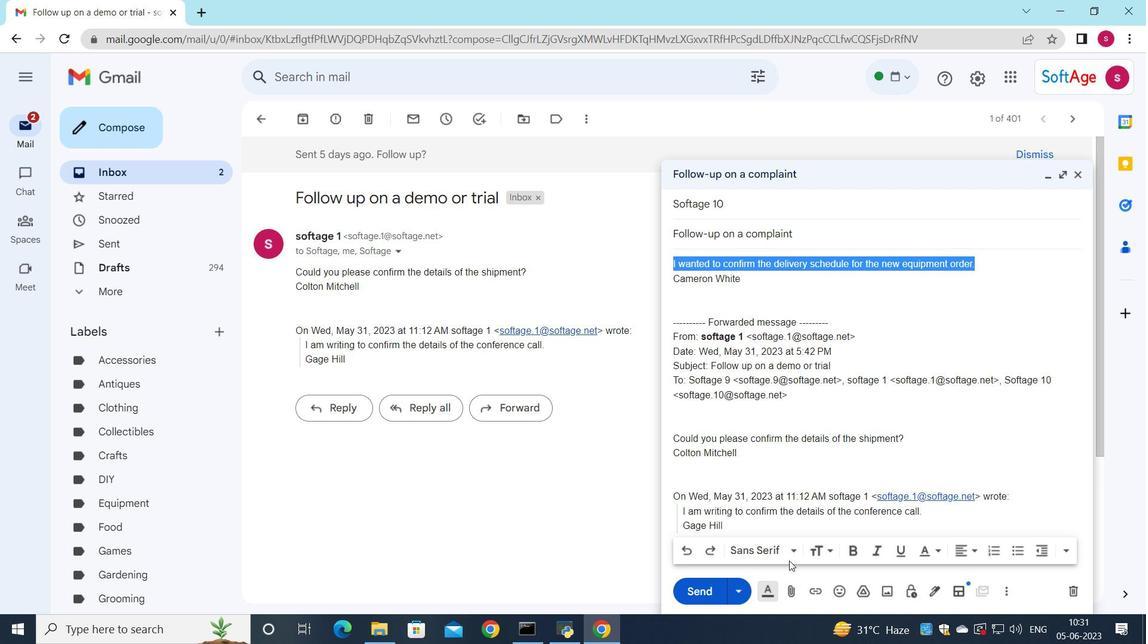 
Action: Mouse pressed left at (795, 553)
Screenshot: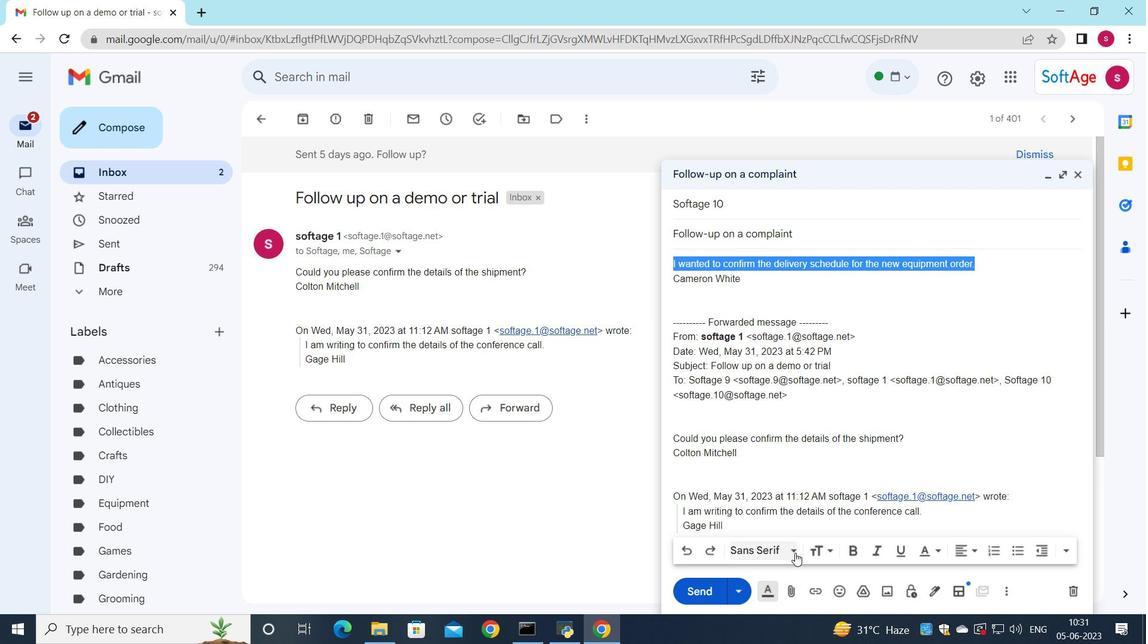 
Action: Mouse moved to (801, 432)
Screenshot: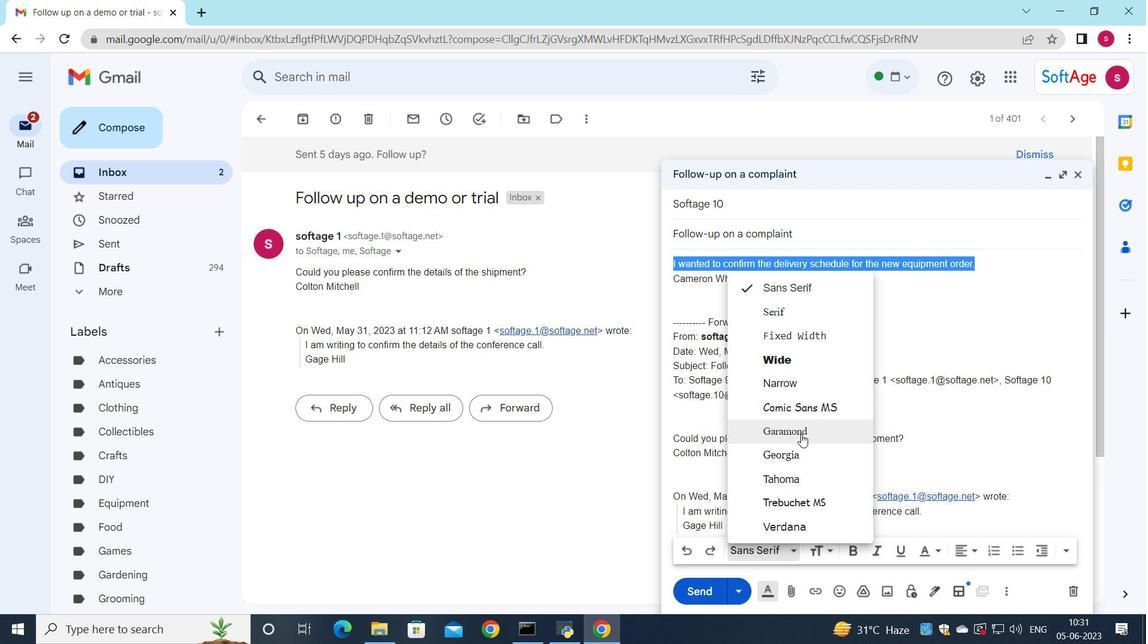
Action: Mouse pressed left at (801, 432)
Screenshot: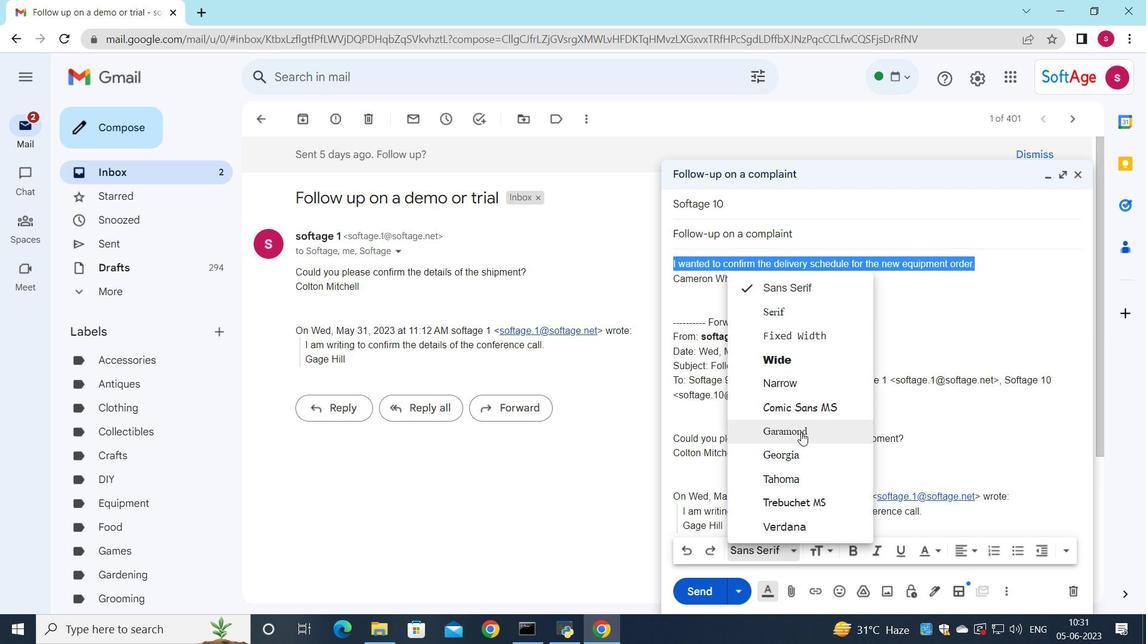 
Action: Mouse moved to (882, 556)
Screenshot: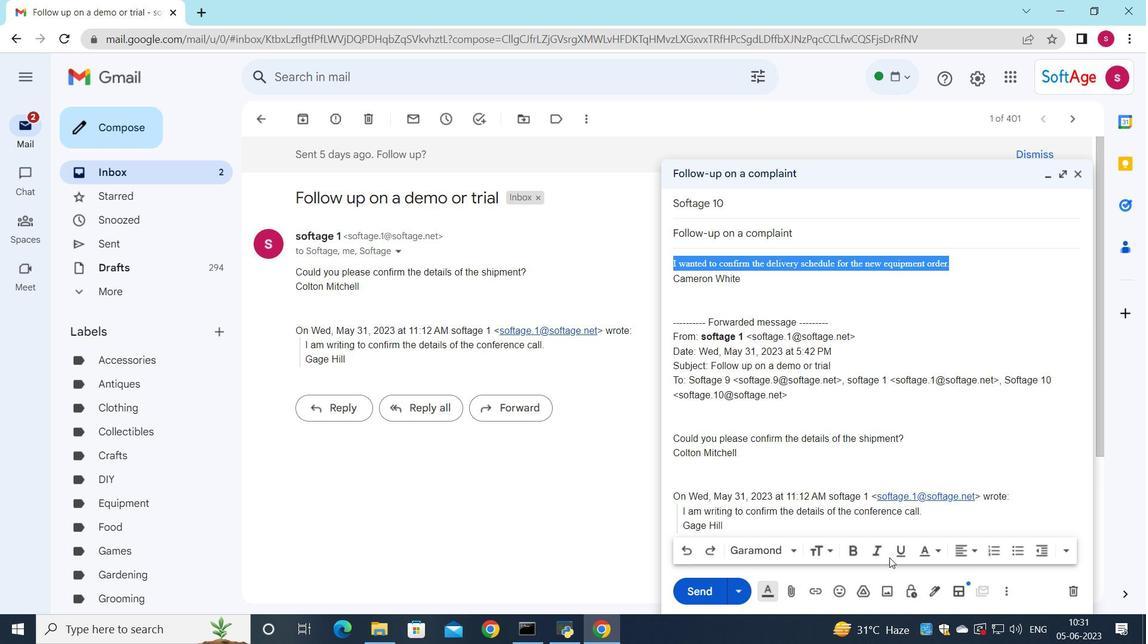 
Action: Mouse pressed left at (882, 556)
Screenshot: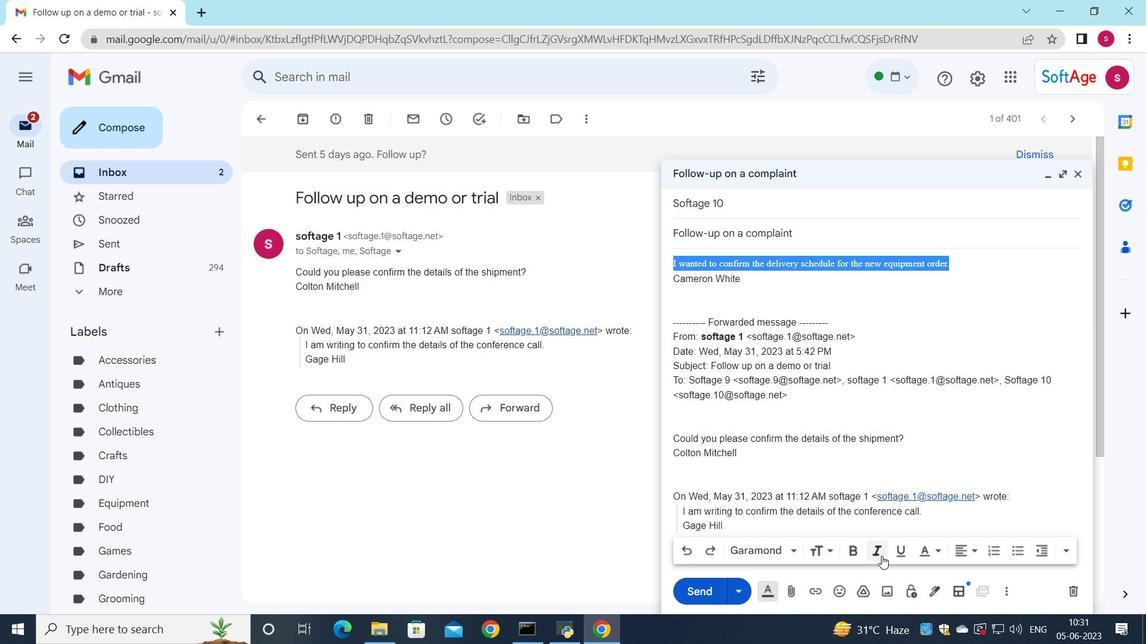 
Action: Mouse moved to (700, 591)
Screenshot: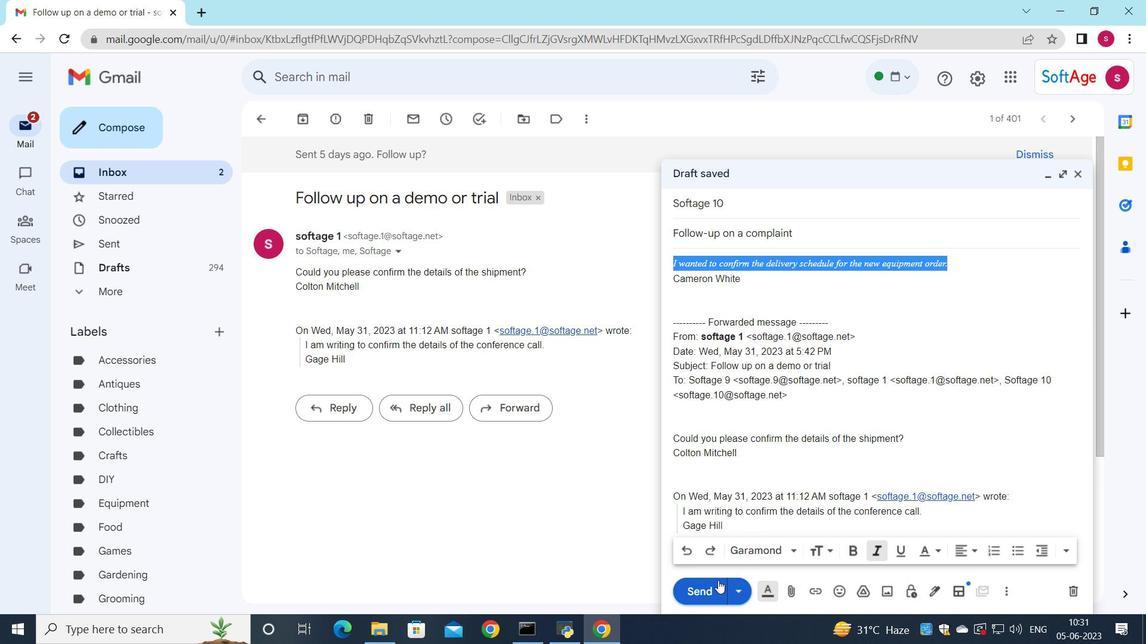 
Action: Mouse pressed left at (700, 591)
Screenshot: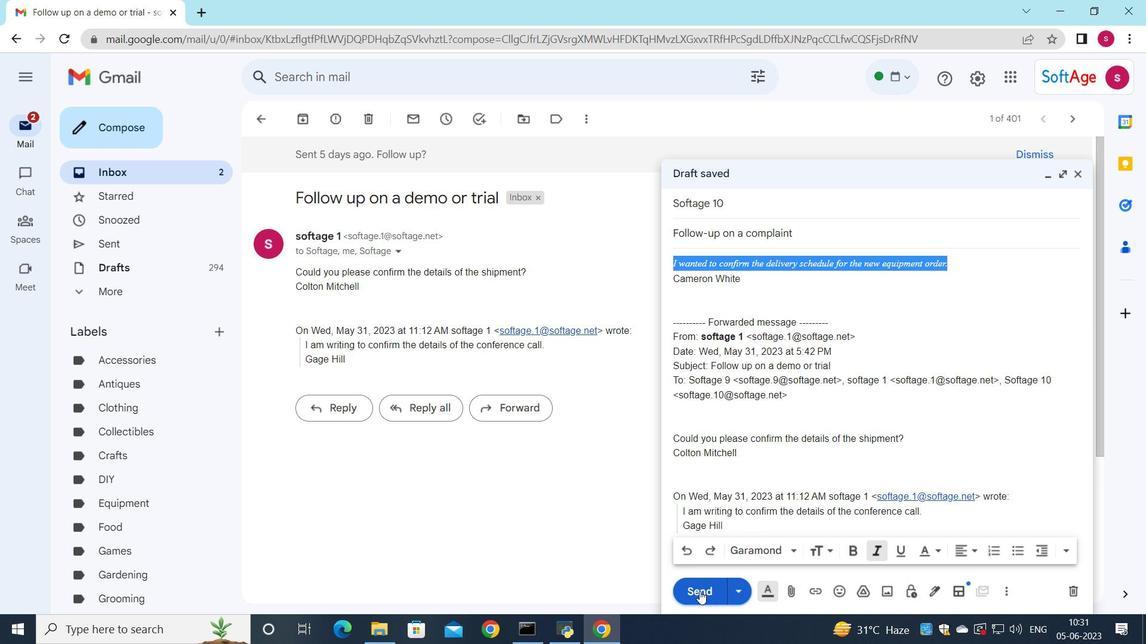 
Action: Mouse moved to (650, 429)
Screenshot: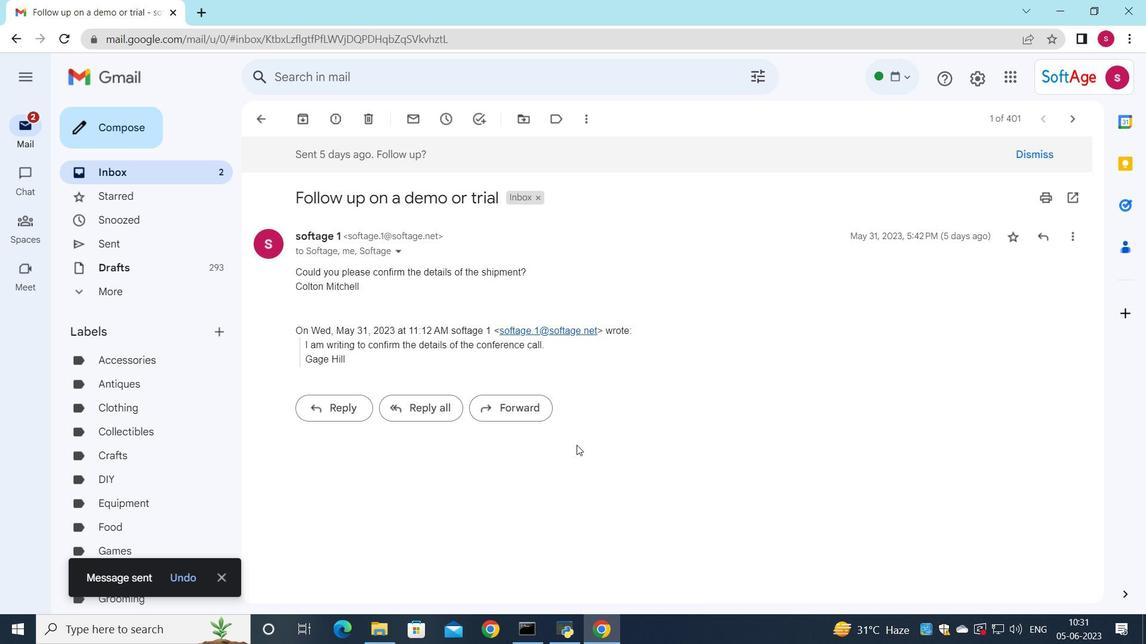 
